 Task: Create new invoice with Date Opened :30-Apr-23, Select Customer: El Rancho Supermercado, Terms: Payment Term 2. Make invoice entry for item-1 with Date: 30-Apr-23, Description: Heinz Ketchup 14 oz. Squeeze Bottle_x000D_
, Action: Material, Income Account: Income:Sales, Quantity: 1, Unit Price: 8.25, Discount $: 1.38. Make entry for item-2 with Date: 30-Apr-23, Description: Applegate Naturals Uncured Hickory Smoked Turkey Bacon (8 oz)_x000D_
, Action: Material, Income Account: Income:Sales, Quantity: 1, Unit Price: 9.5, Discount $: 2.38. Make entry for item-3 with Date: 30-Apr-23, Description: Jabsons Roasted Peanuts Nimboo Pudina (140 g)_x000D_
, Action: Material, Income Account: Income:Sales, Quantity: 1, Unit Price: 10.5, Discount $: 2.88. Write Notes: 'Looking forward to serving you again.'. Post Invoice with Post Date: 30-Apr-23, Post to Accounts: Assets:Accounts Receivable. Pay / Process Payment with Transaction Date: 15-May-23, Amount: 21.61, Transfer Account: Checking Account. Print Invoice, display notes by going to Option, then go to Display Tab and check 'Invoice Notes'.
Action: Mouse moved to (185, 37)
Screenshot: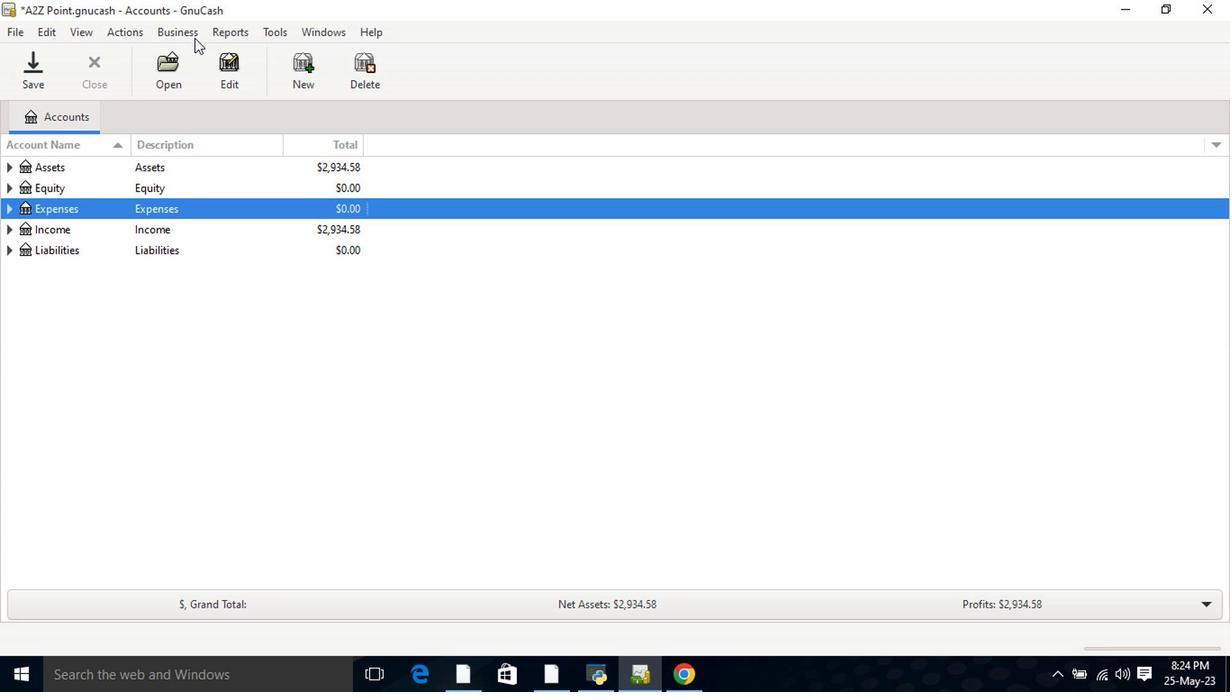 
Action: Mouse pressed left at (185, 37)
Screenshot: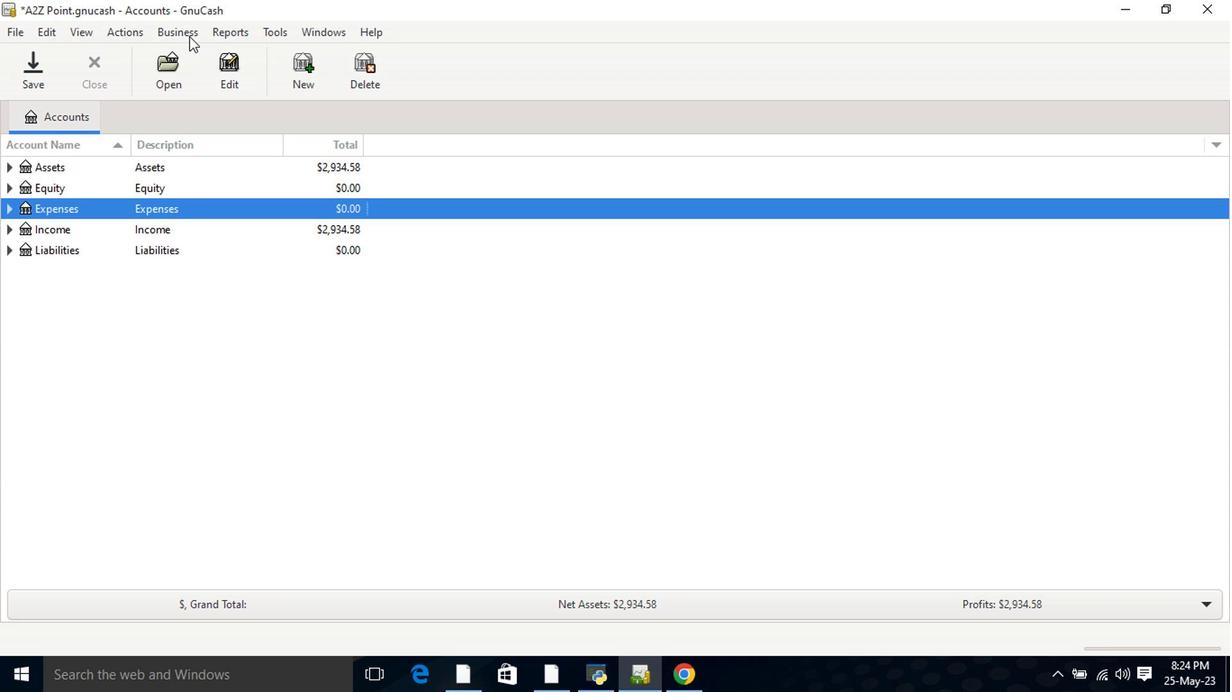 
Action: Mouse moved to (393, 126)
Screenshot: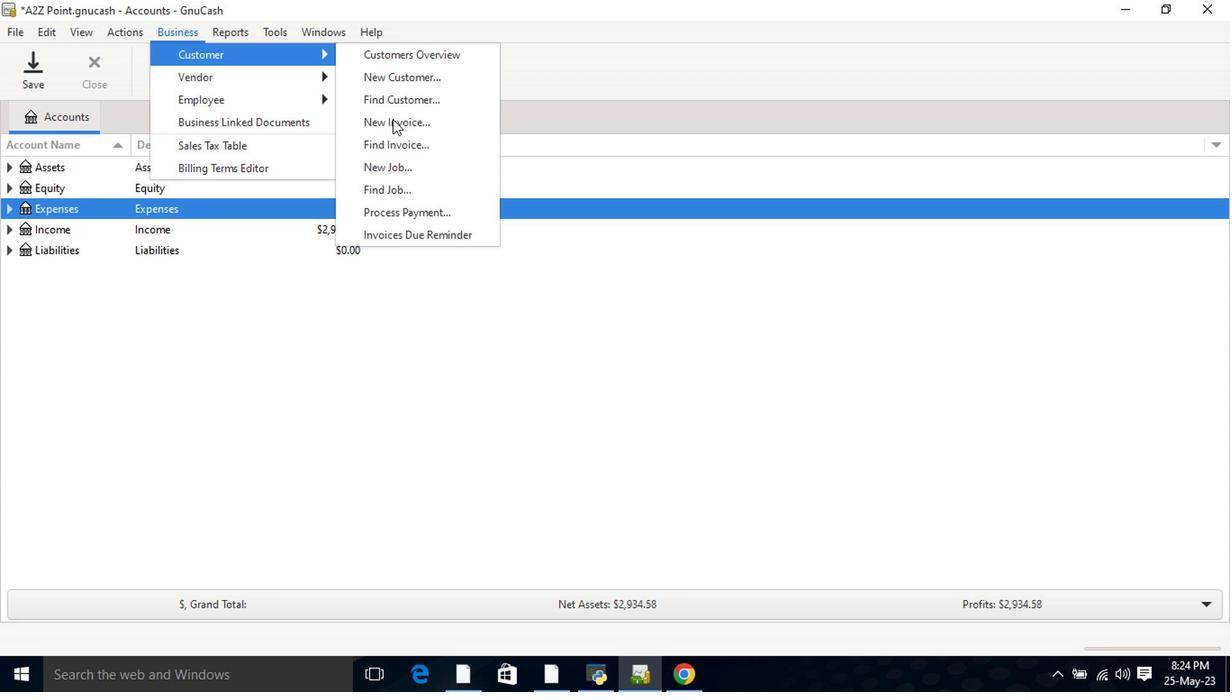 
Action: Mouse pressed left at (393, 126)
Screenshot: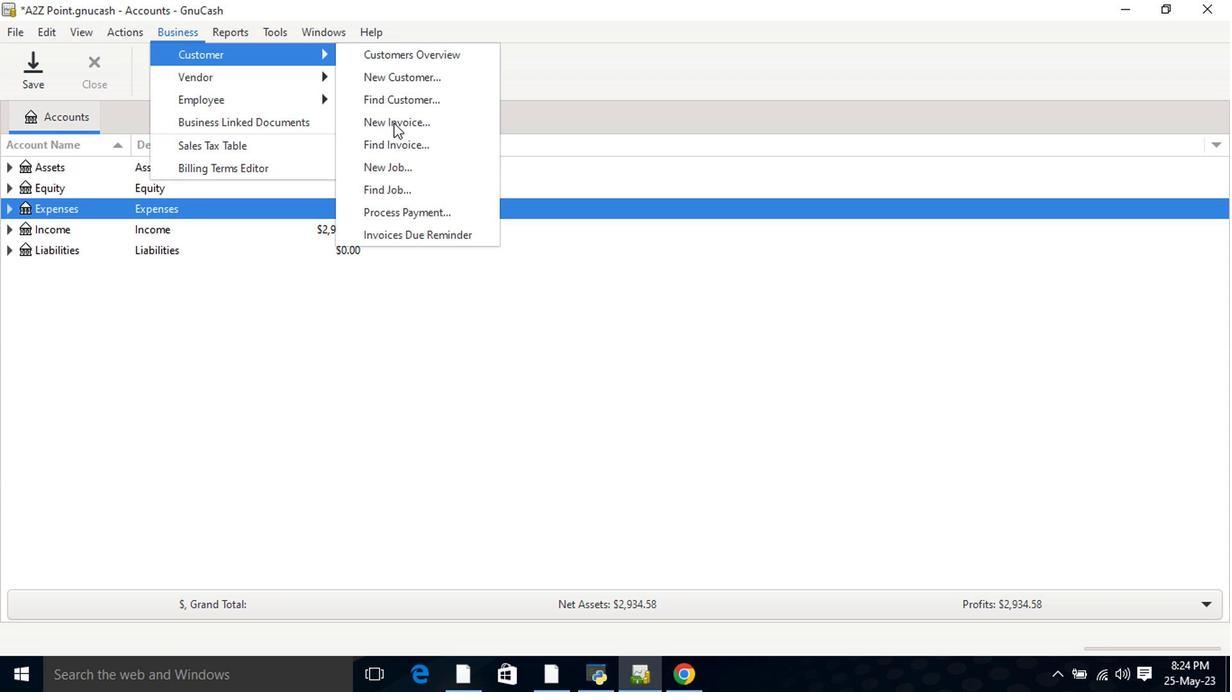 
Action: Mouse moved to (737, 283)
Screenshot: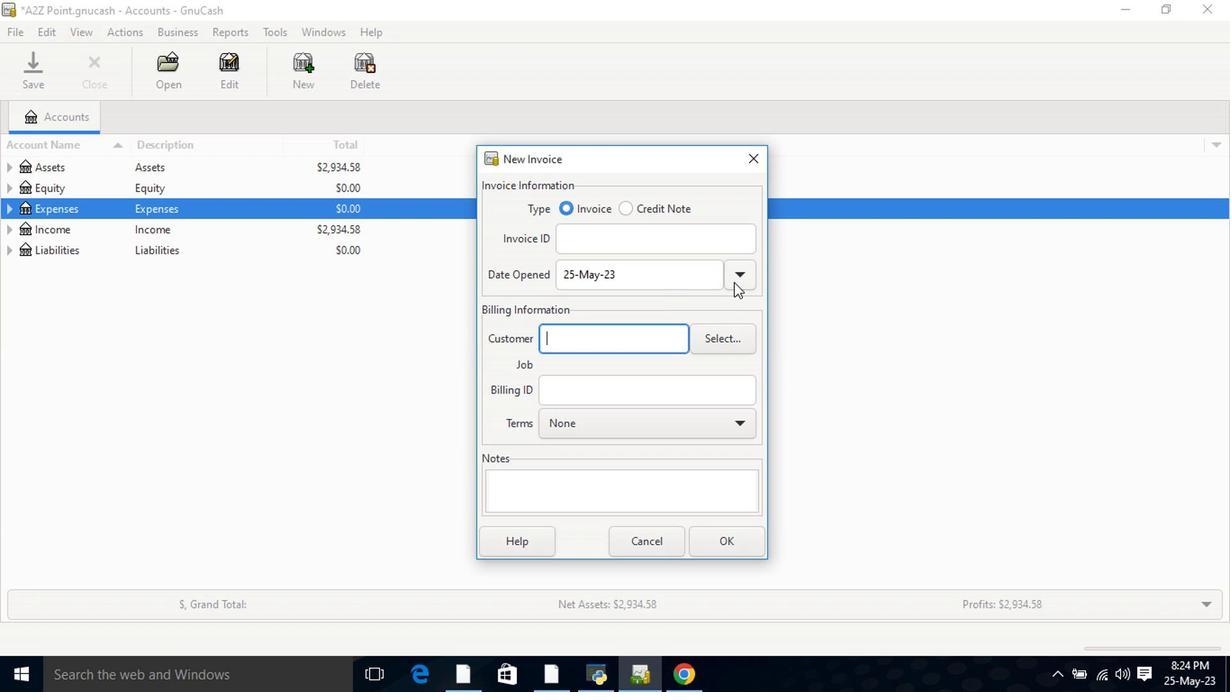 
Action: Mouse pressed left at (737, 283)
Screenshot: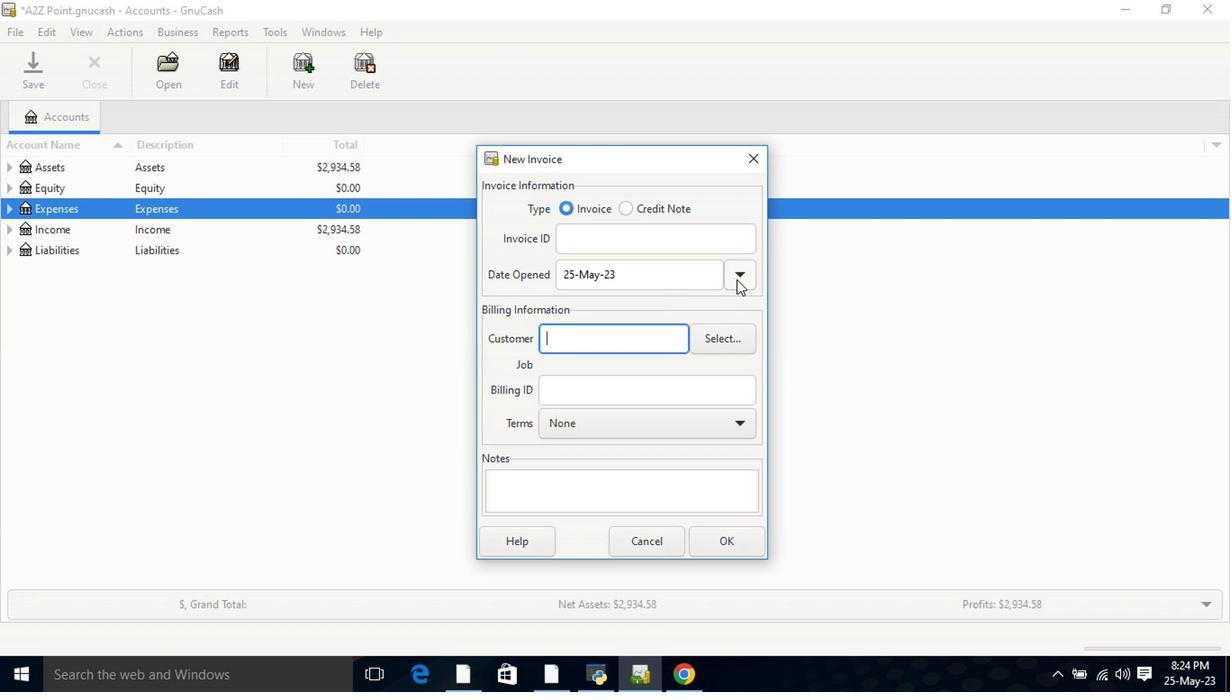 
Action: Mouse moved to (601, 308)
Screenshot: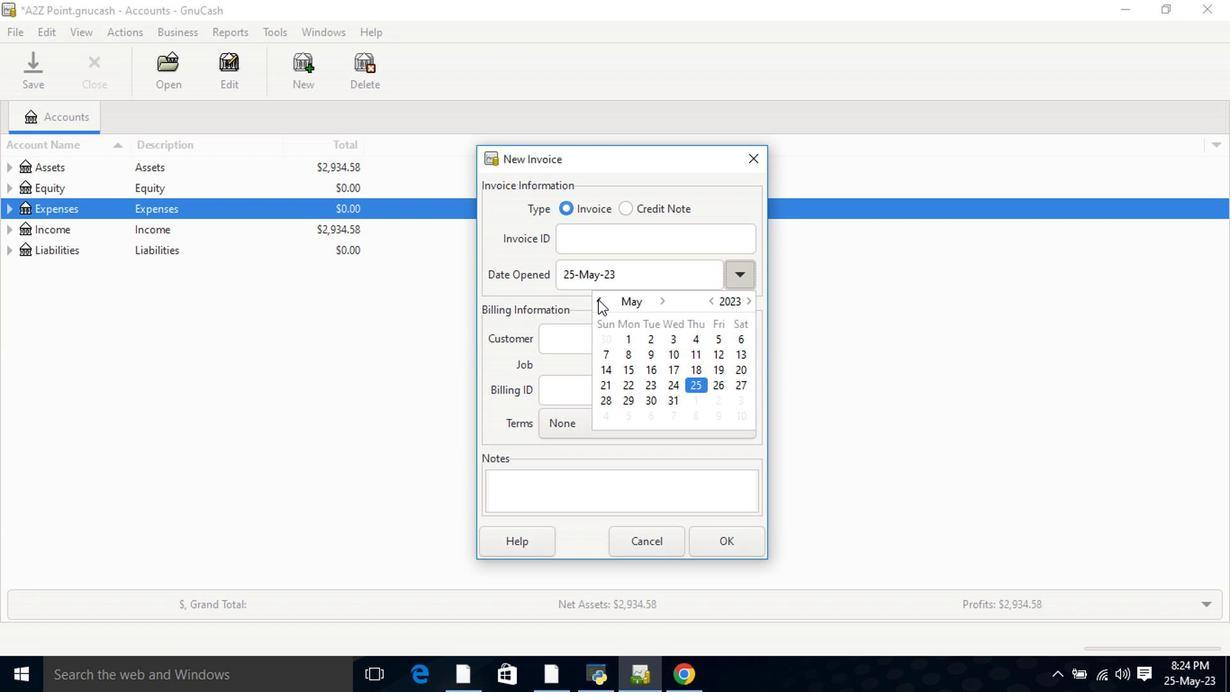 
Action: Mouse pressed left at (601, 308)
Screenshot: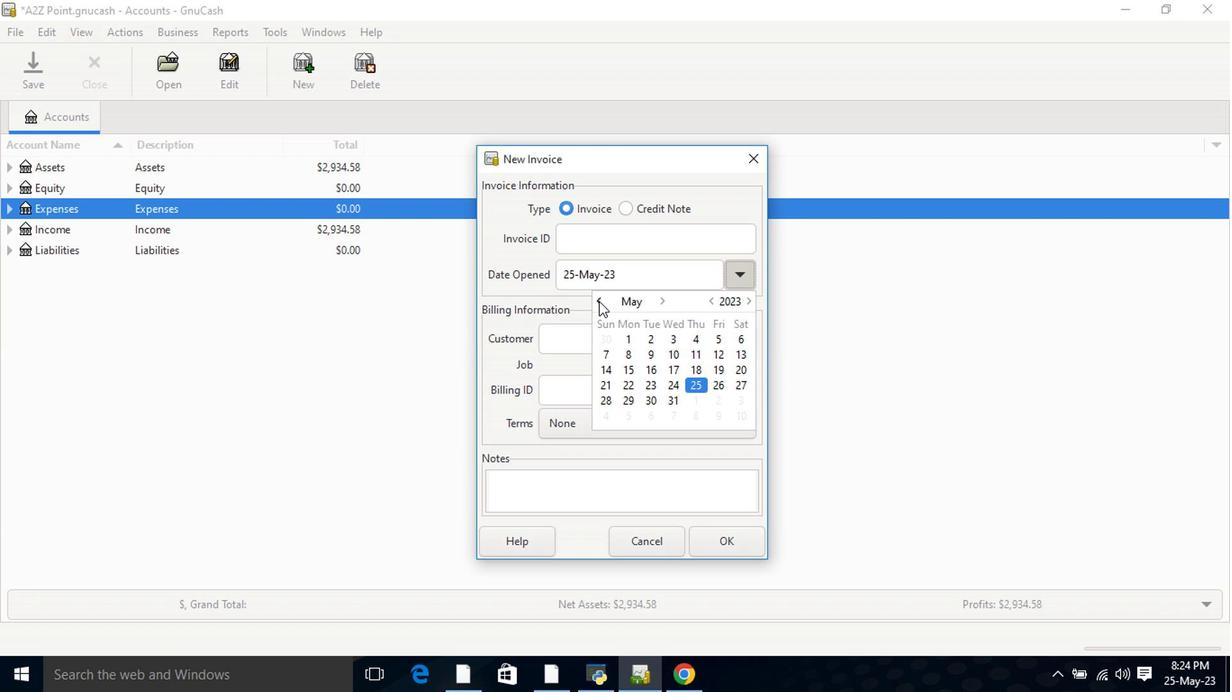 
Action: Mouse moved to (610, 420)
Screenshot: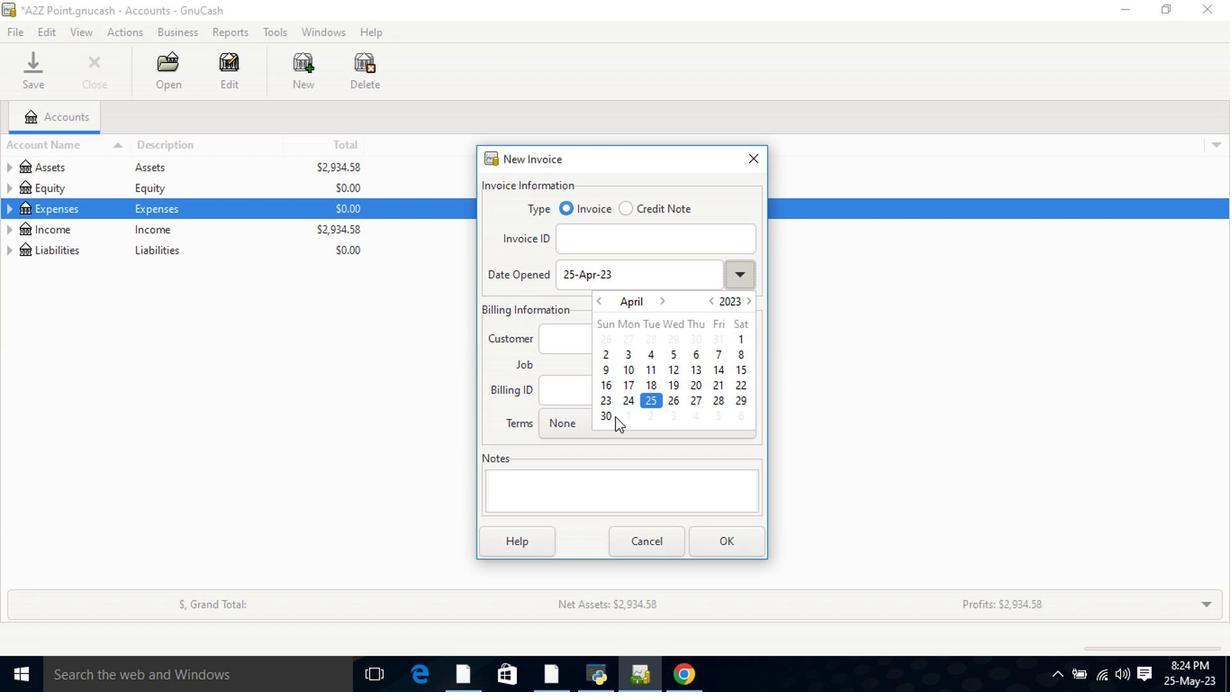 
Action: Mouse pressed left at (610, 420)
Screenshot: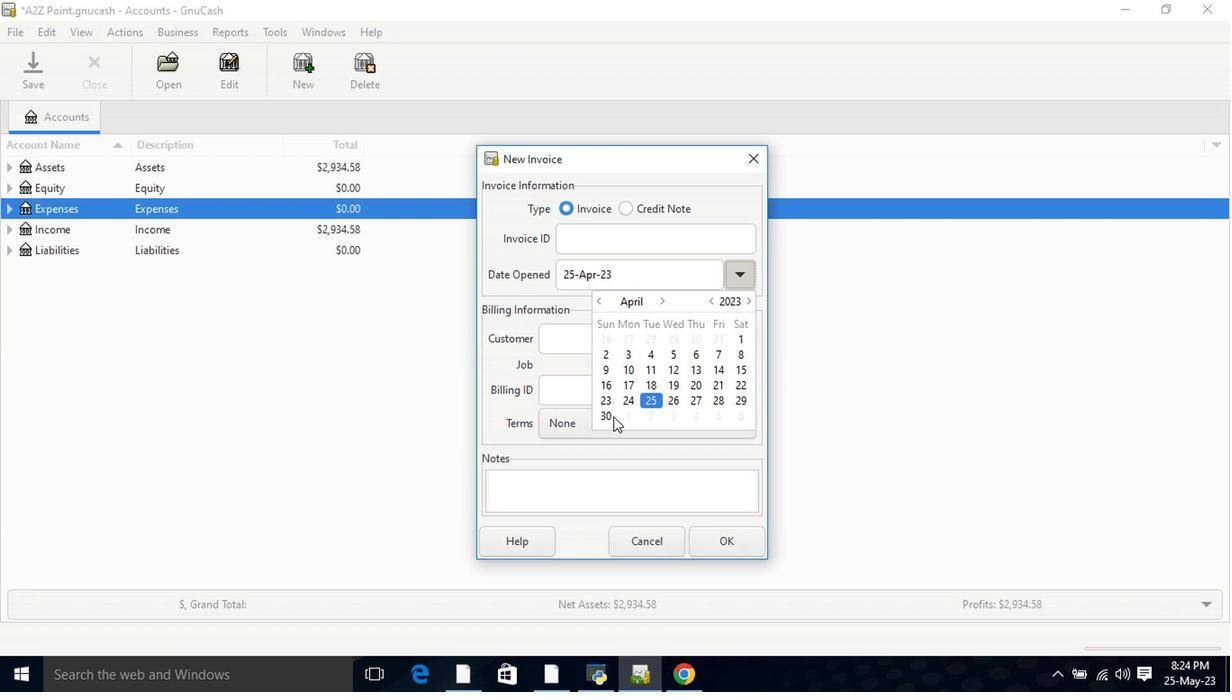 
Action: Mouse pressed left at (610, 420)
Screenshot: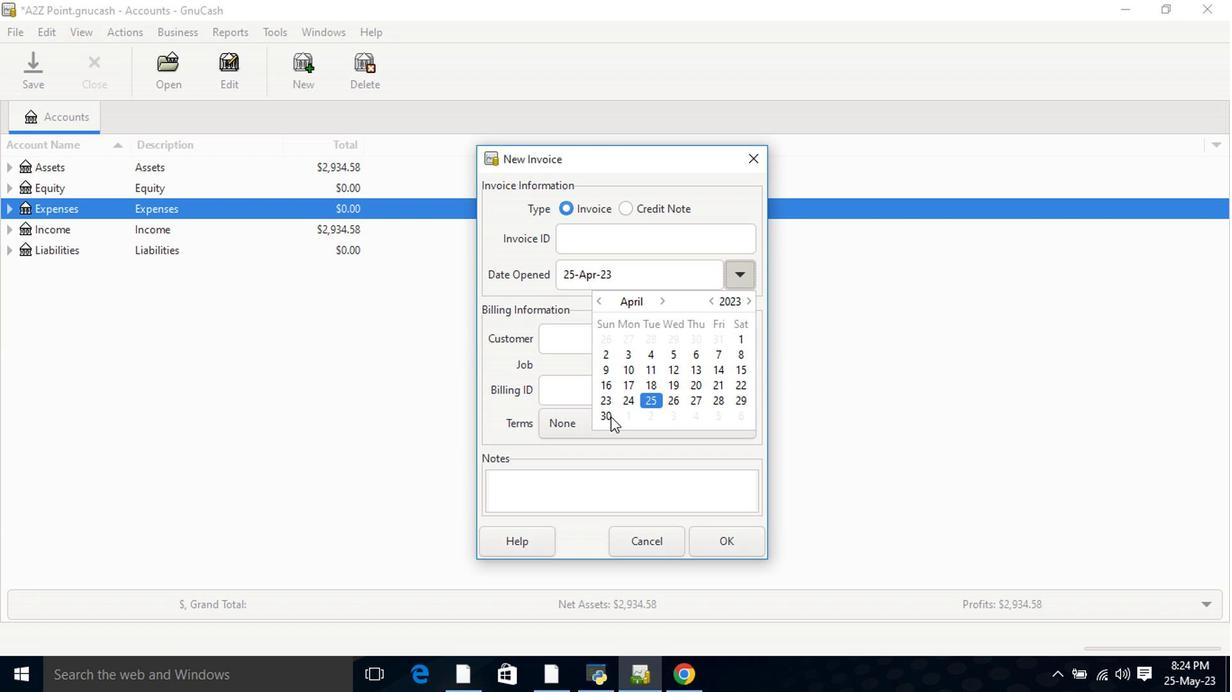 
Action: Mouse moved to (622, 326)
Screenshot: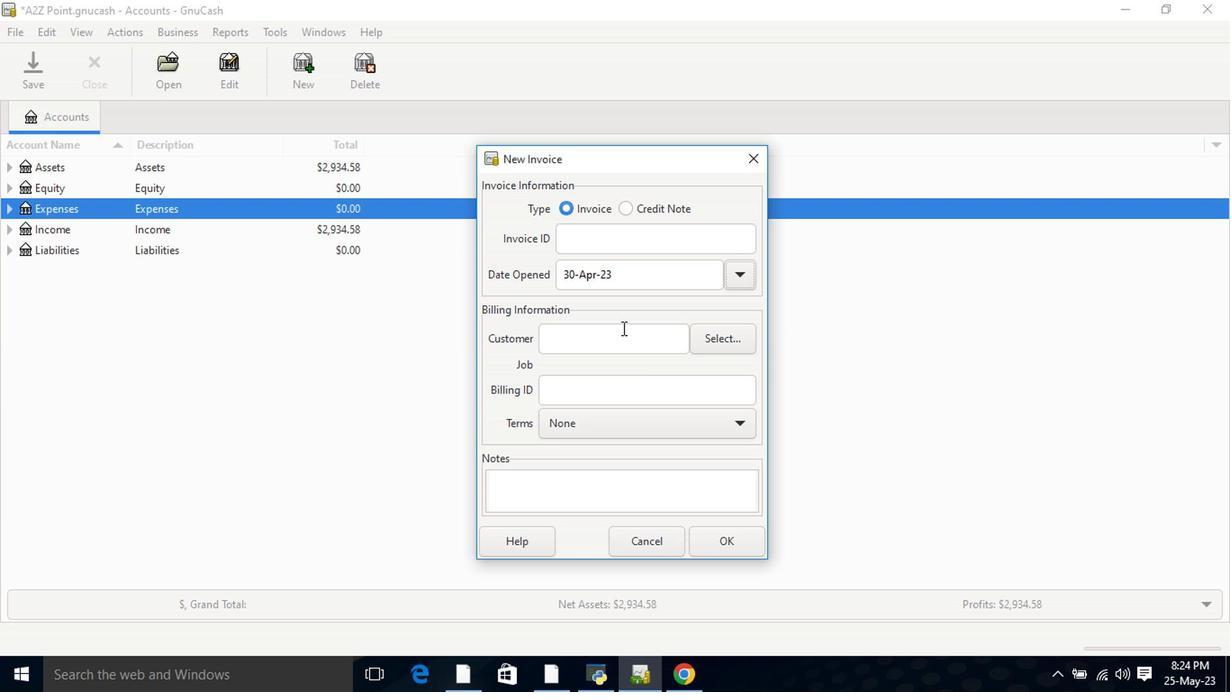 
Action: Mouse pressed left at (622, 326)
Screenshot: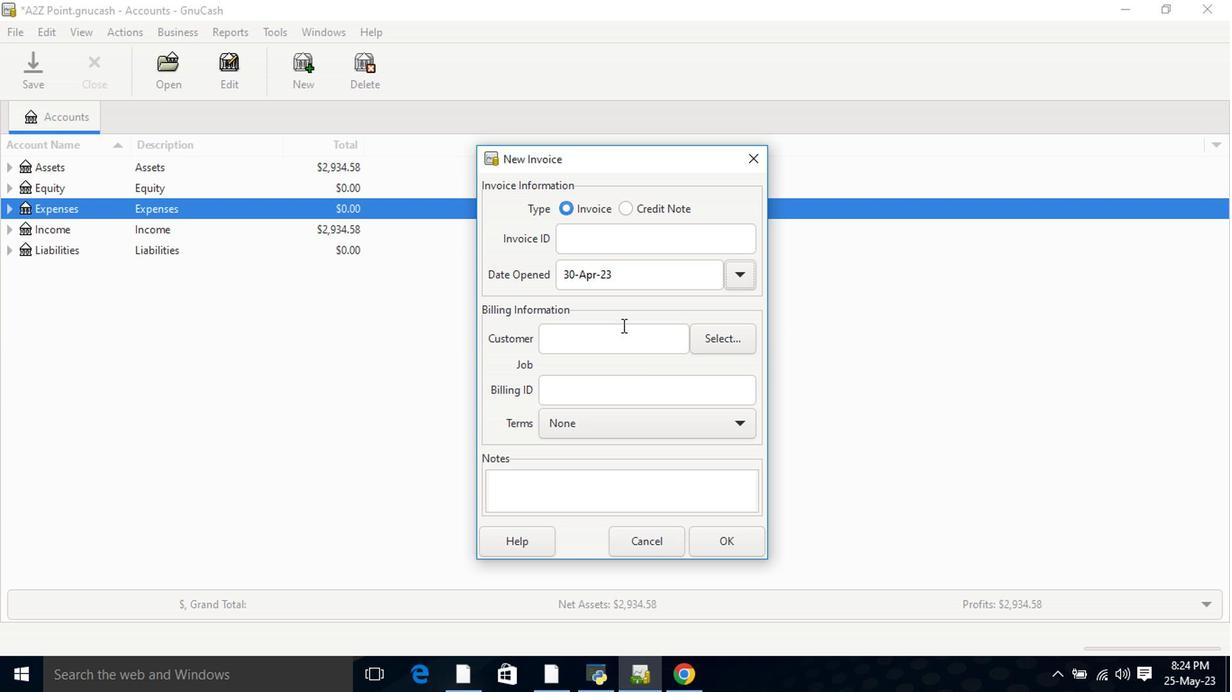 
Action: Mouse moved to (619, 341)
Screenshot: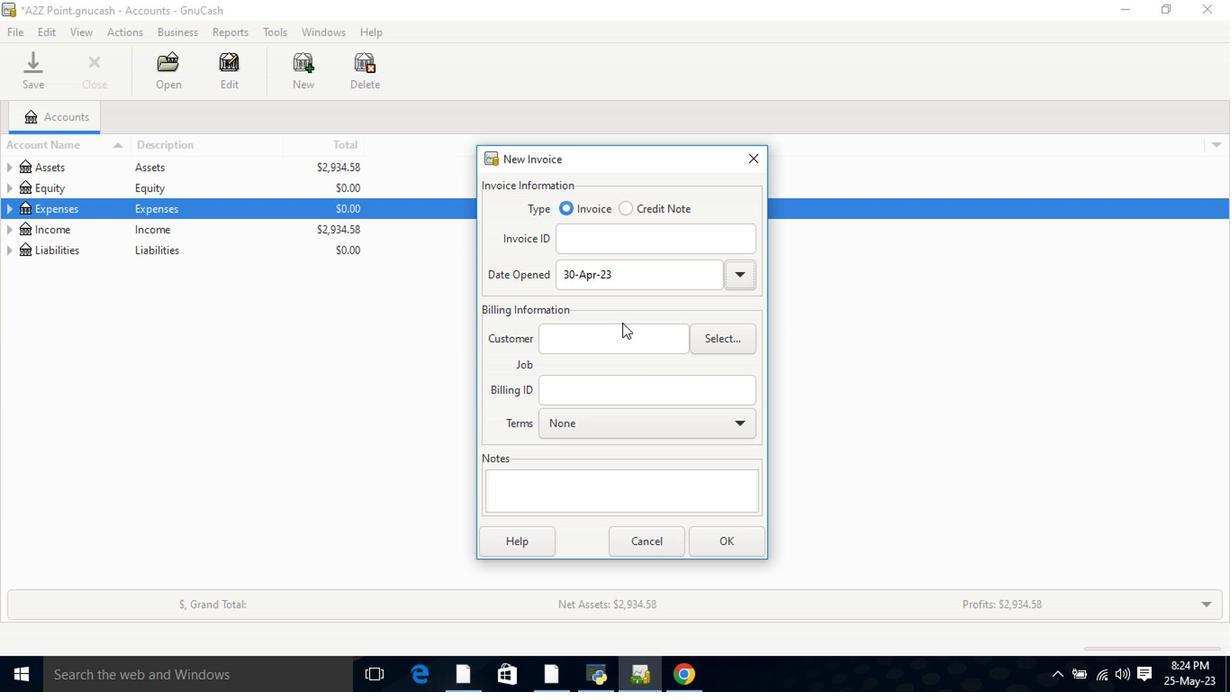 
Action: Mouse pressed left at (619, 341)
Screenshot: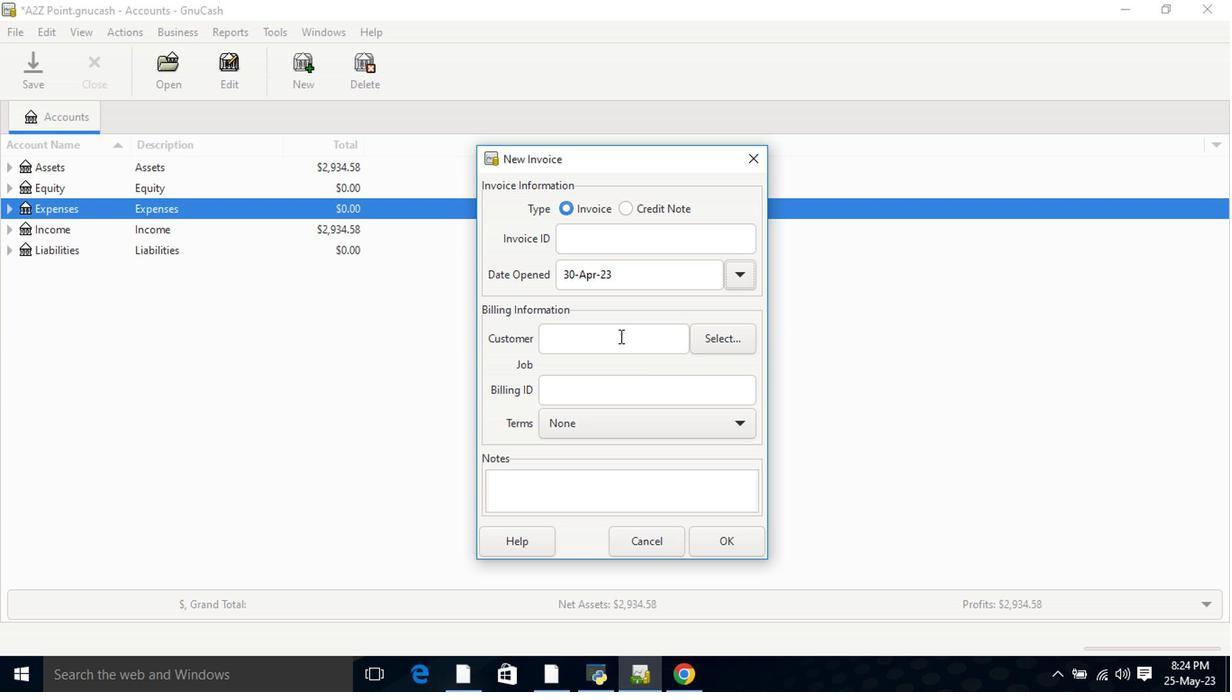 
Action: Mouse moved to (619, 341)
Screenshot: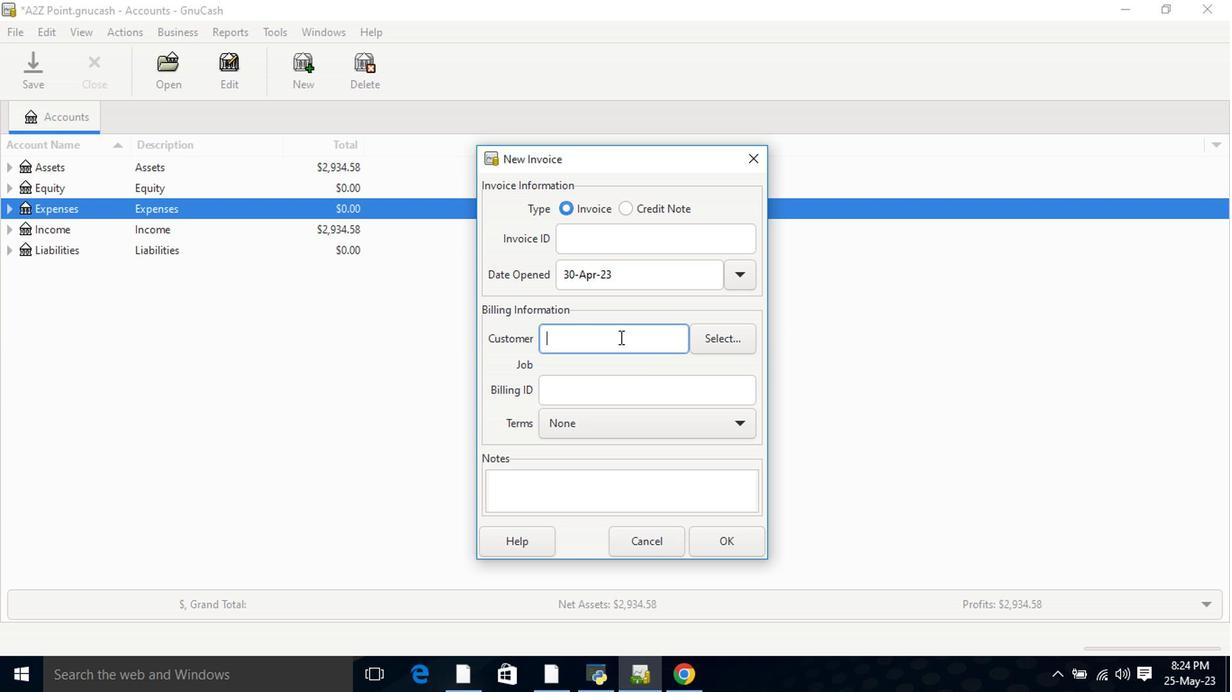 
Action: Key pressed <Key.shift>EI
Screenshot: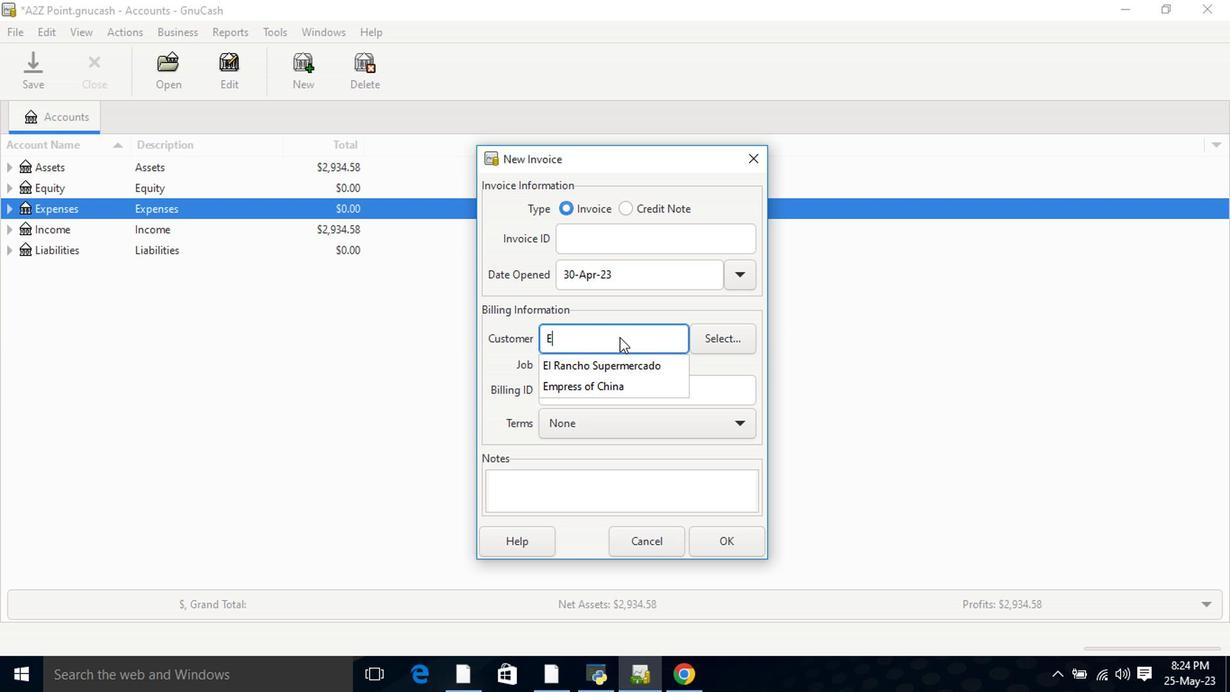 
Action: Mouse moved to (619, 361)
Screenshot: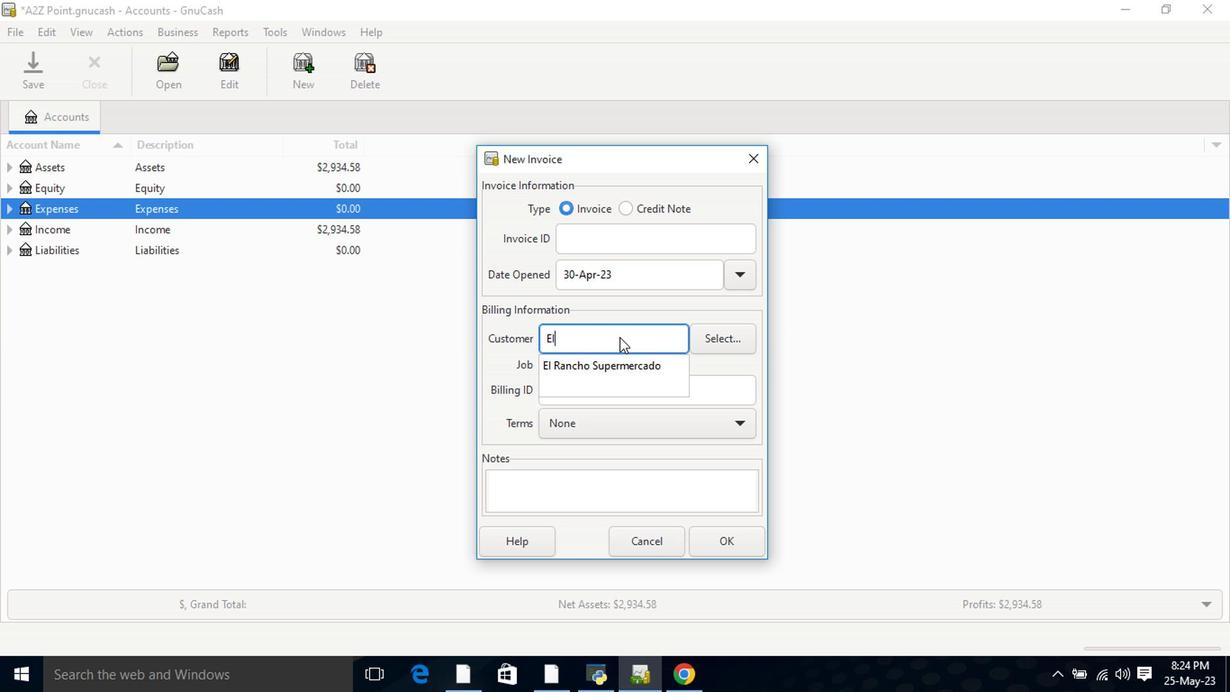
Action: Mouse pressed left at (619, 361)
Screenshot: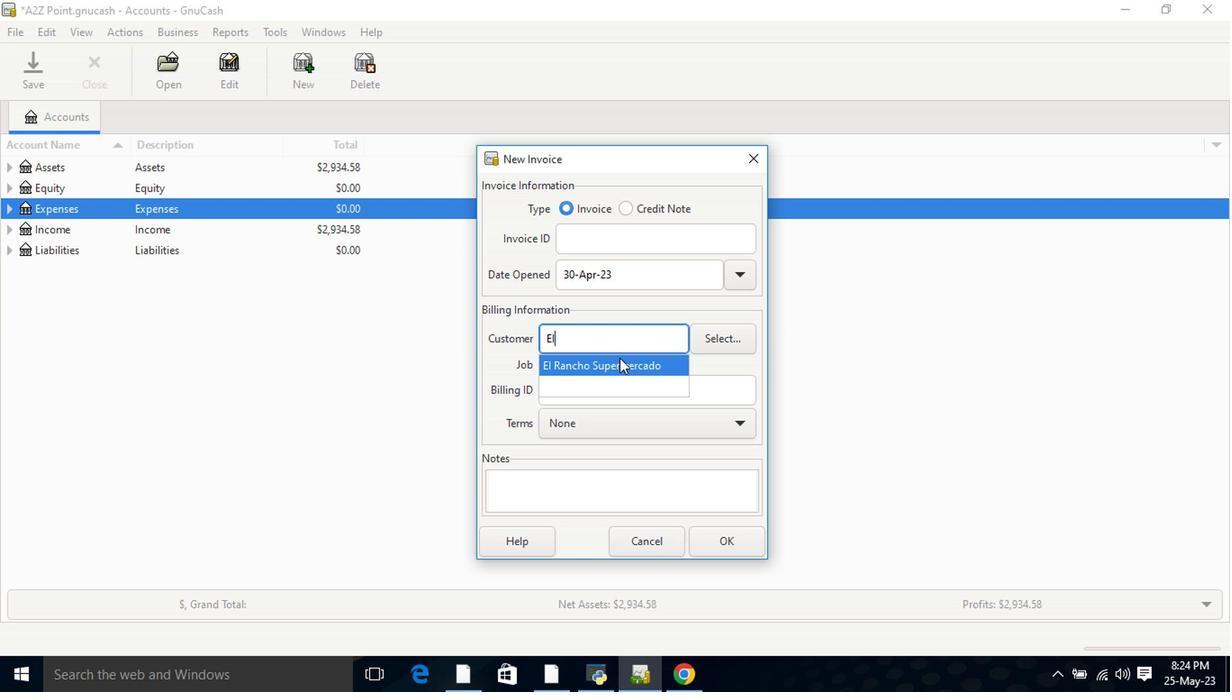
Action: Mouse moved to (609, 440)
Screenshot: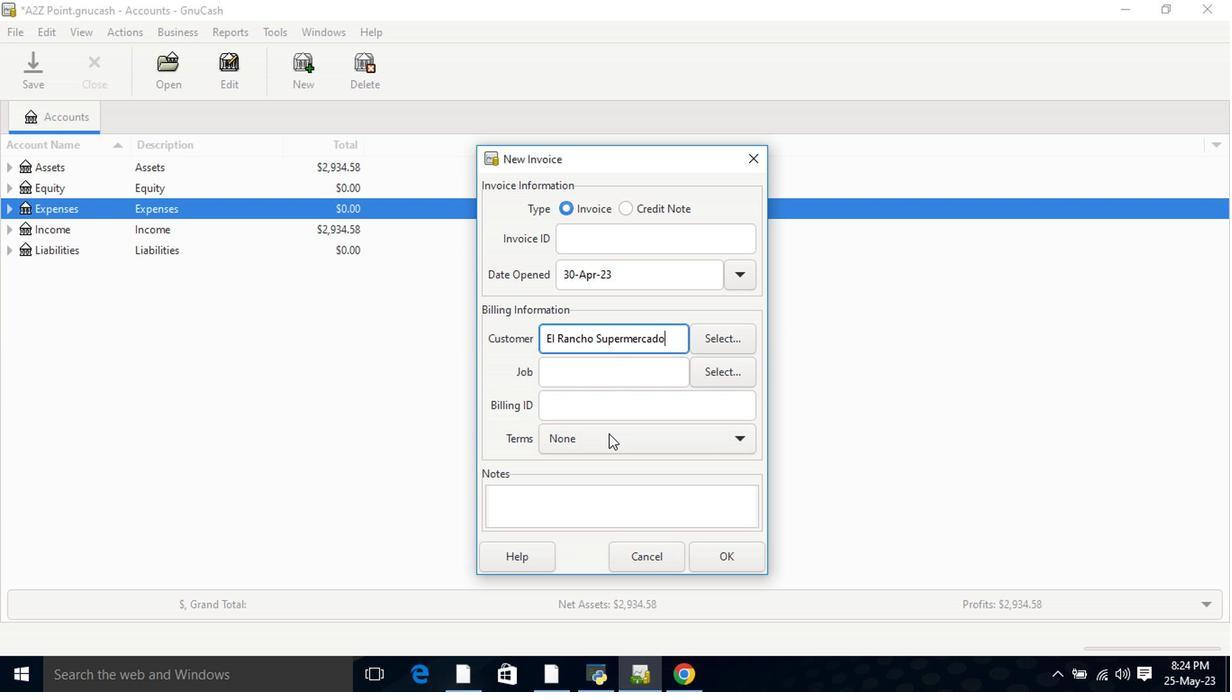 
Action: Mouse pressed left at (609, 440)
Screenshot: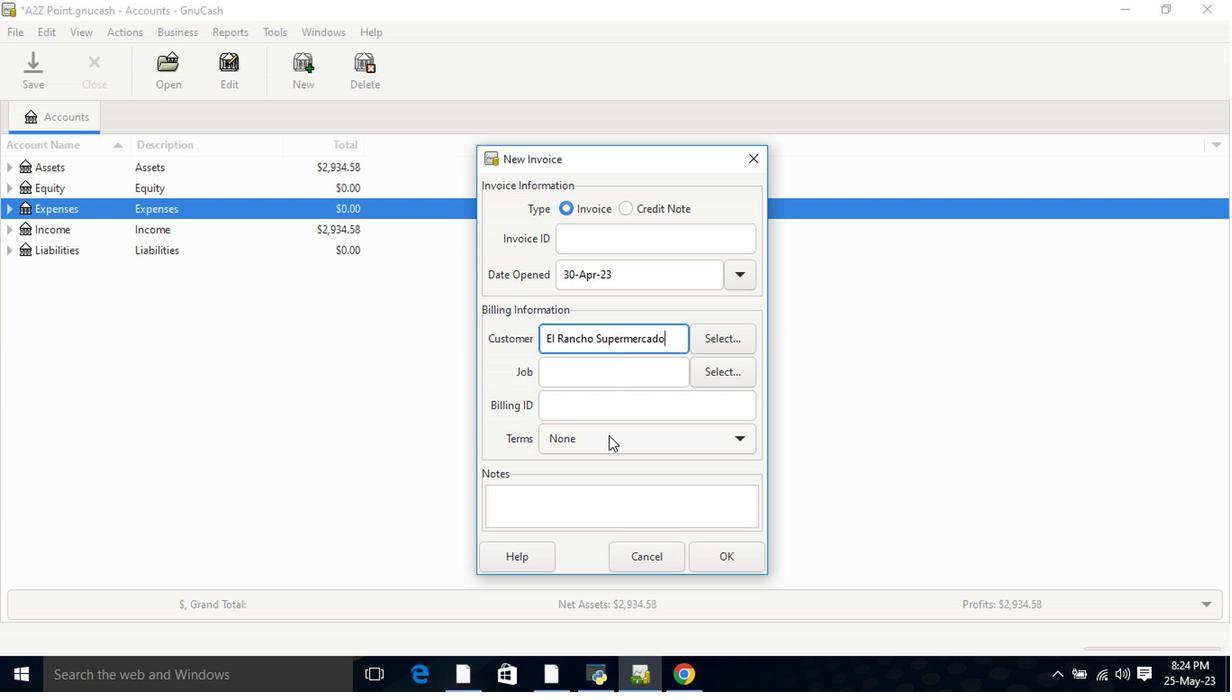 
Action: Mouse moved to (618, 496)
Screenshot: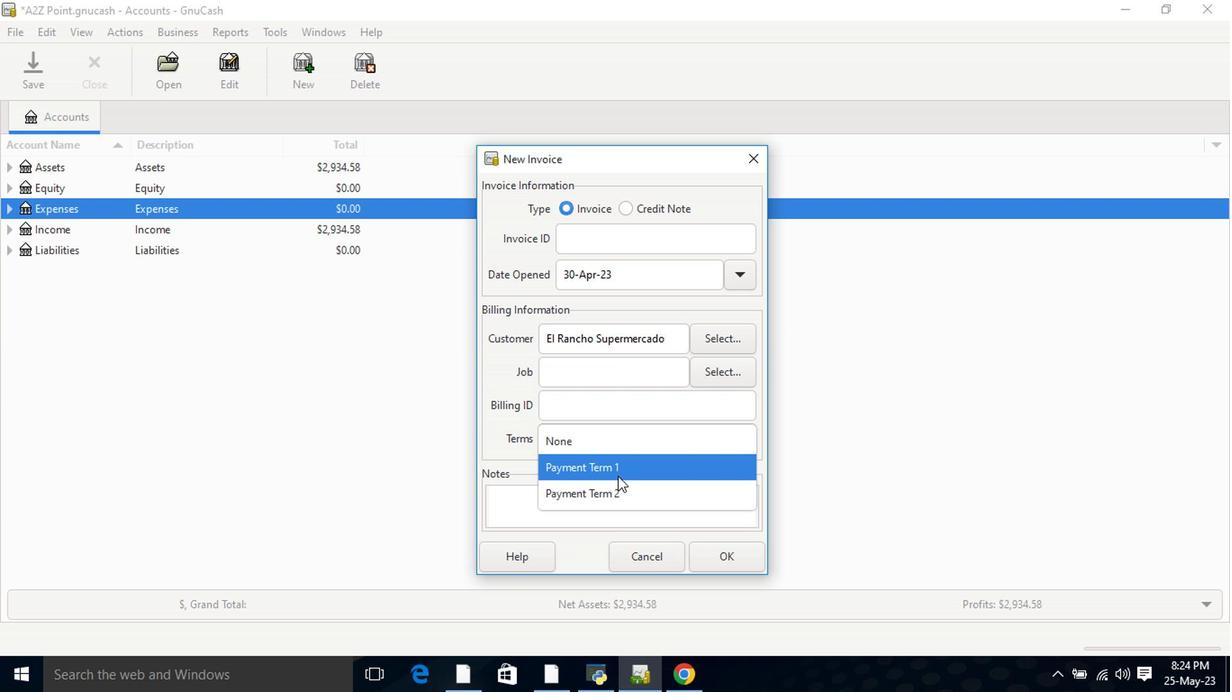 
Action: Mouse pressed left at (618, 496)
Screenshot: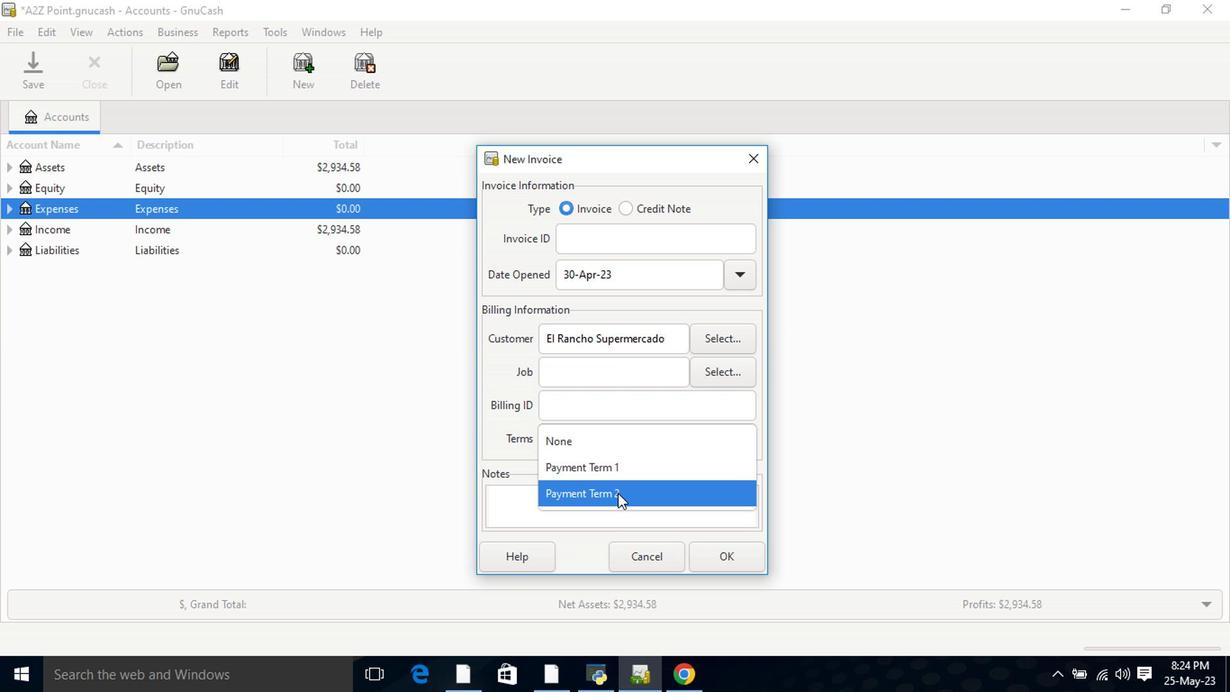 
Action: Mouse moved to (721, 568)
Screenshot: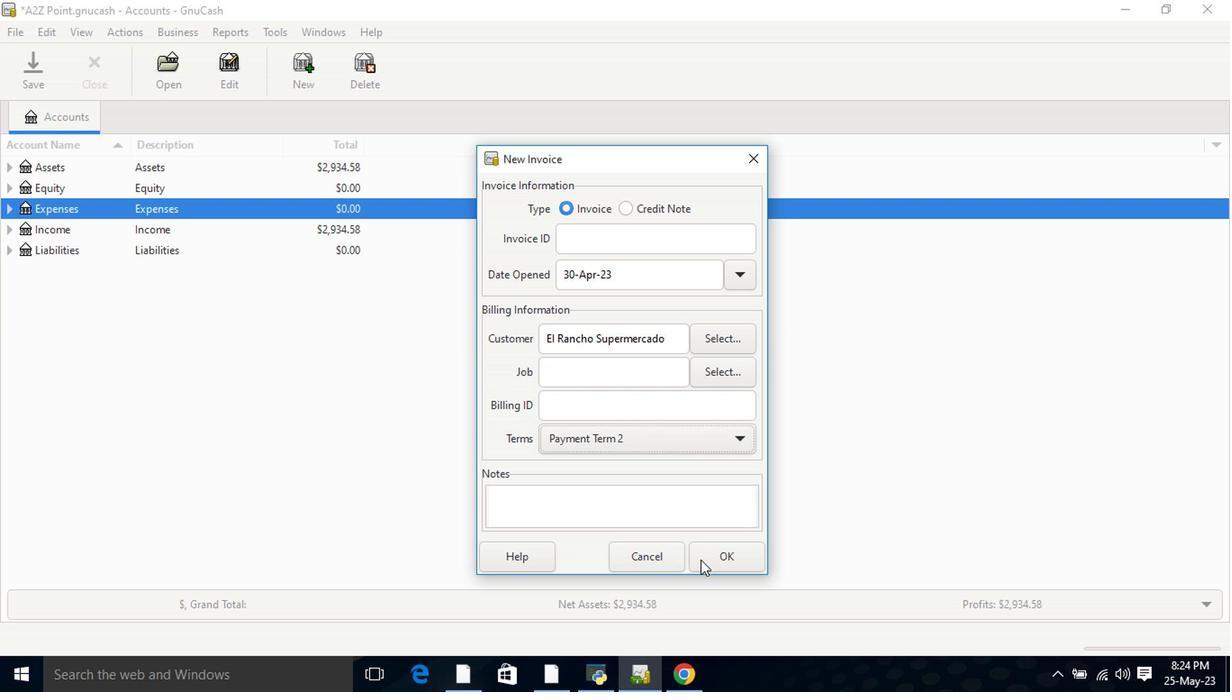 
Action: Mouse pressed left at (721, 568)
Screenshot: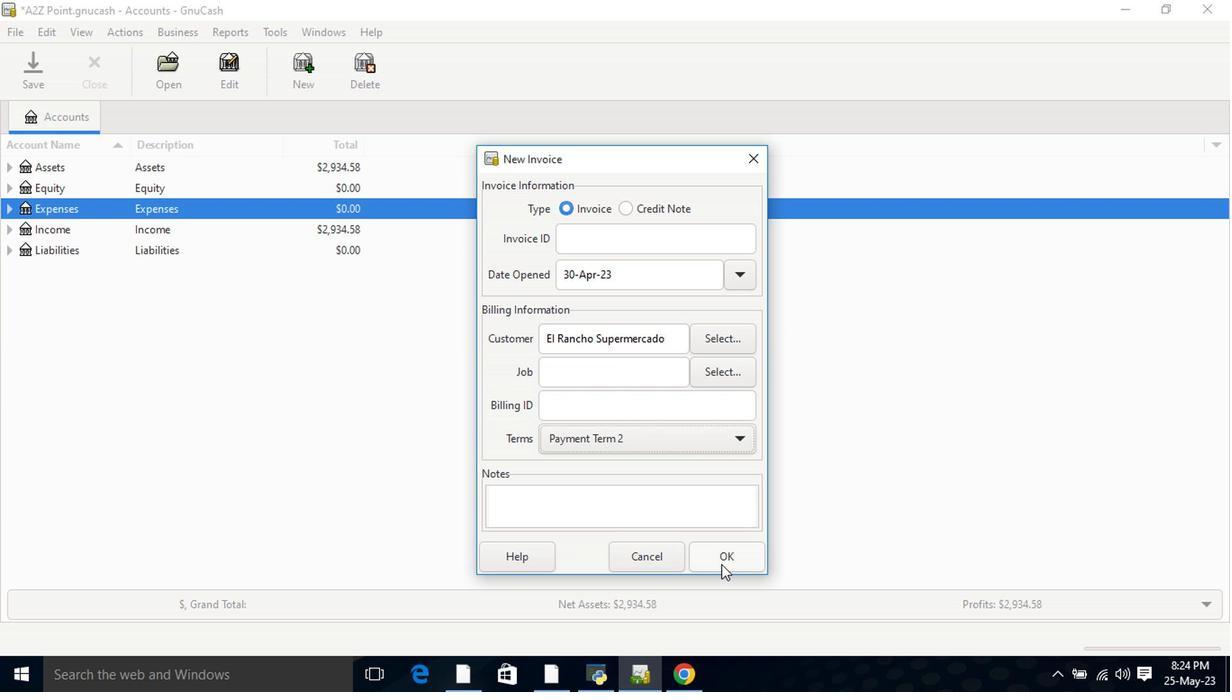 
Action: Mouse moved to (83, 350)
Screenshot: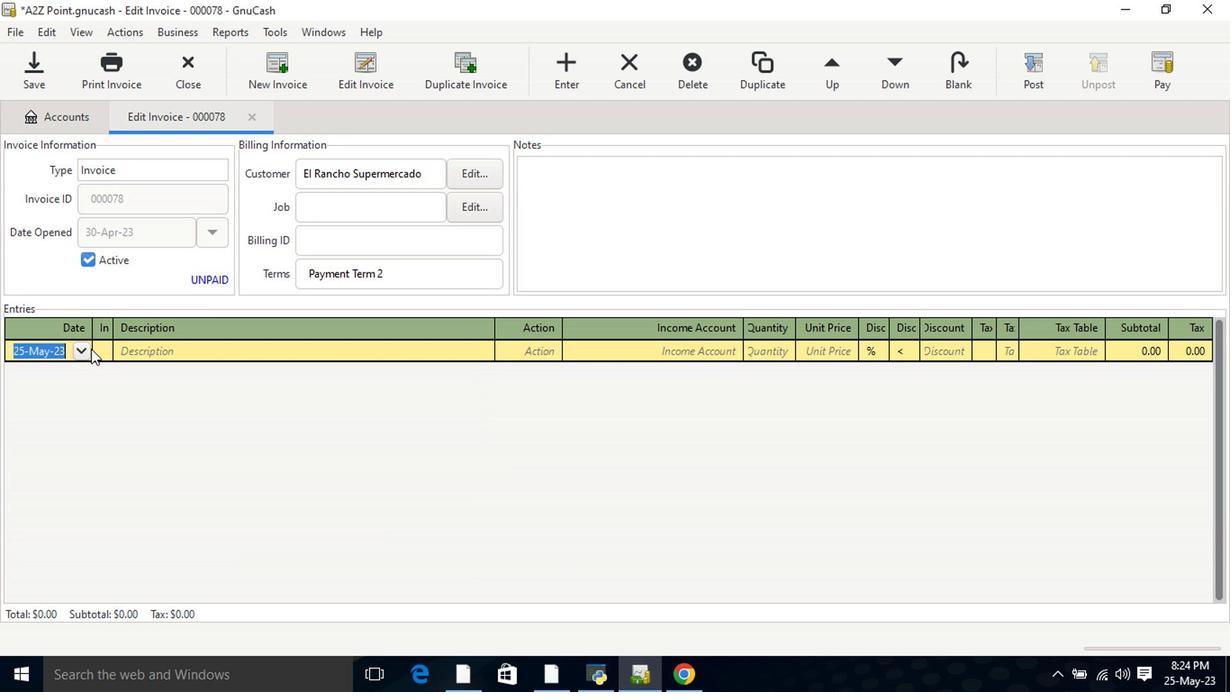 
Action: Mouse pressed left at (83, 350)
Screenshot: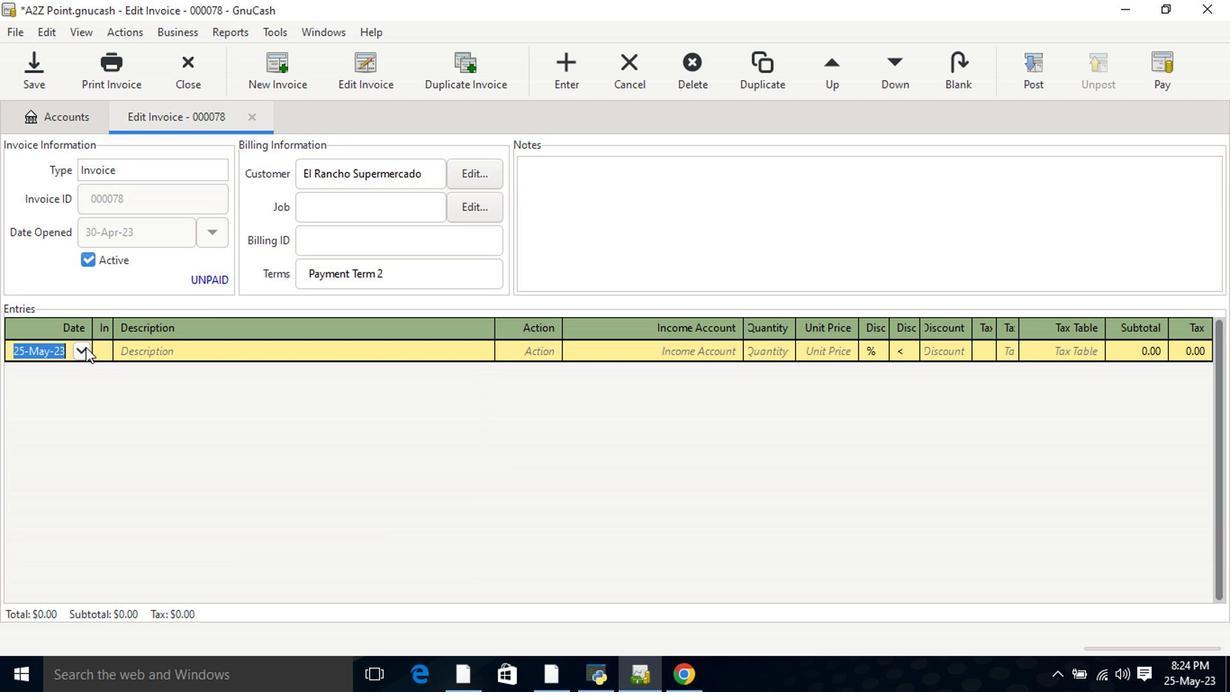 
Action: Mouse moved to (4, 378)
Screenshot: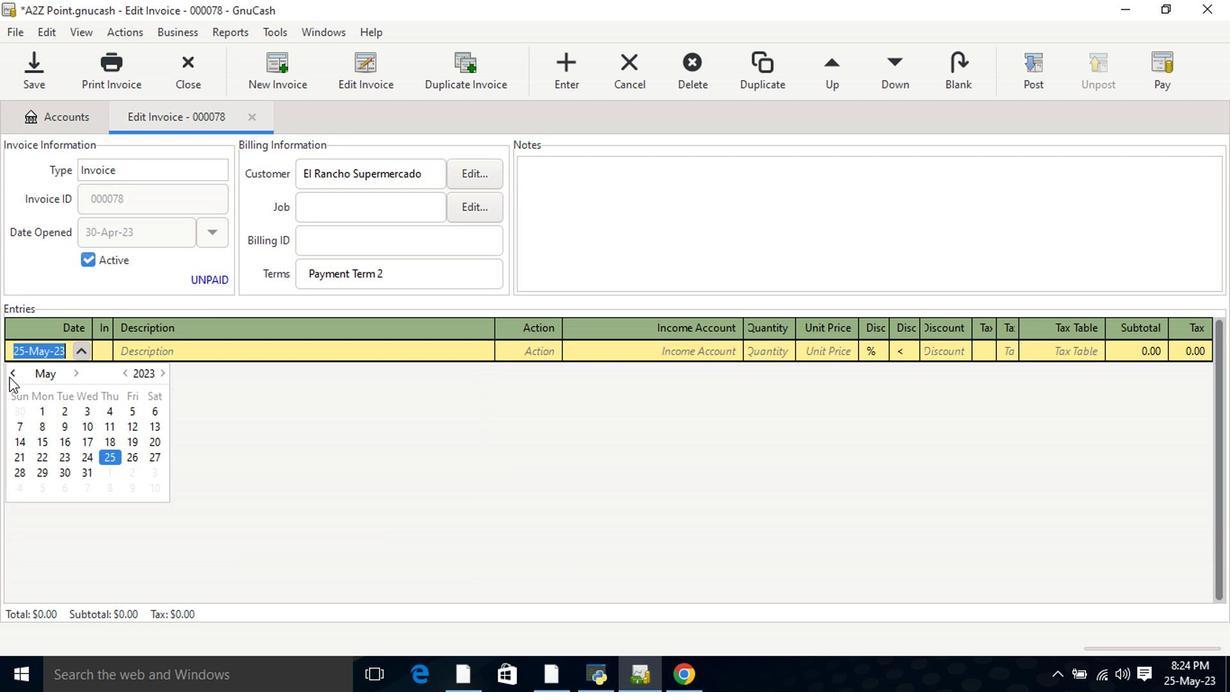 
Action: Mouse pressed left at (4, 378)
Screenshot: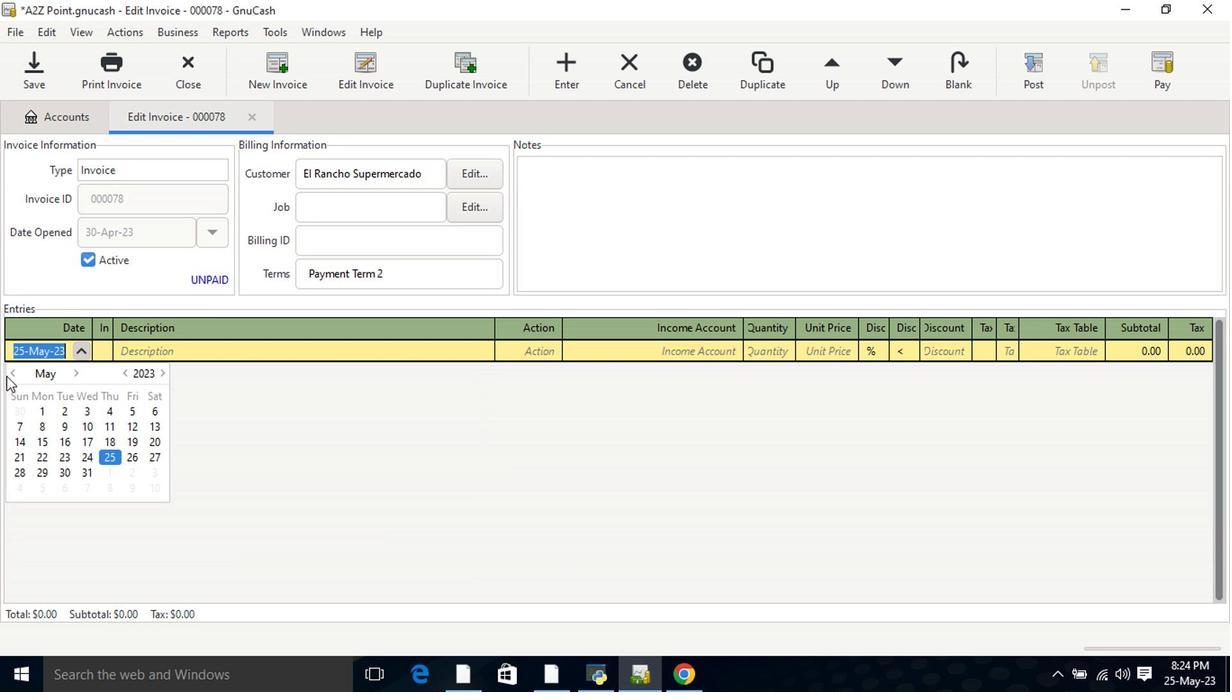 
Action: Mouse moved to (10, 381)
Screenshot: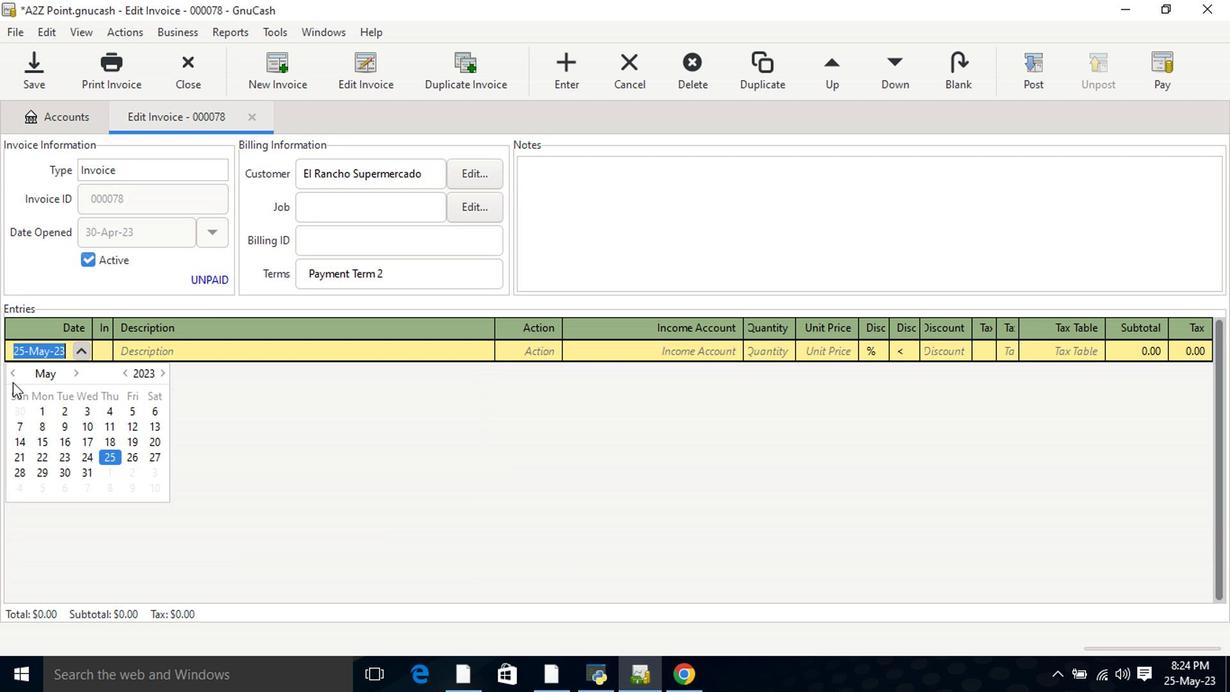 
Action: Mouse pressed left at (10, 381)
Screenshot: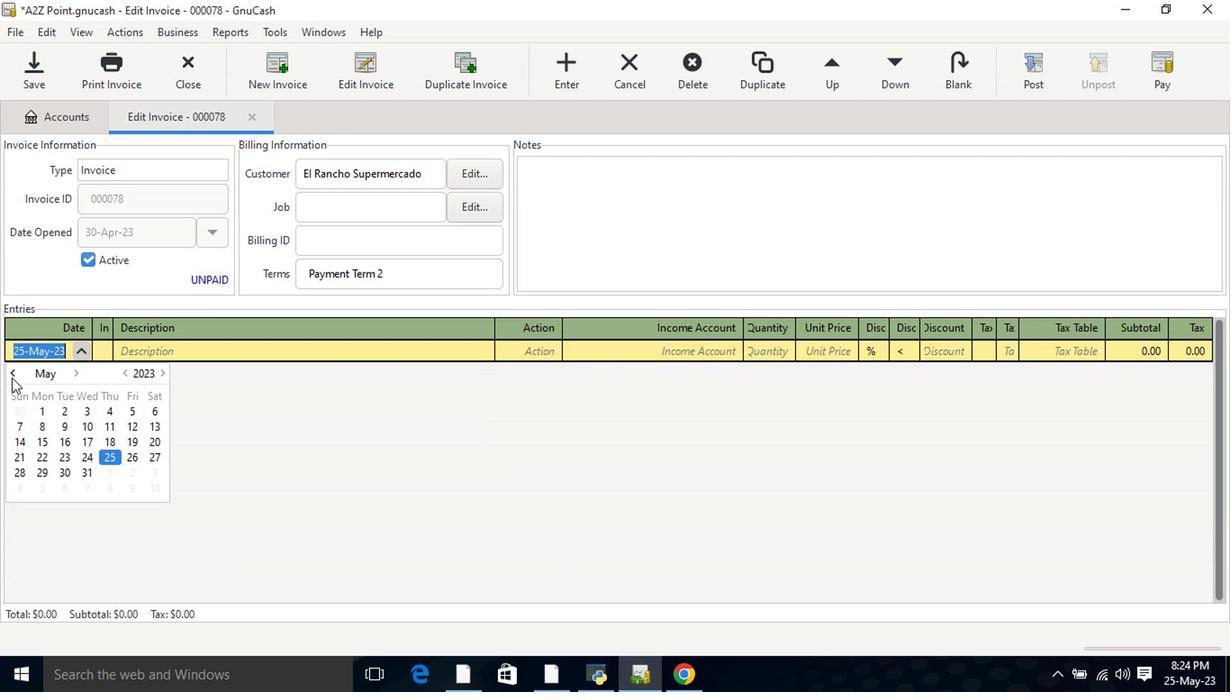 
Action: Mouse moved to (15, 496)
Screenshot: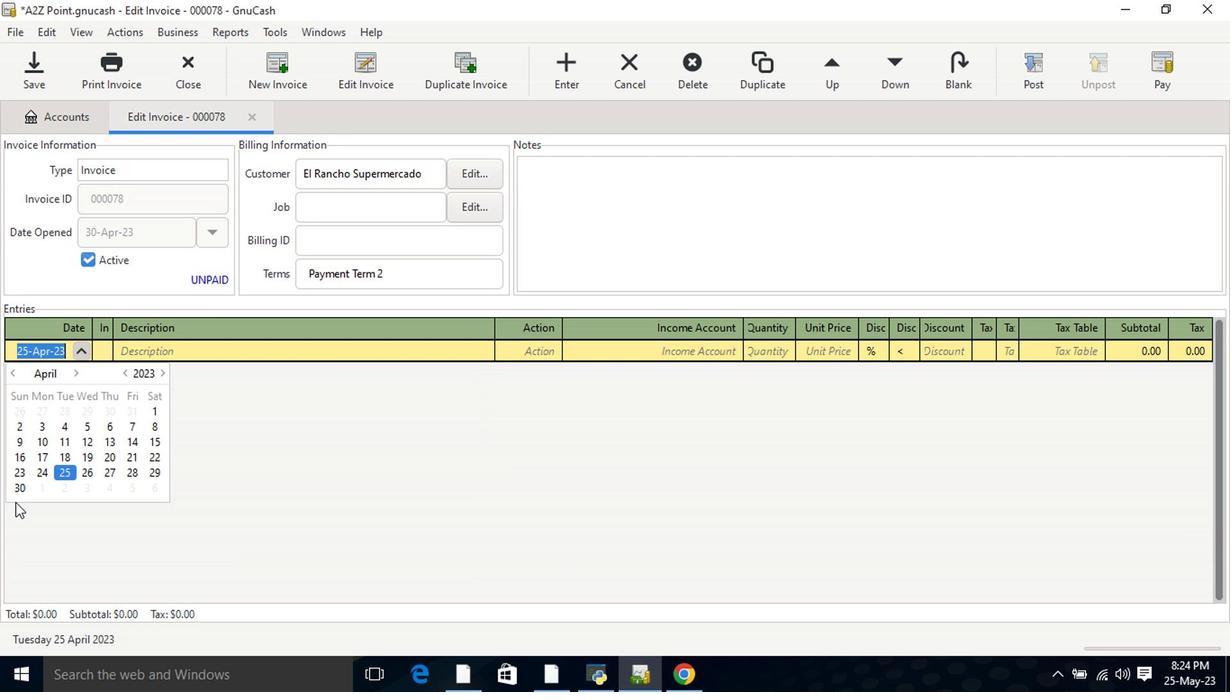 
Action: Mouse pressed left at (15, 496)
Screenshot: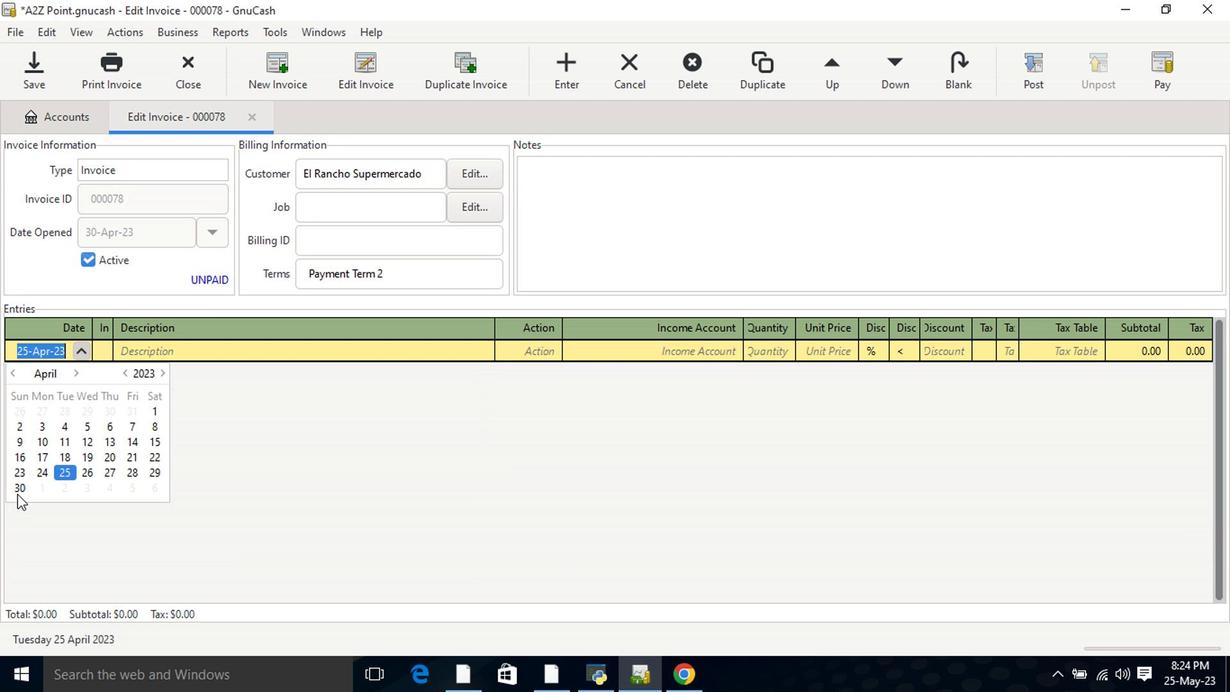 
Action: Mouse pressed left at (15, 496)
Screenshot: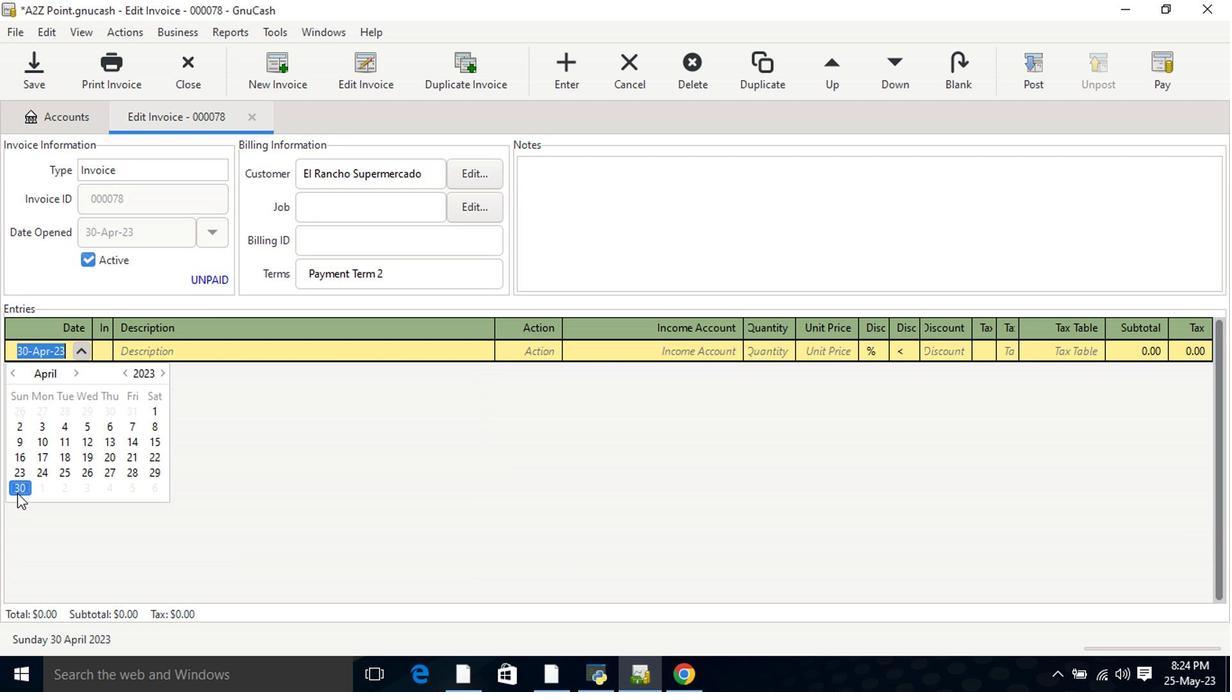 
Action: Mouse moved to (169, 362)
Screenshot: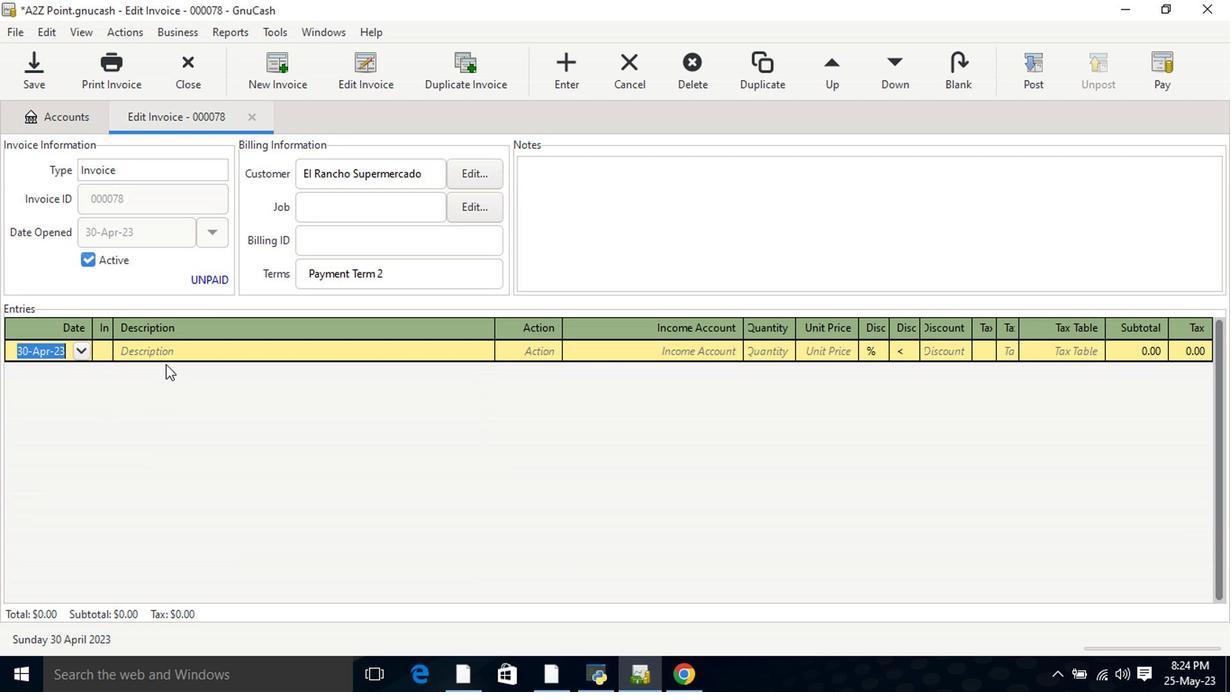 
Action: Mouse pressed left at (169, 362)
Screenshot: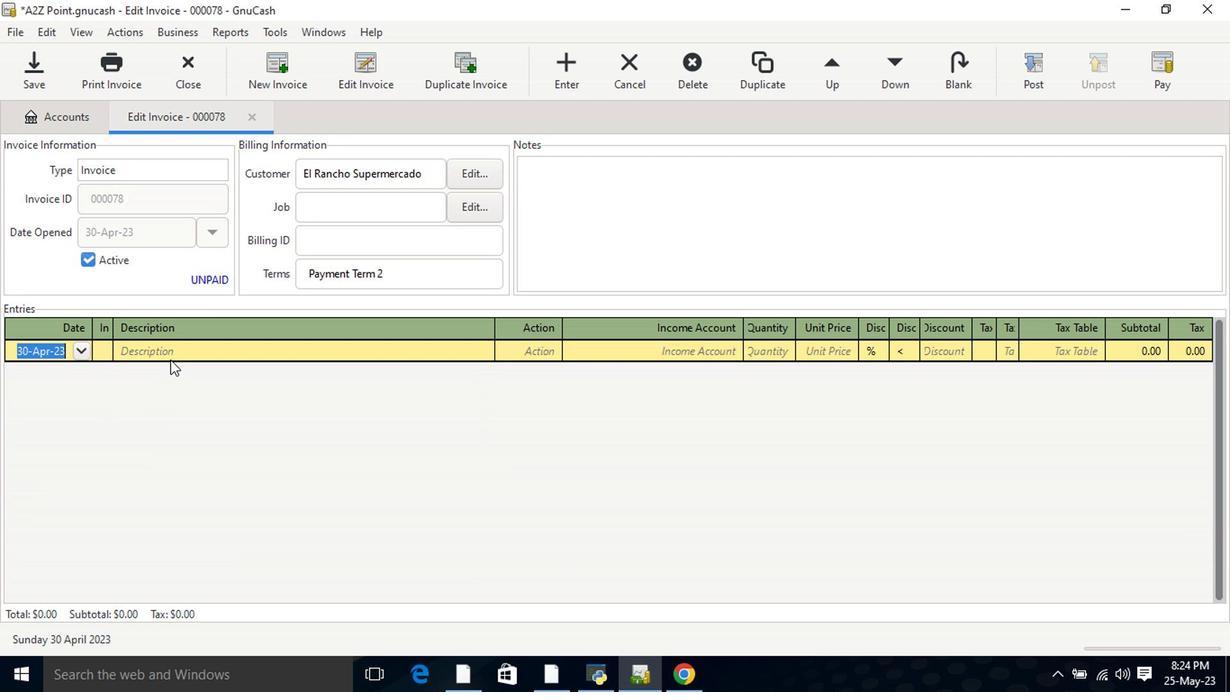 
Action: Key pressed <Key.shift>Heinz<Key.space><Key.shift>Ketchup<Key.space>14<Key.space>oz.<Key.space><Key.shift>Squeeze<Key.space><Key.shift>Bottle<Key.tab>mate<Key.tab>incom<Key.down><Key.down><Key.down><Key.tab>1<Key.tab>8.25<Key.tab>
Screenshot: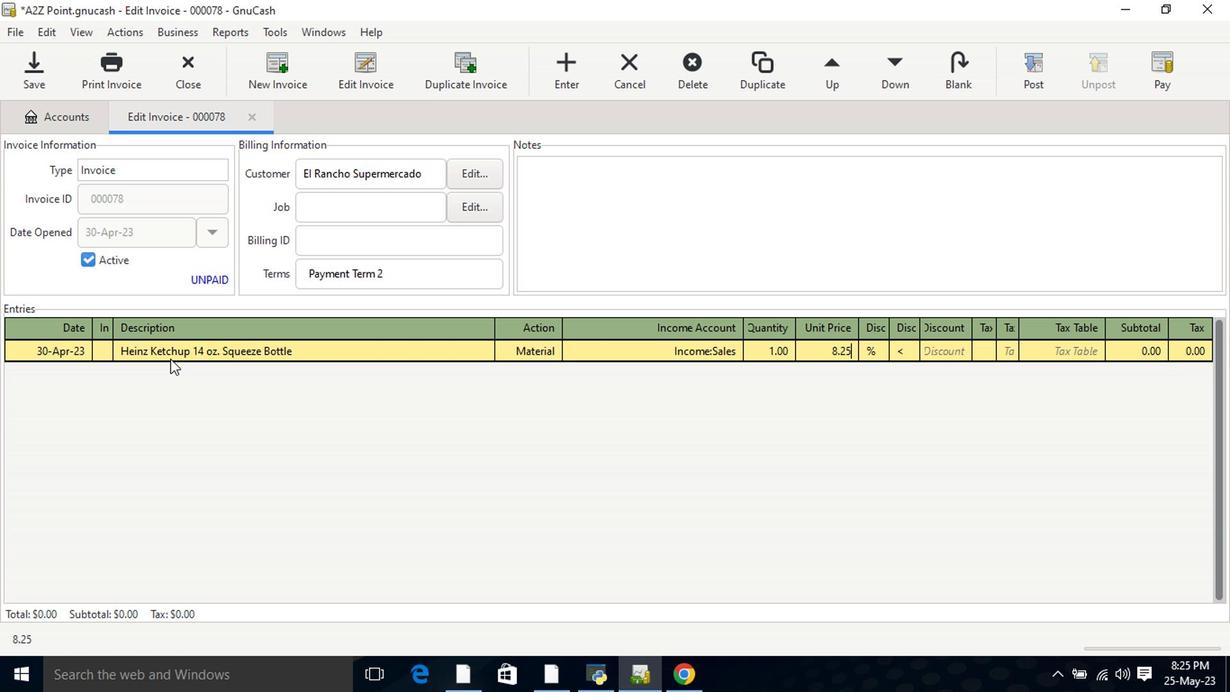 
Action: Mouse moved to (868, 355)
Screenshot: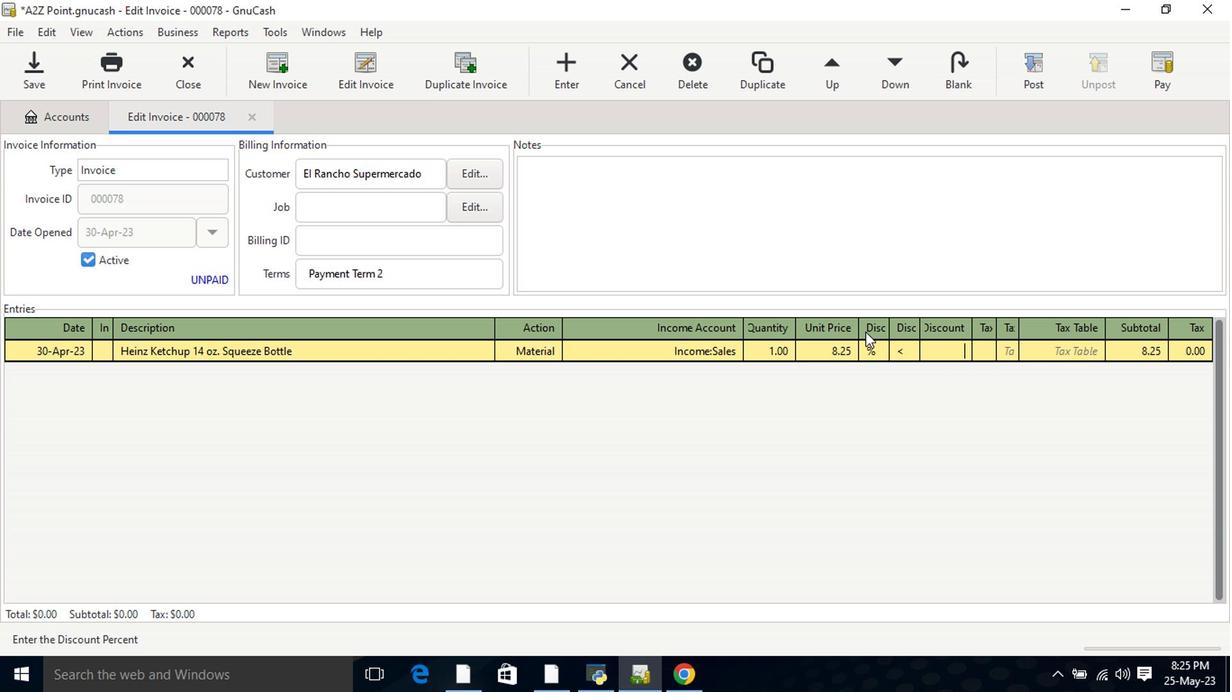 
Action: Mouse pressed left at (868, 355)
Screenshot: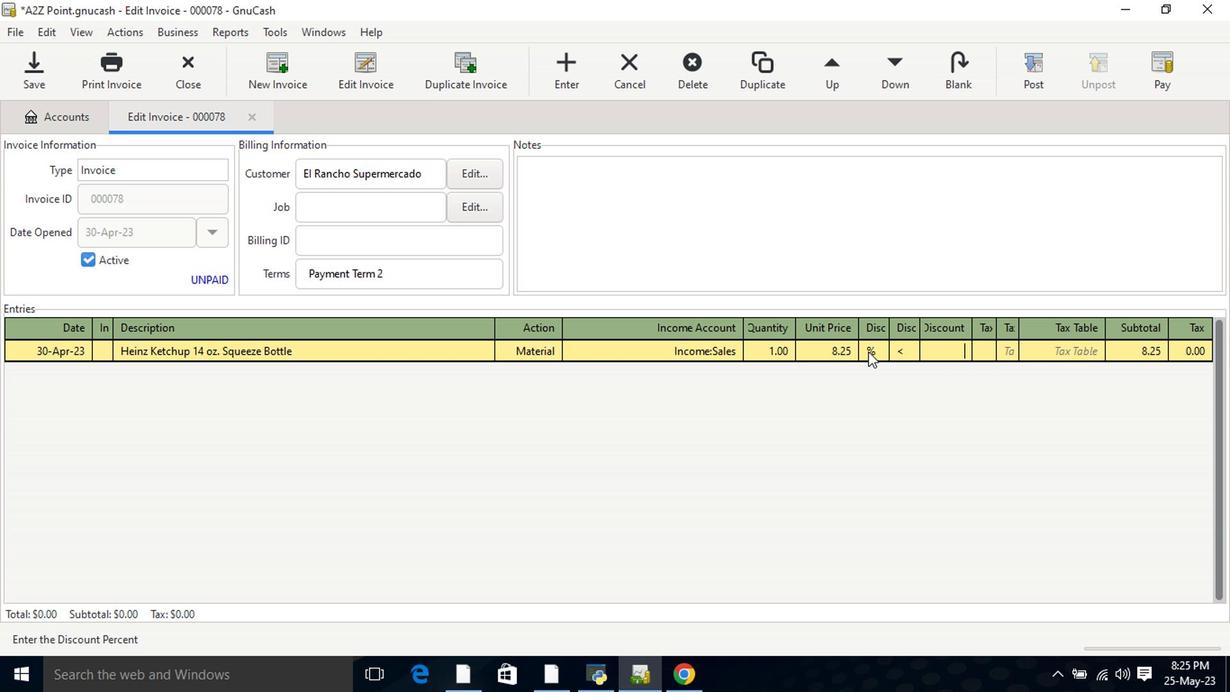 
Action: Mouse moved to (896, 351)
Screenshot: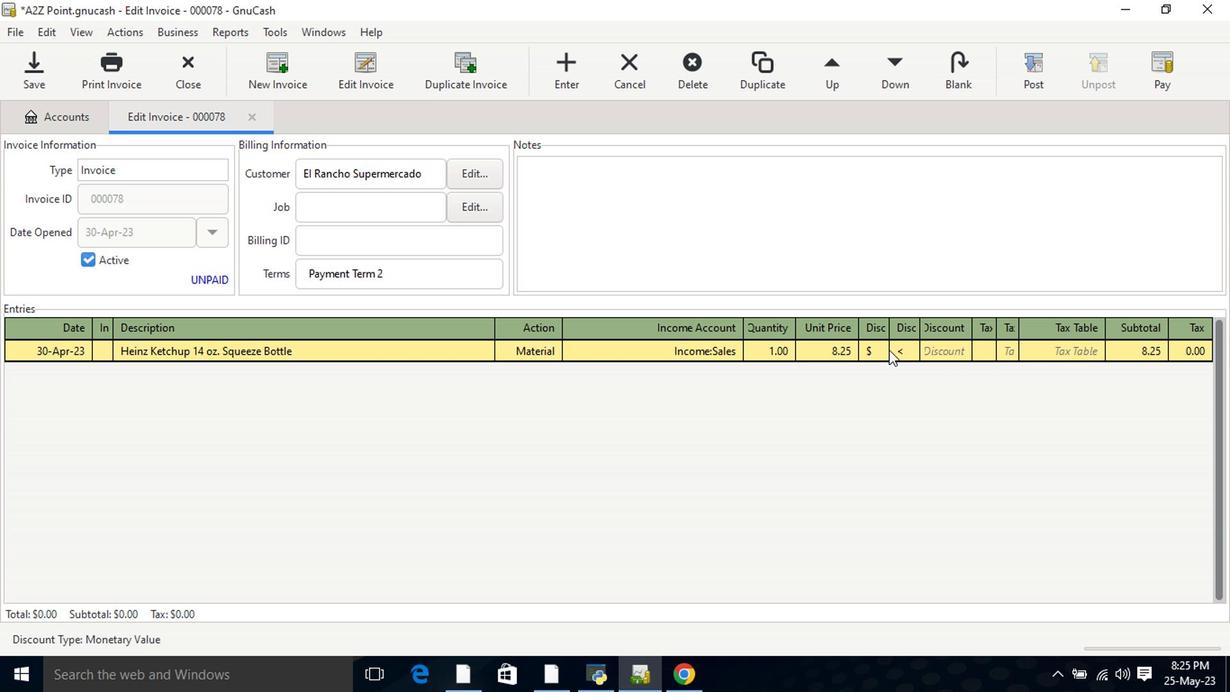 
Action: Mouse pressed left at (896, 351)
Screenshot: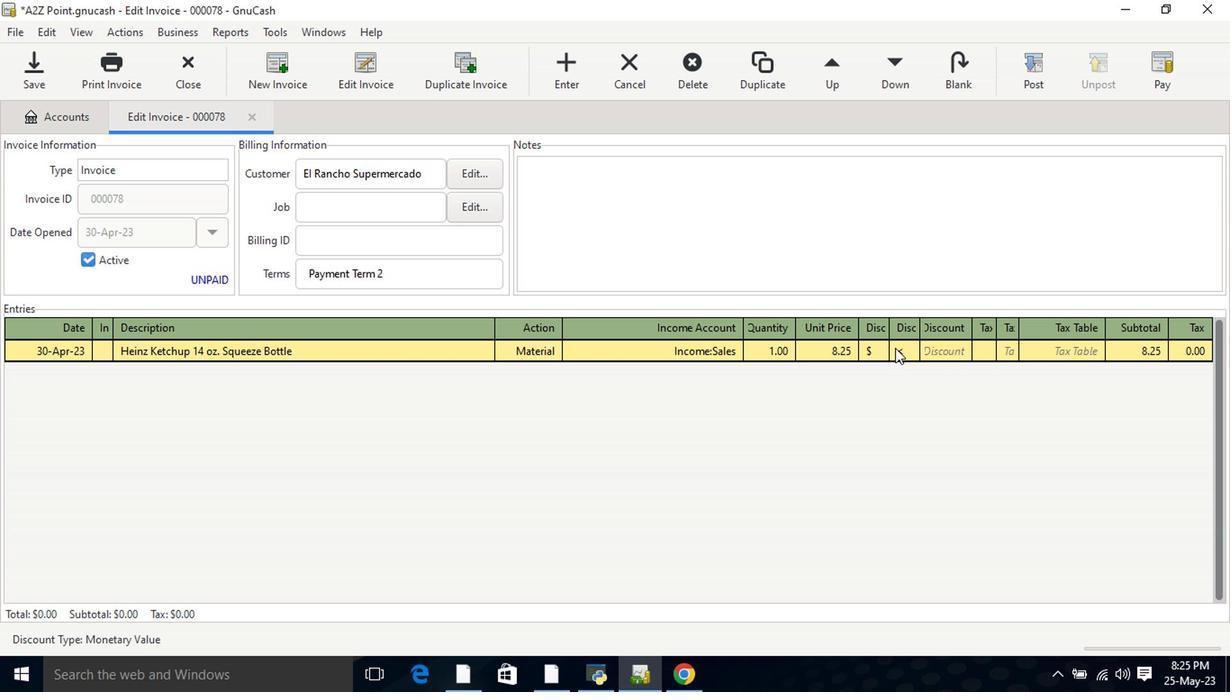 
Action: Mouse moved to (940, 351)
Screenshot: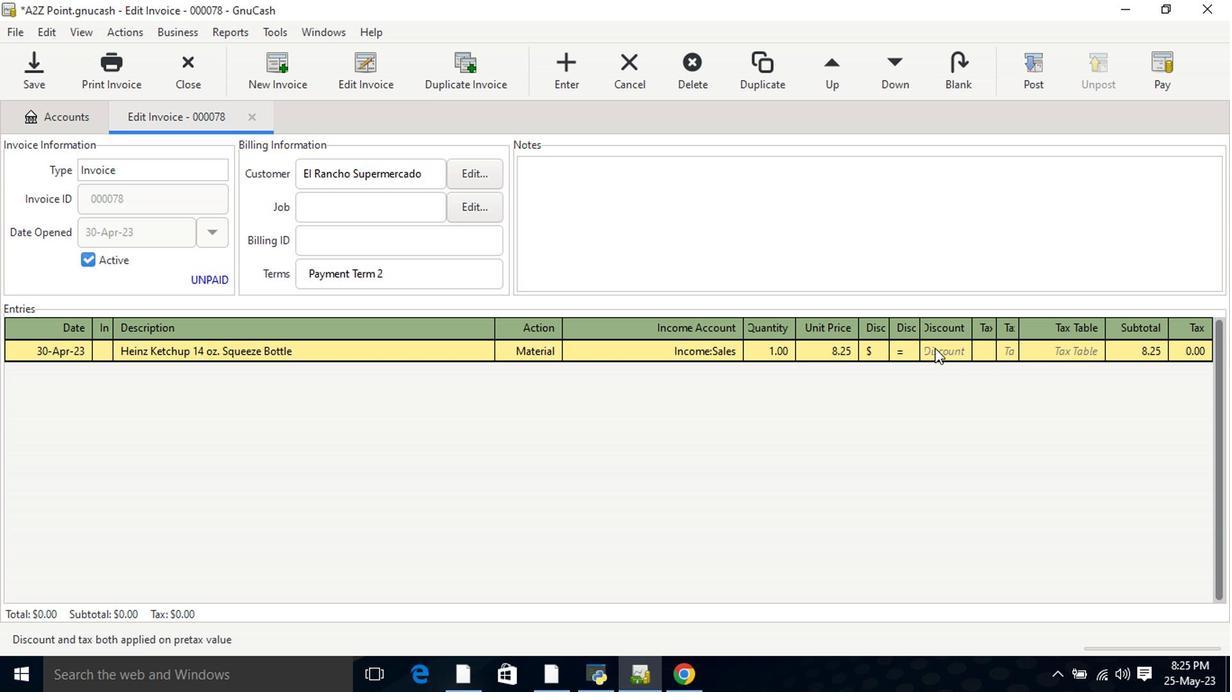 
Action: Mouse pressed left at (940, 351)
Screenshot: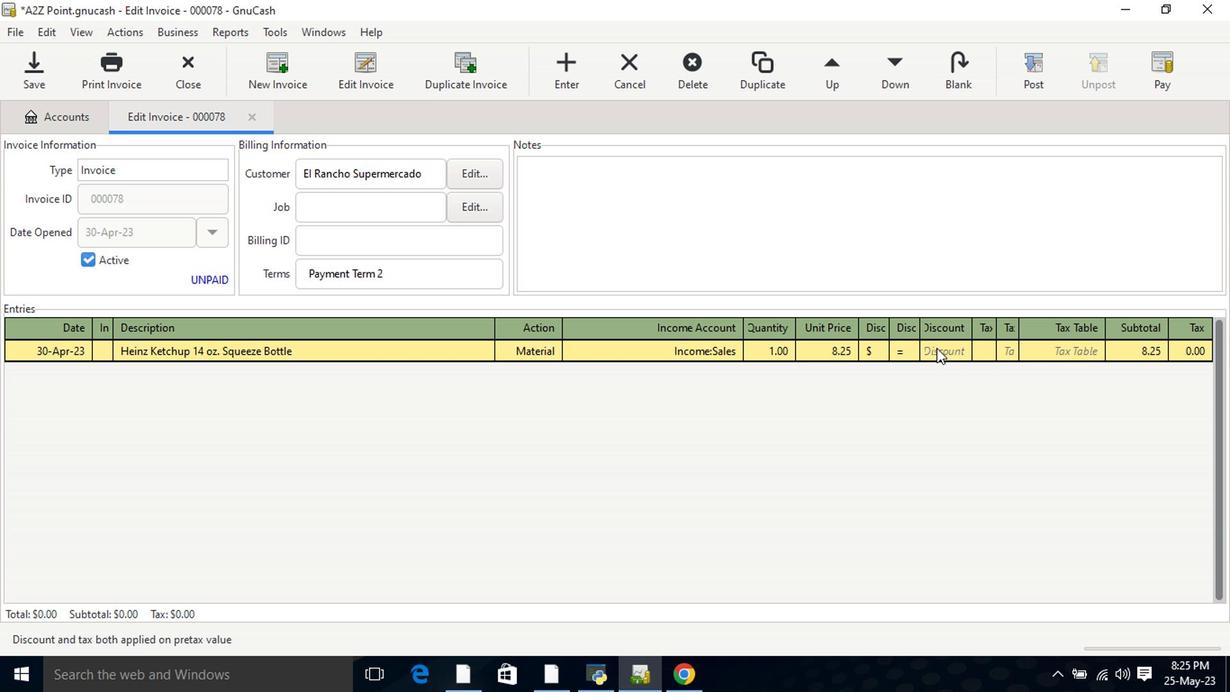 
Action: Mouse moved to (940, 351)
Screenshot: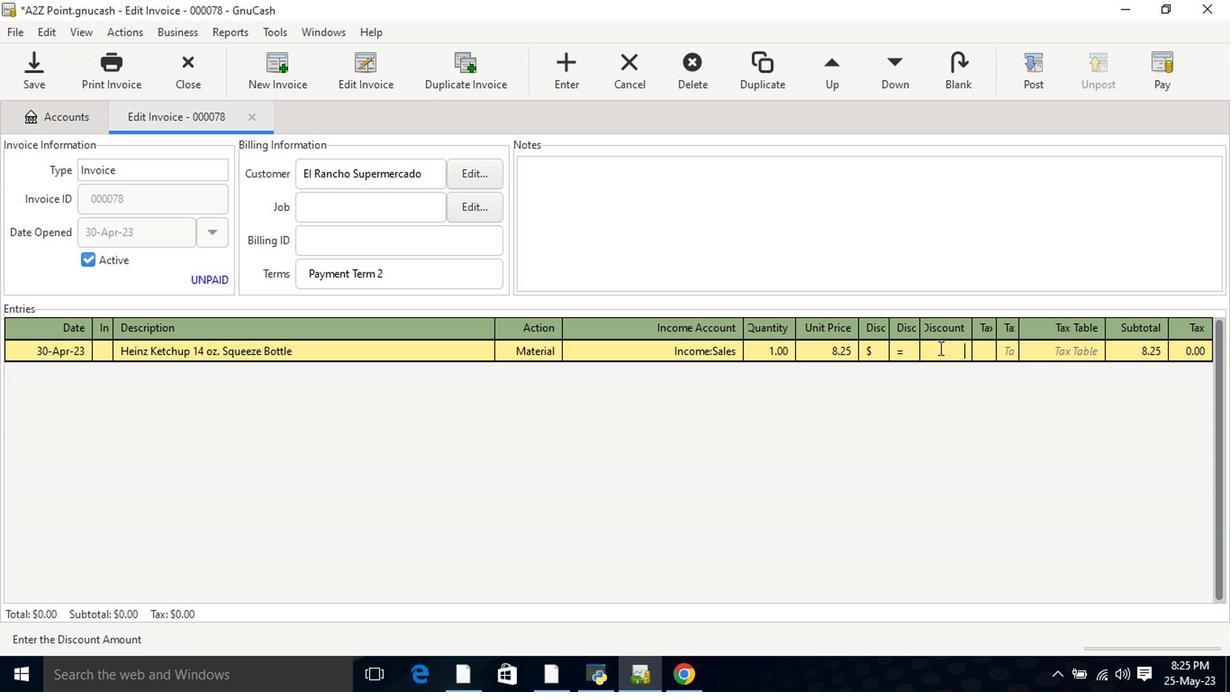 
Action: Key pressed 1.38<Key.tab><Key.tab><Key.shift>Applegate<Key.space><Key.shift>Naturals<Key.space><Key.shift>Uncured<Key.space><Key.shift>Hickory<Key.space><Key.shift>Smoed<Key.space><Key.shift>Turkey<Key.space><Key.shift>Bacon<Key.tab>mate<Key.tab>inom<Key.down><Key.down><Key.down><Key.tab>1<Key.tab>.5<Key.tab>
Screenshot: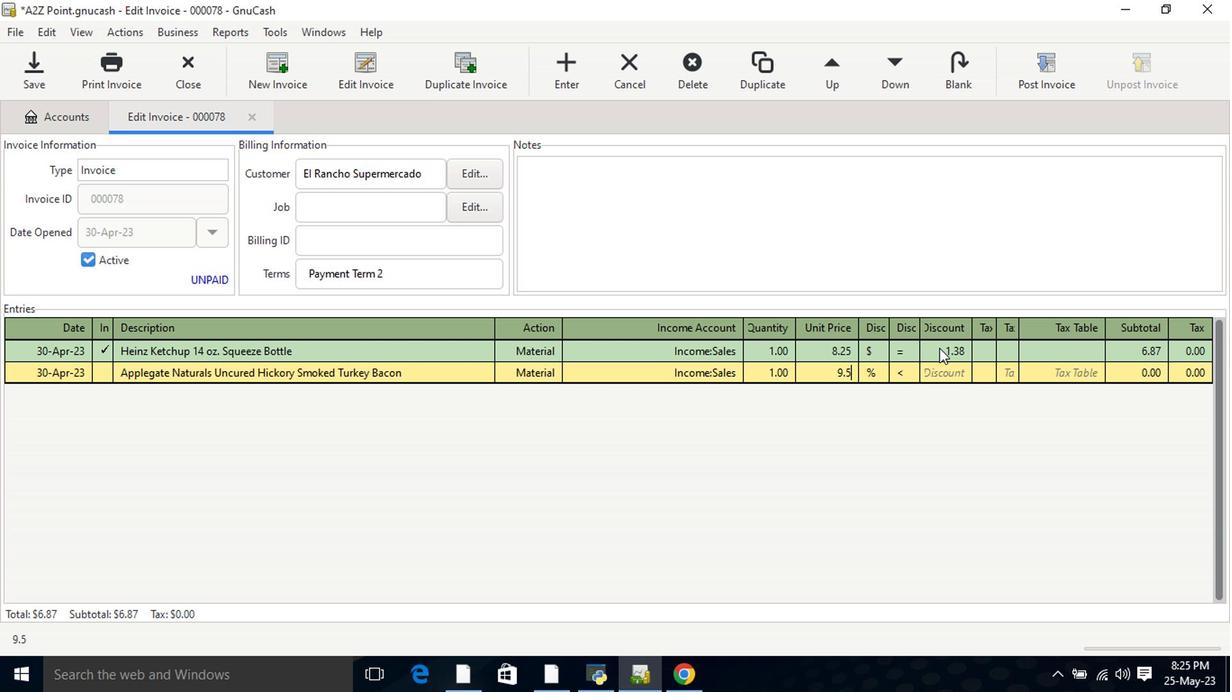 
Action: Mouse moved to (870, 381)
Screenshot: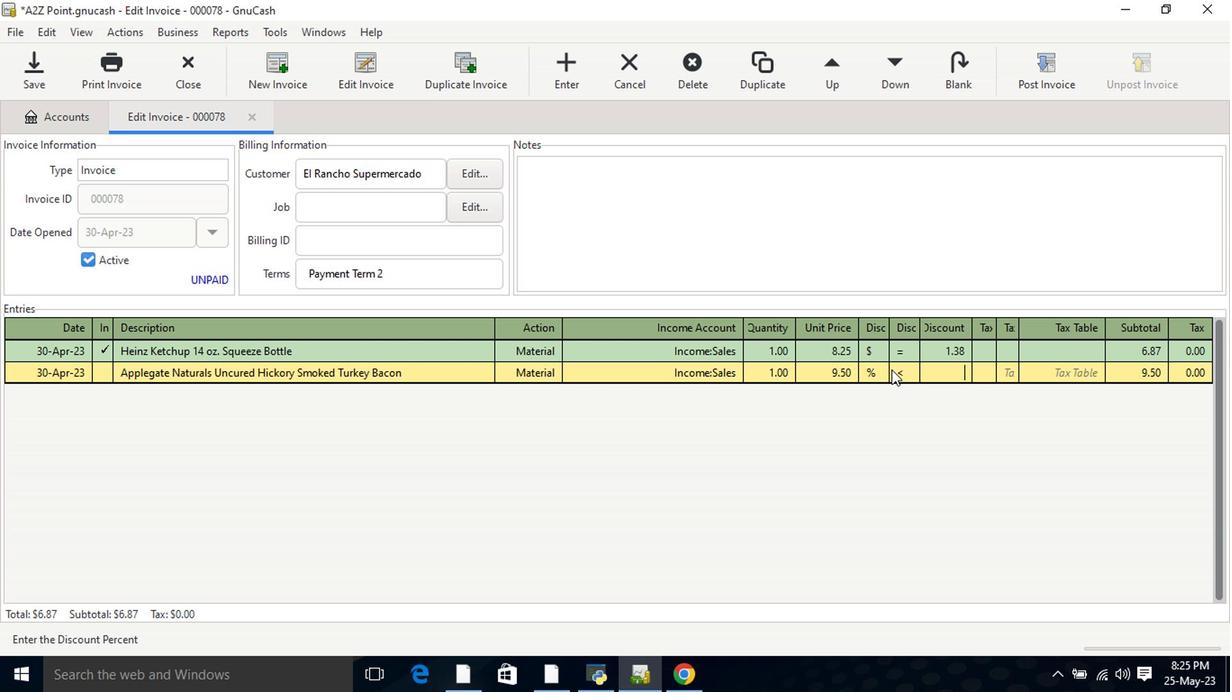 
Action: Mouse pressed left at (870, 381)
Screenshot: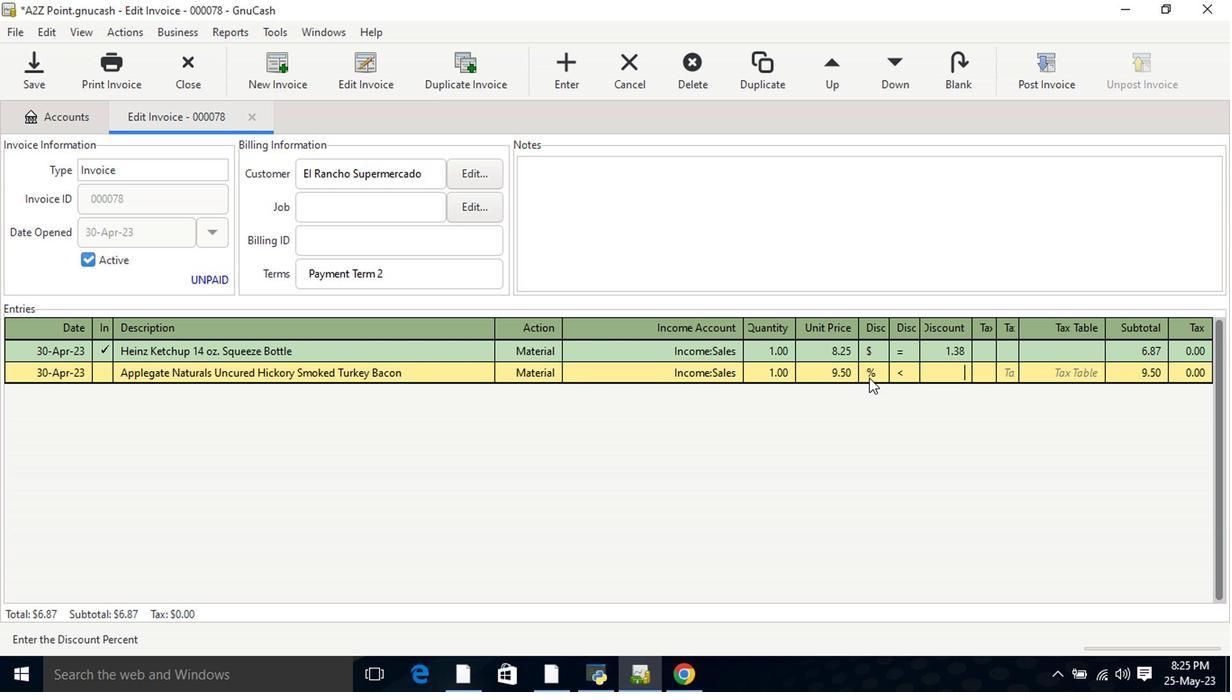 
Action: Mouse moved to (901, 374)
Screenshot: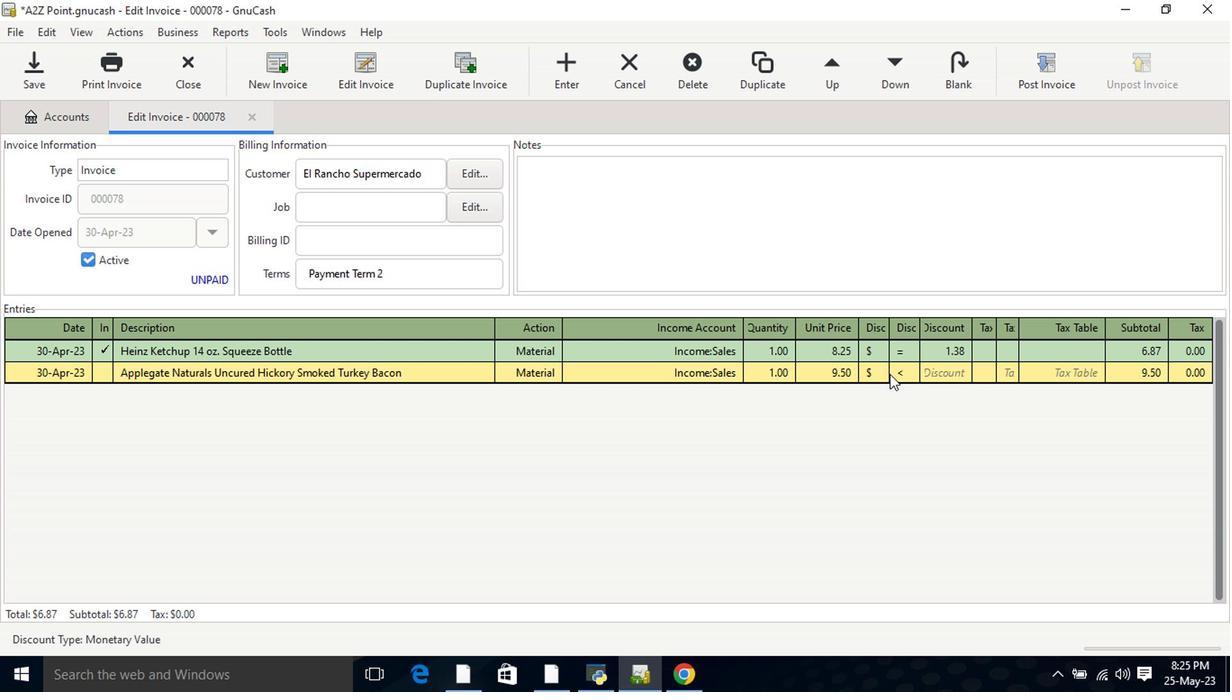 
Action: Mouse pressed left at (901, 374)
Screenshot: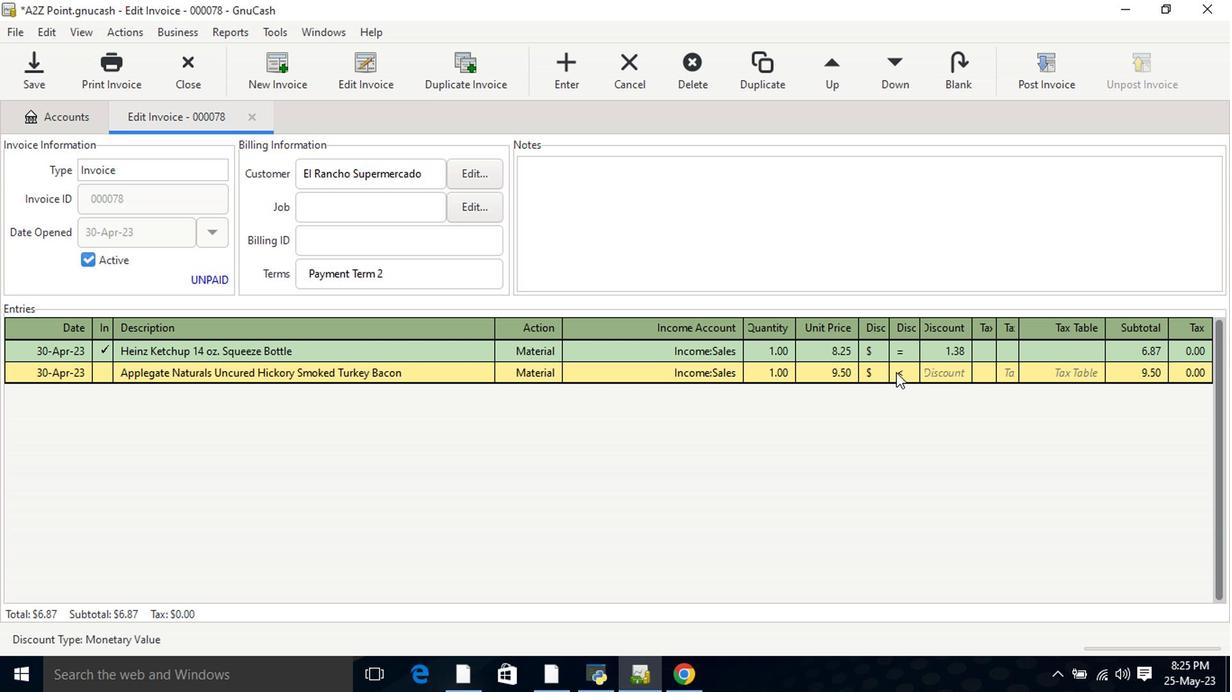 
Action: Mouse moved to (937, 375)
Screenshot: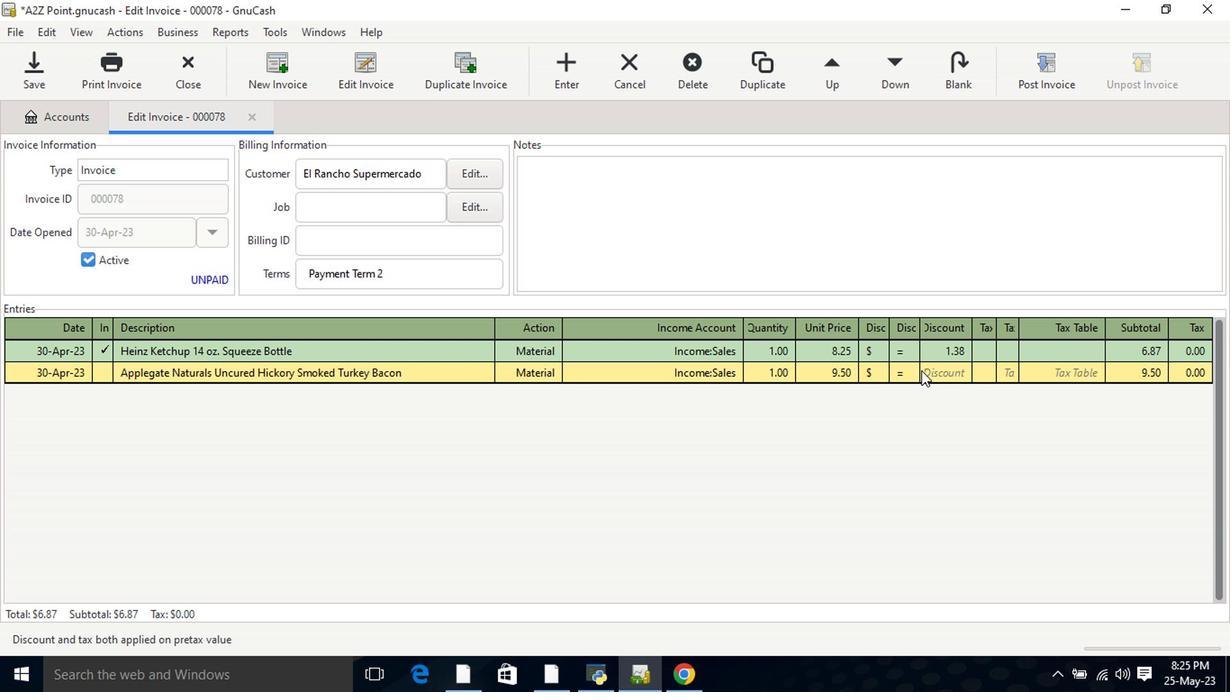 
Action: Mouse pressed left at (937, 375)
Screenshot: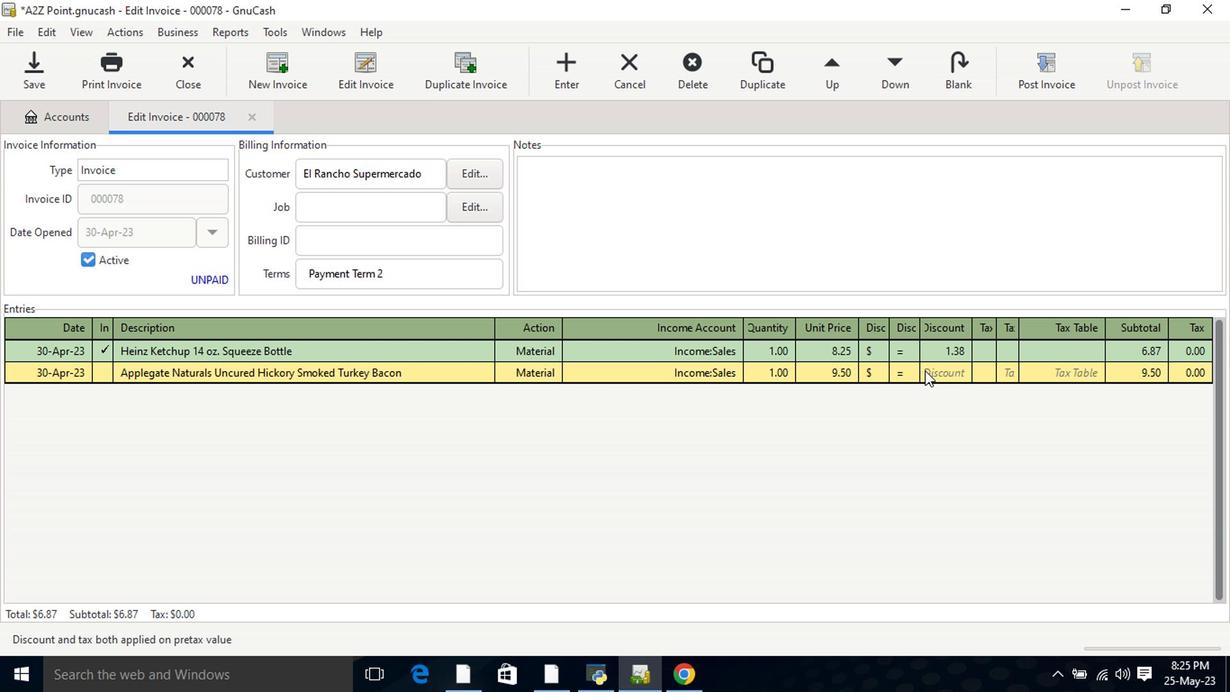 
Action: Key pressed 2.38<Key.tab>
Screenshot: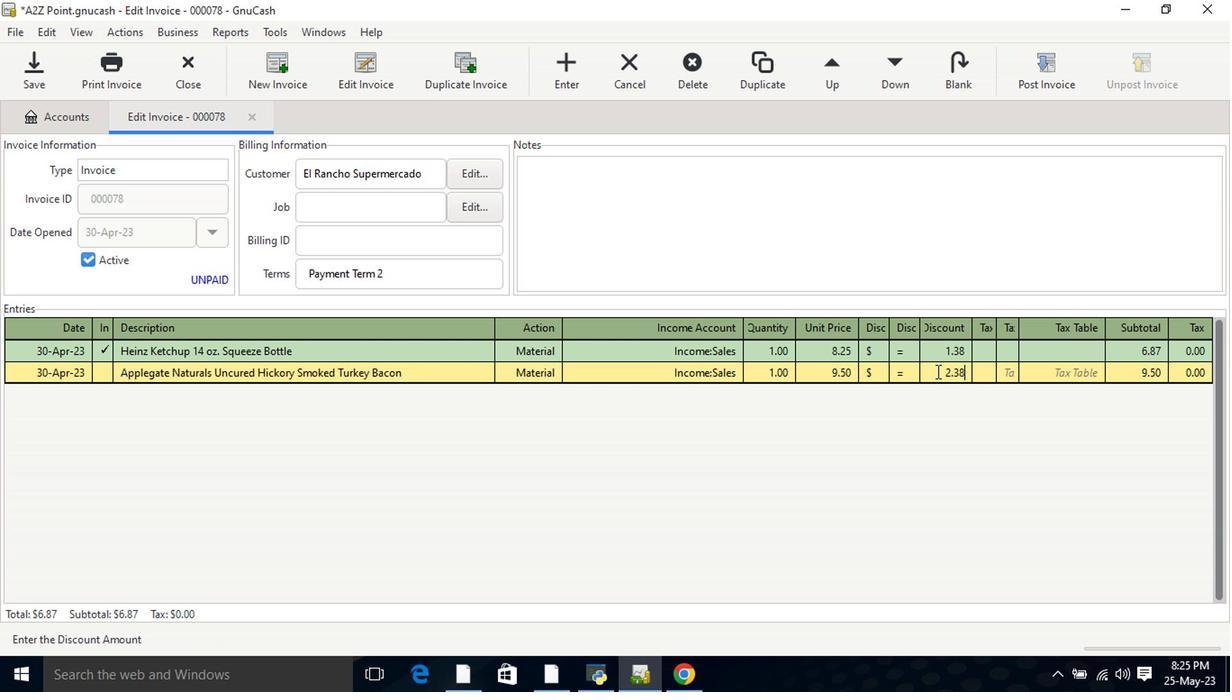 
Action: Mouse moved to (414, 459)
Screenshot: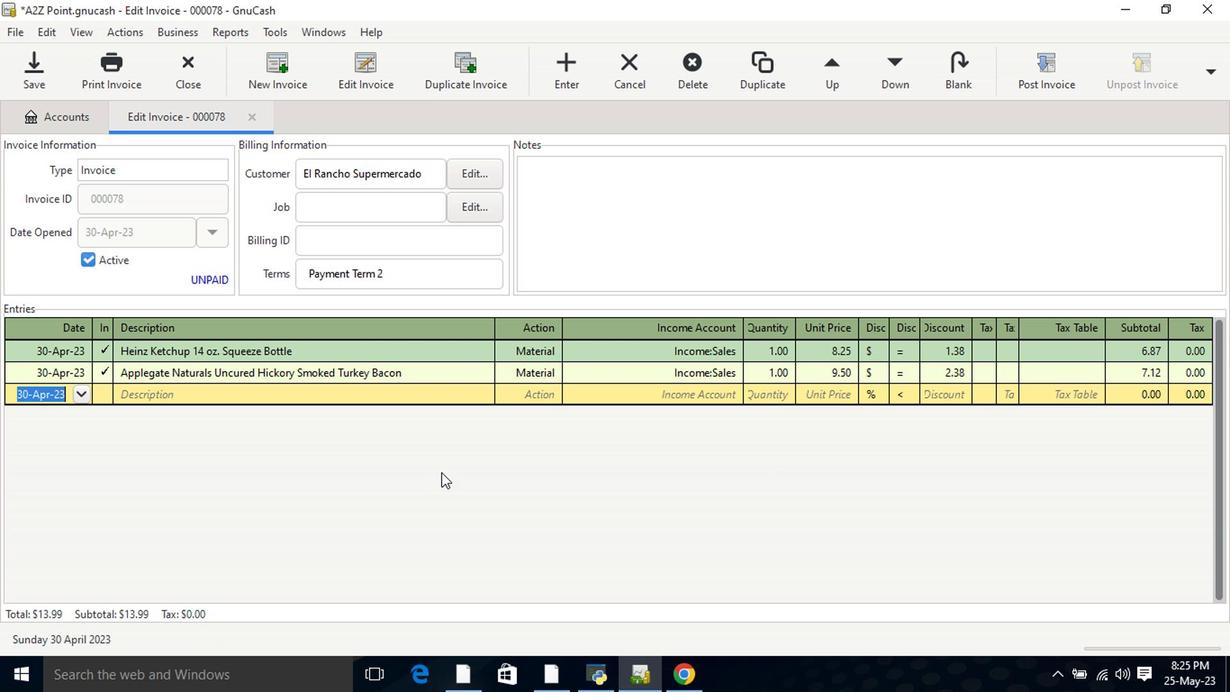 
Action: Key pressed <Key.tab>
Screenshot: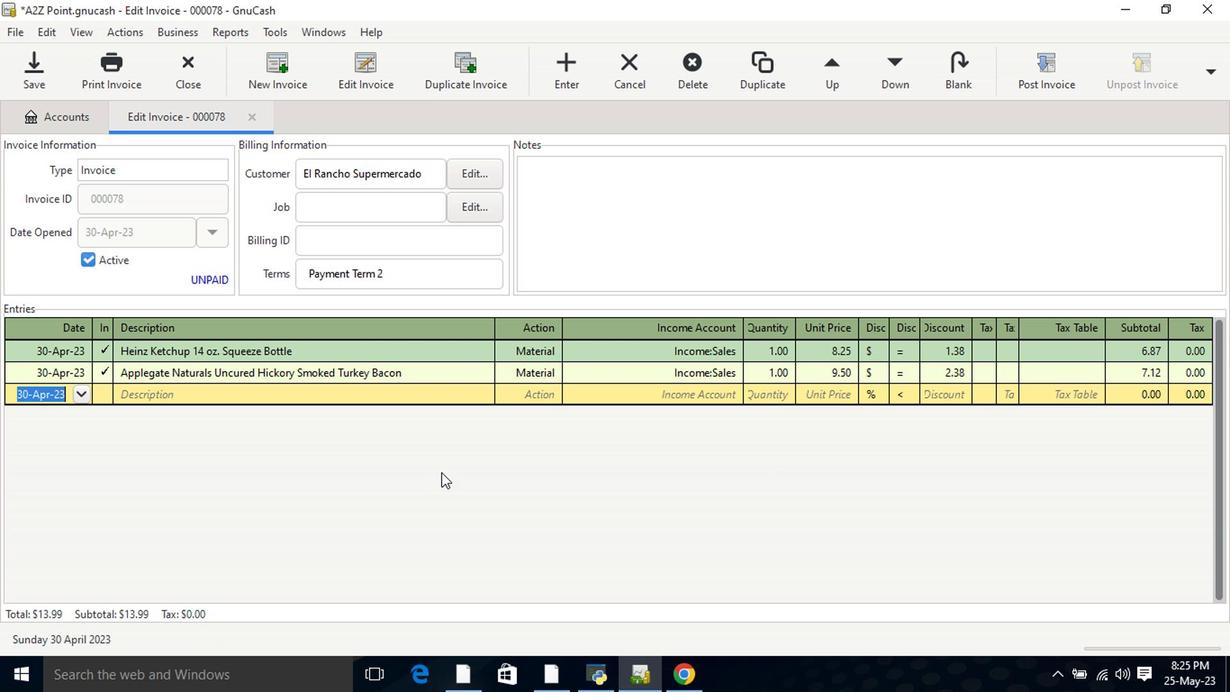 
Action: Mouse moved to (410, 456)
Screenshot: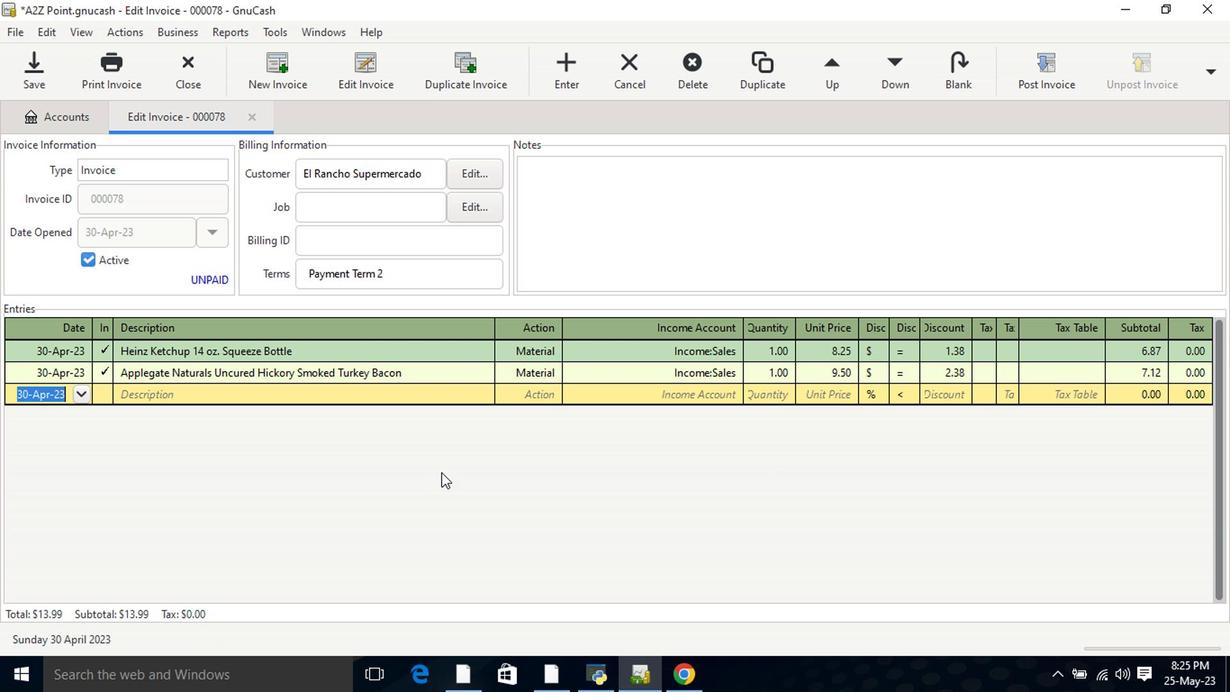 
Action: Key pressed <Key.shift>Jabson<Key.space><Key.shift>Roasted<Key.space><Key.shift>Peanuts<Key.space><Key.shift>Nimbook<Key.space><Key.shift>Pudina<Key.space><Key.shift_r>(140<Key.space>g<Key.shift_r>)<Key.tab>mate<Key.tab>incom<Key.down><Key.down><Key.down><Key.tab>1<Key.tab>10.5<Key.tab>
Screenshot: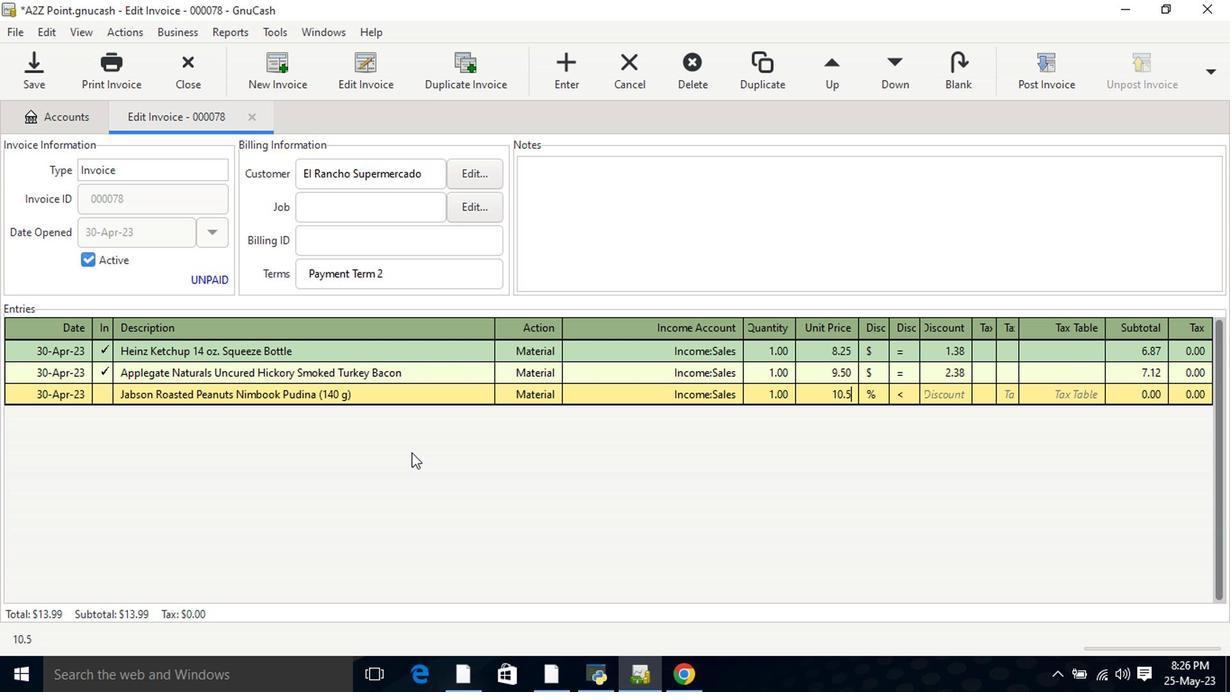 
Action: Mouse moved to (876, 398)
Screenshot: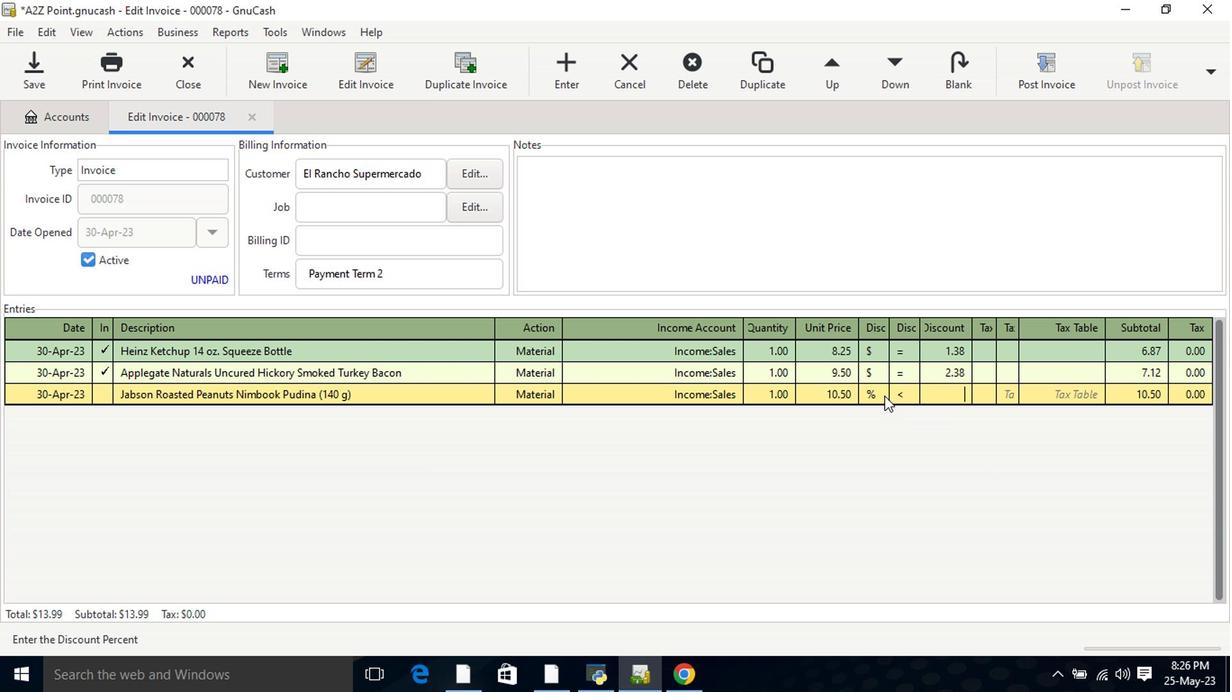 
Action: Mouse pressed left at (876, 398)
Screenshot: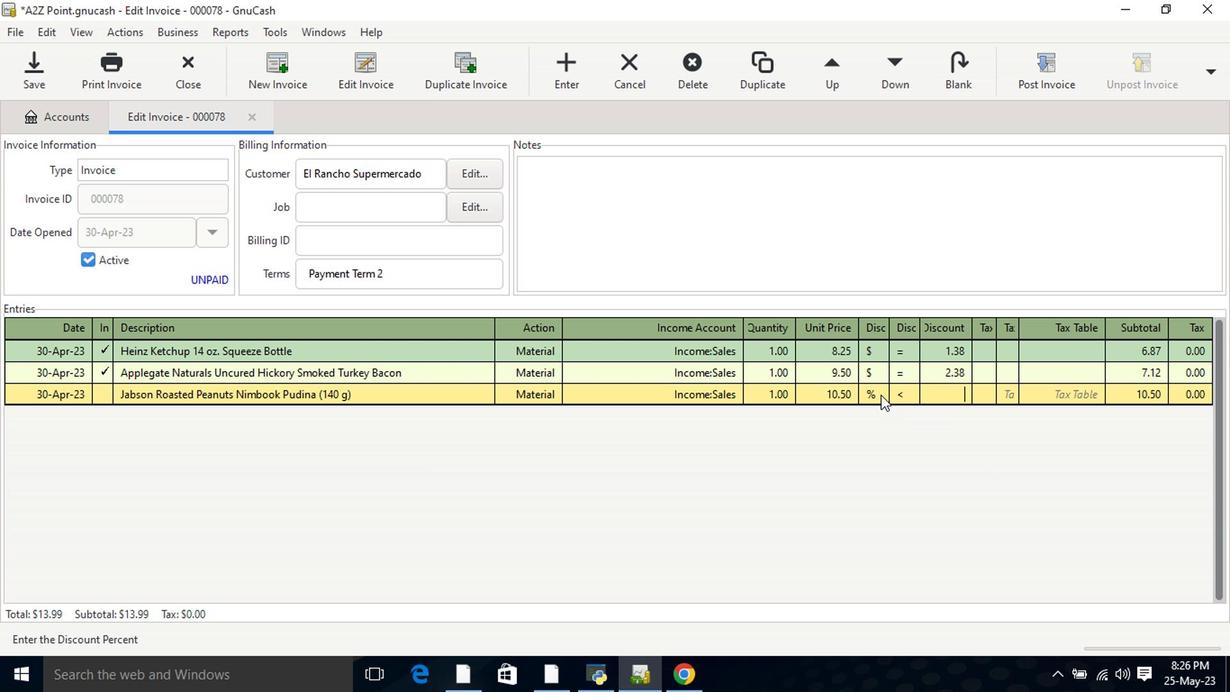 
Action: Mouse moved to (901, 396)
Screenshot: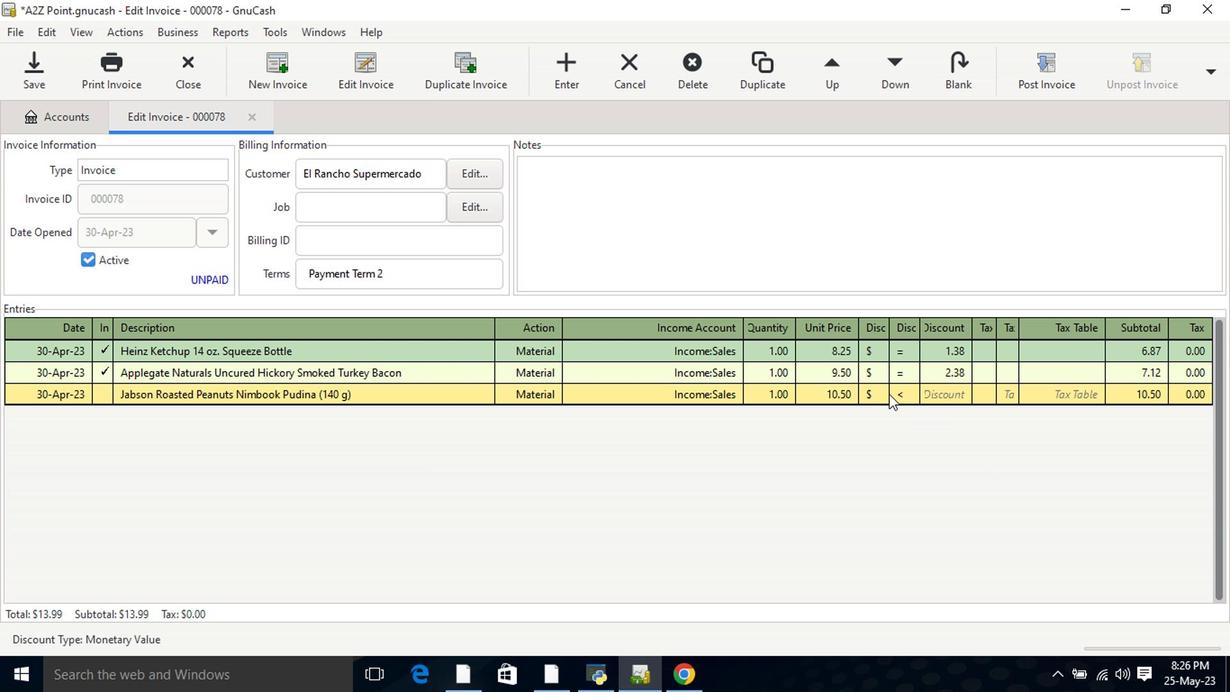 
Action: Mouse pressed left at (901, 396)
Screenshot: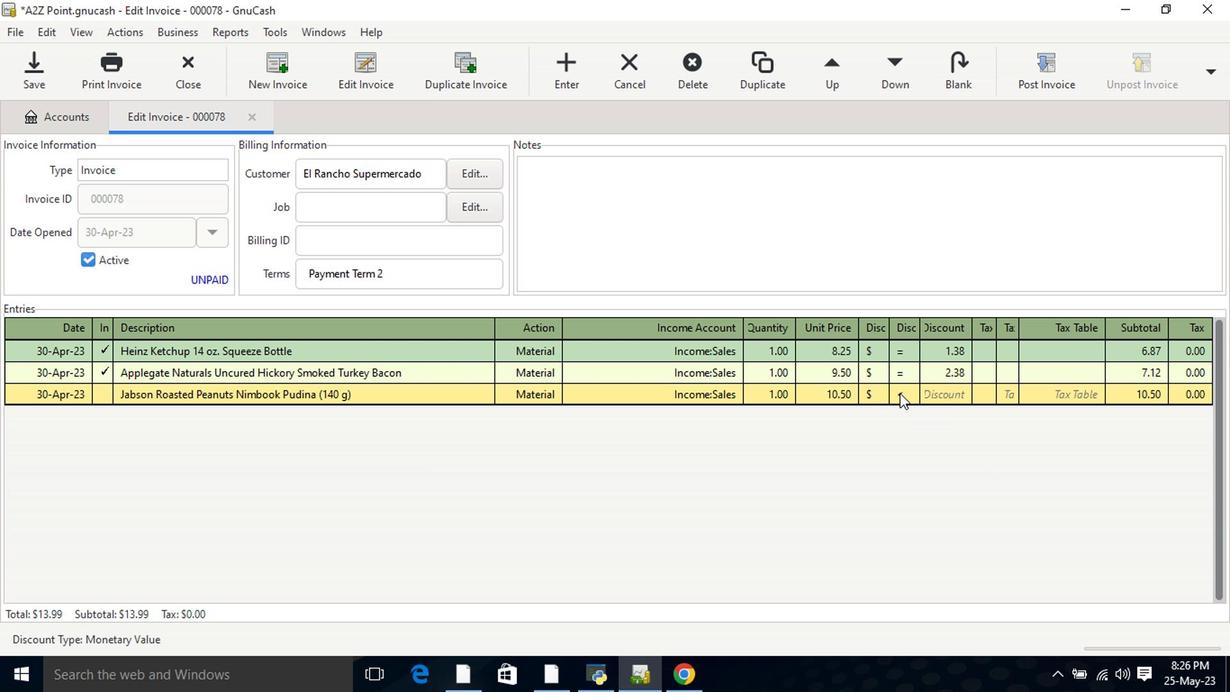 
Action: Mouse moved to (934, 396)
Screenshot: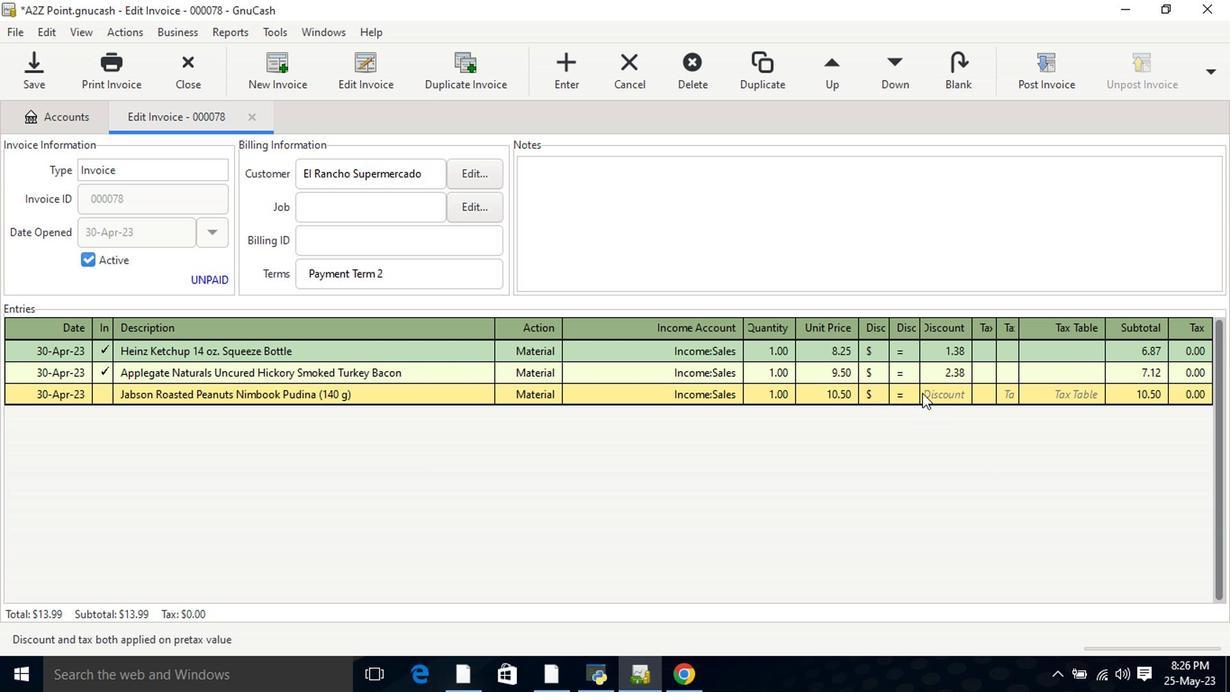
Action: Mouse pressed left at (934, 396)
Screenshot: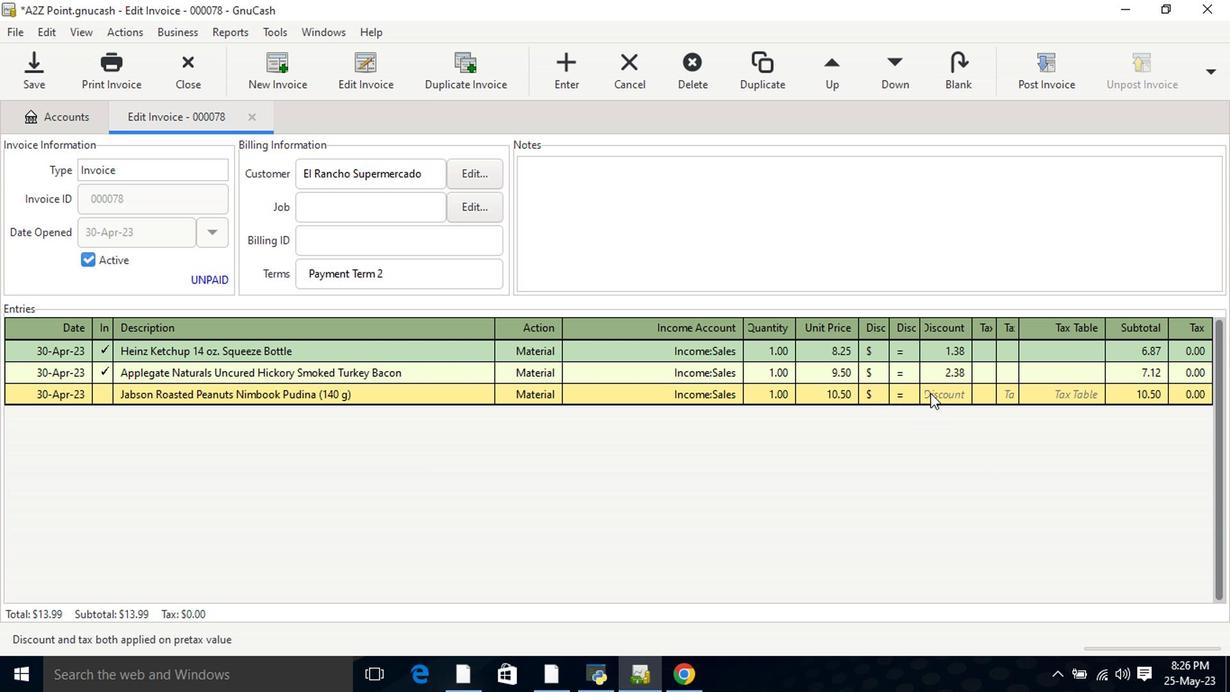 
Action: Key pressed 2.88<Key.tab>
Screenshot: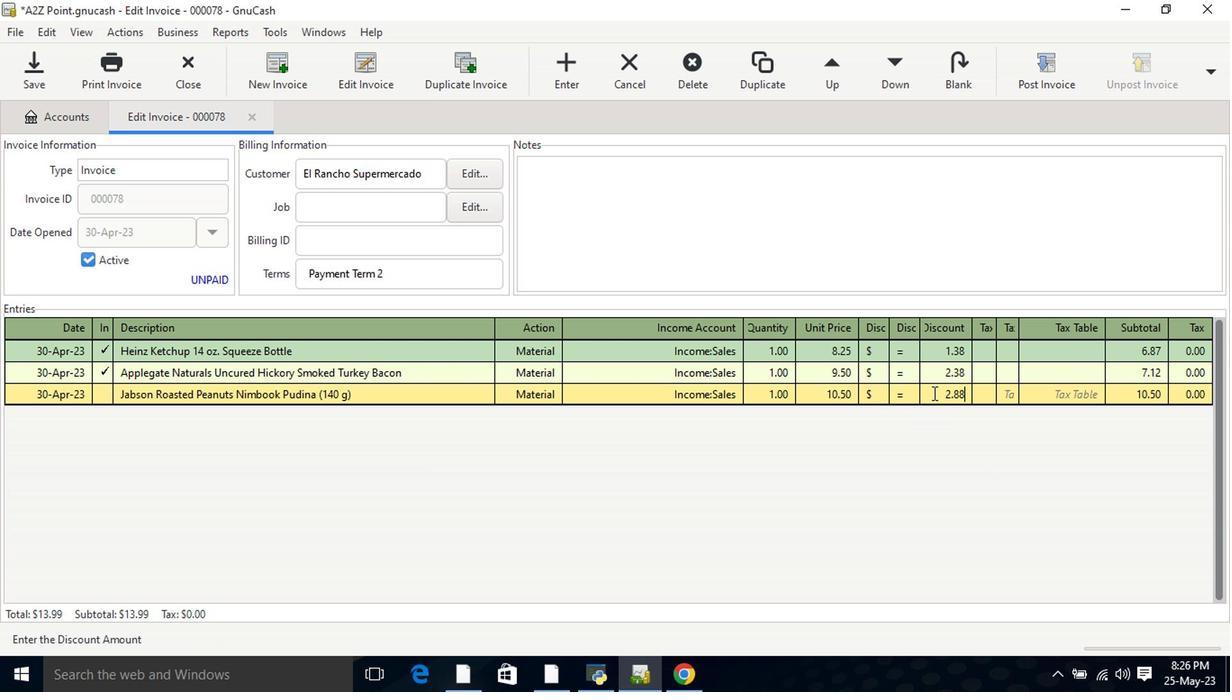 
Action: Mouse moved to (707, 507)
Screenshot: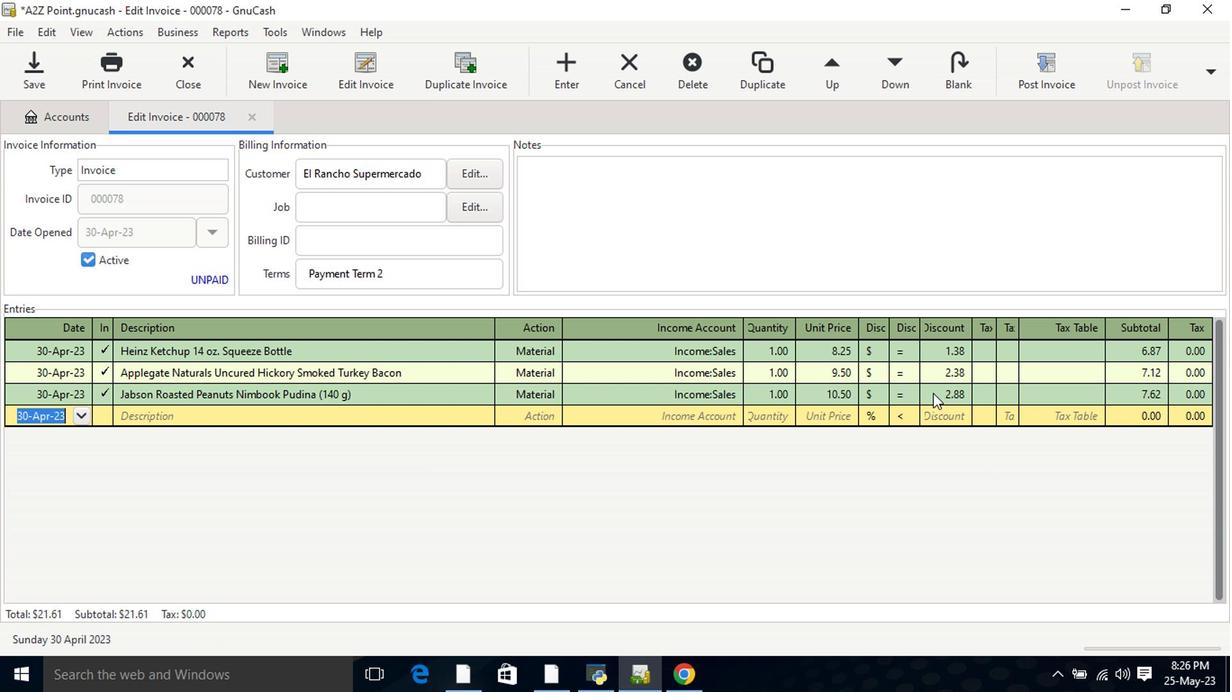 
Action: Mouse pressed left at (707, 507)
Screenshot: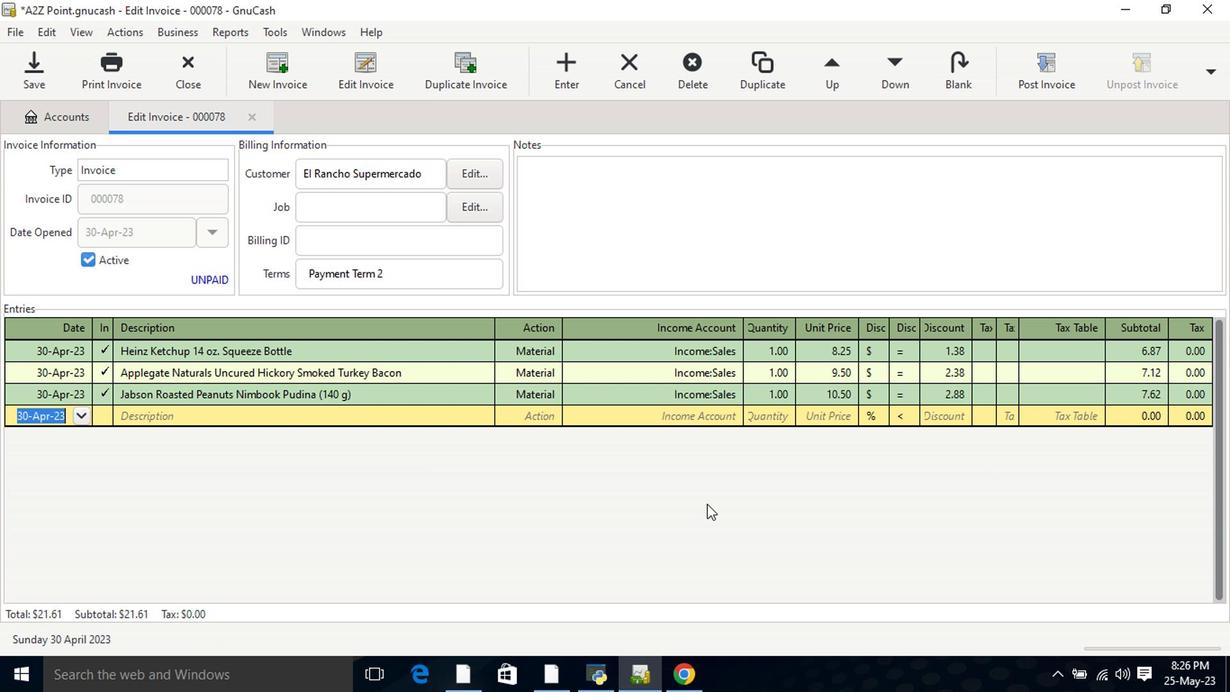 
Action: Mouse moved to (627, 232)
Screenshot: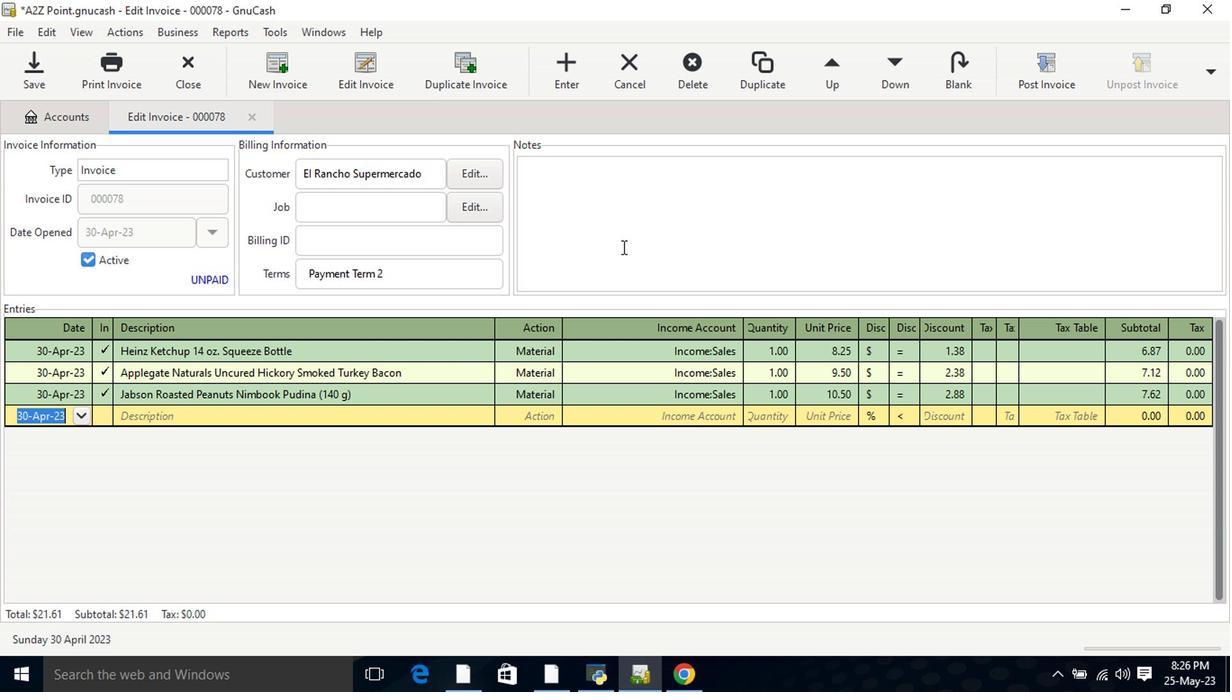 
Action: Mouse pressed left at (627, 232)
Screenshot: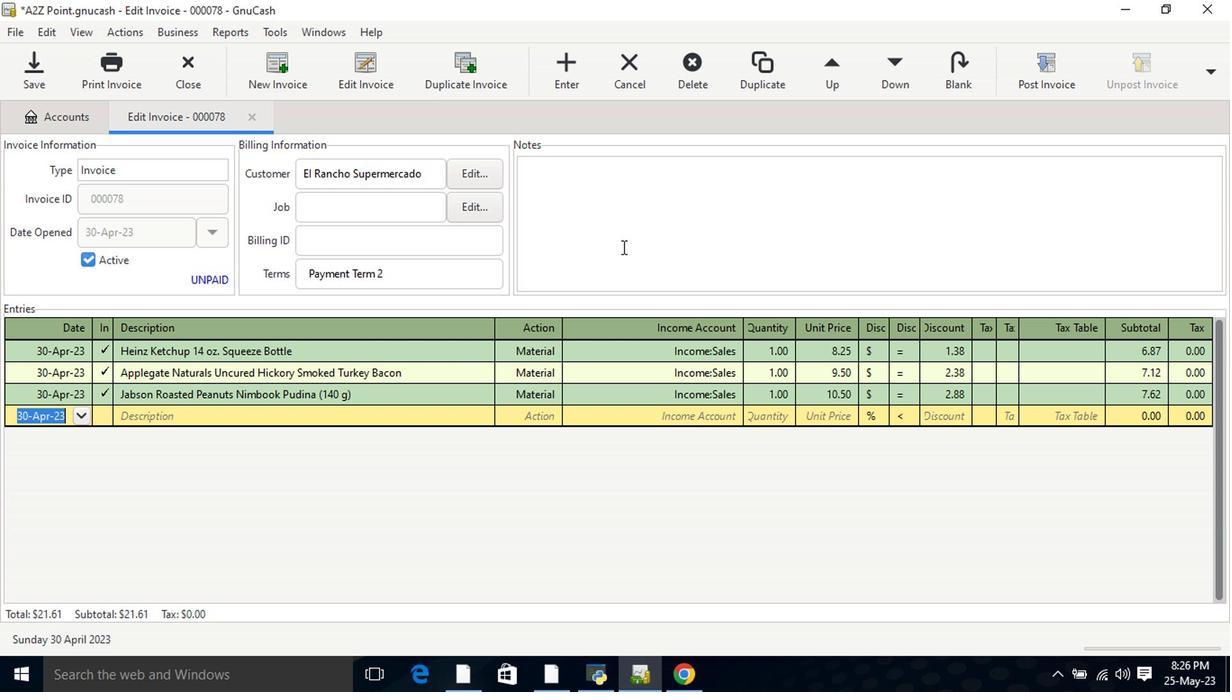 
Action: Key pressed <Key.shift>Lookinf<Key.space><Key.backspace><Key.backspace>g<Key.space>forward<Key.space>to<Key.space>serving<Key.space>you<Key.space>again.
Screenshot: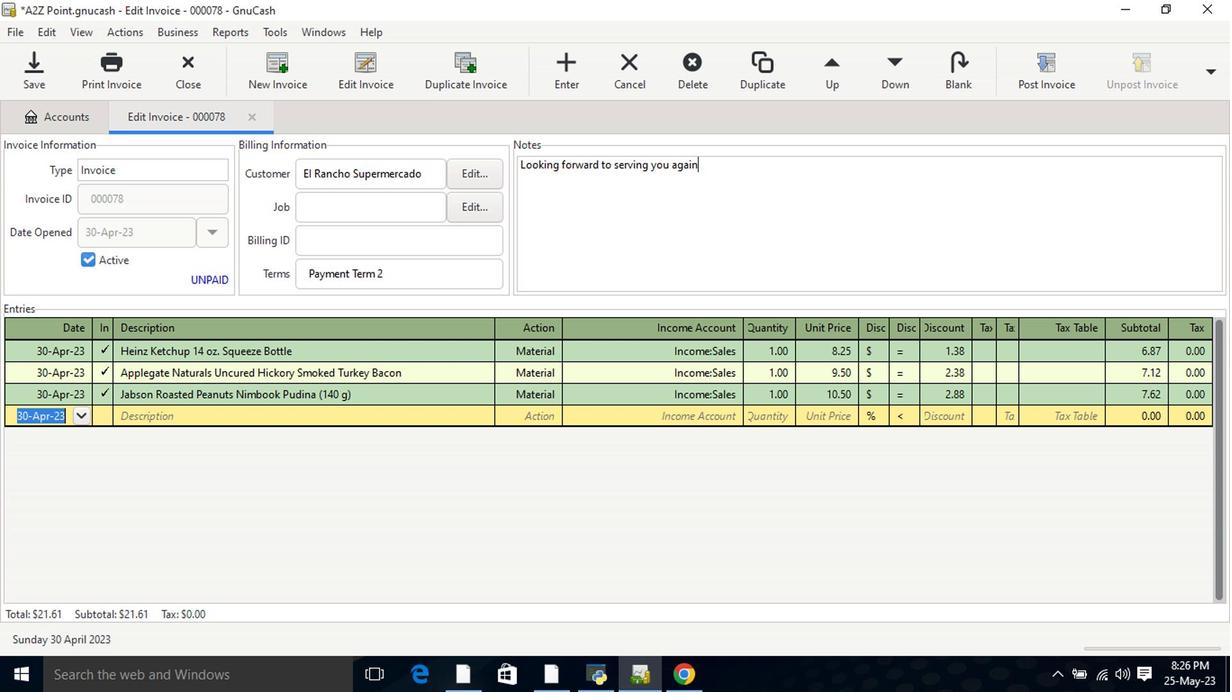 
Action: Mouse moved to (1046, 70)
Screenshot: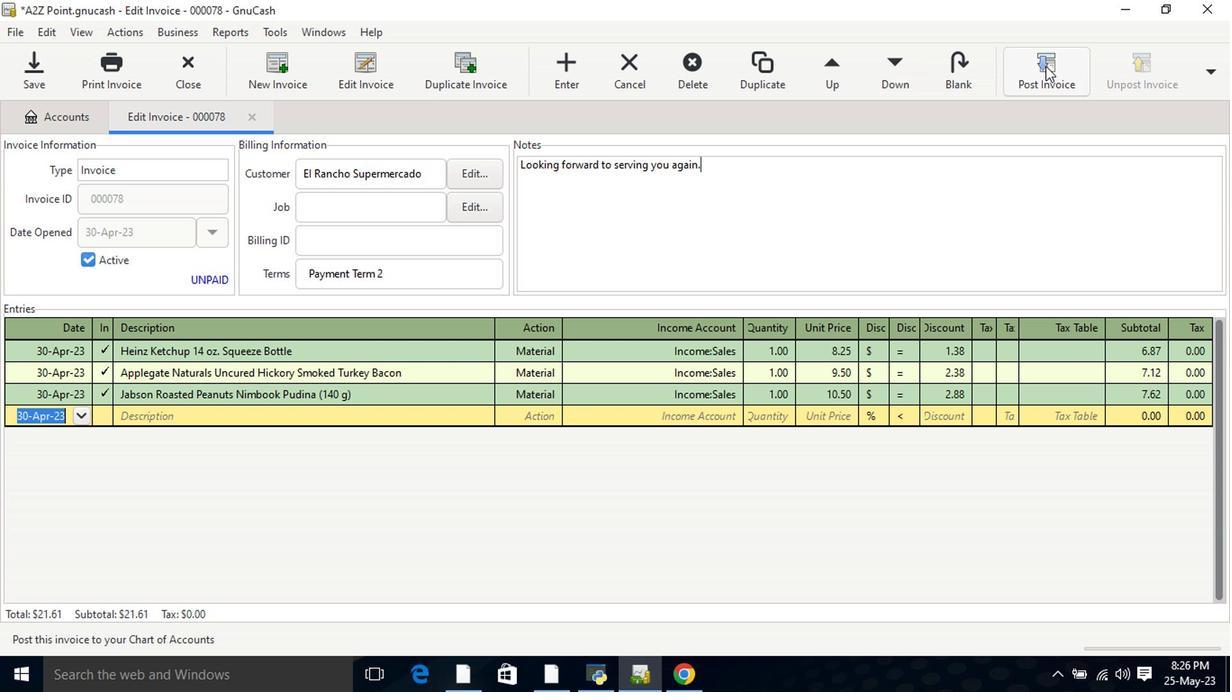 
Action: Mouse pressed left at (1046, 70)
Screenshot: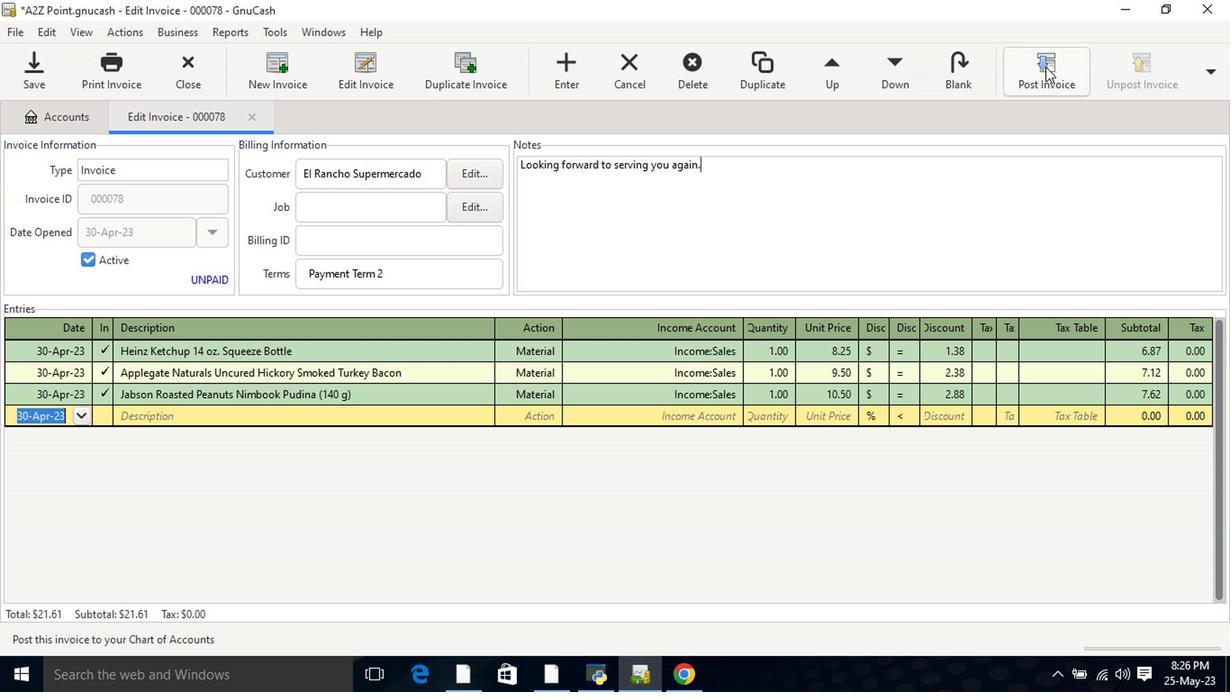
Action: Mouse moved to (777, 301)
Screenshot: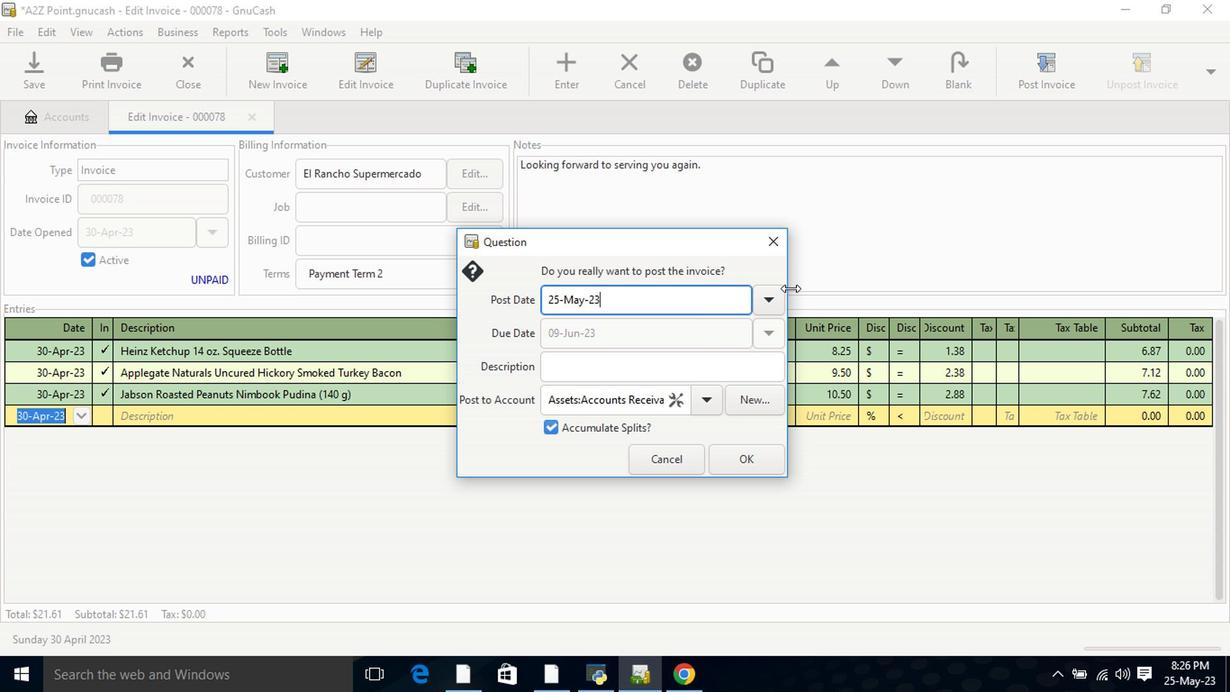 
Action: Mouse pressed left at (777, 301)
Screenshot: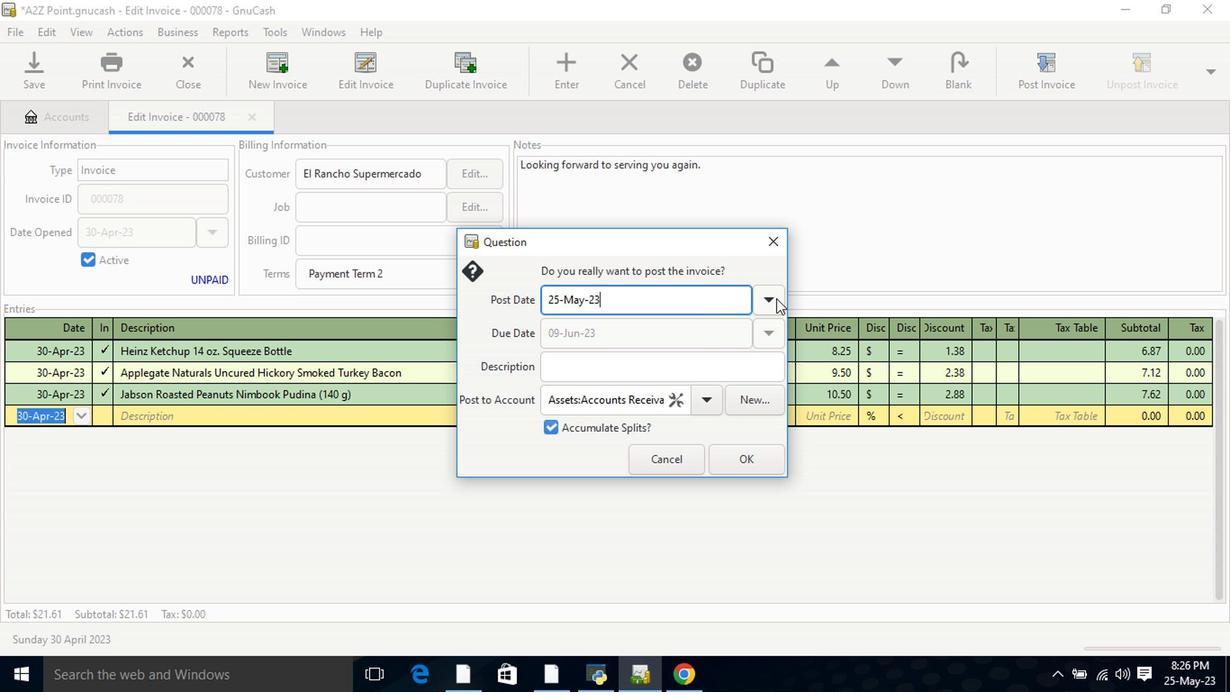 
Action: Mouse moved to (628, 328)
Screenshot: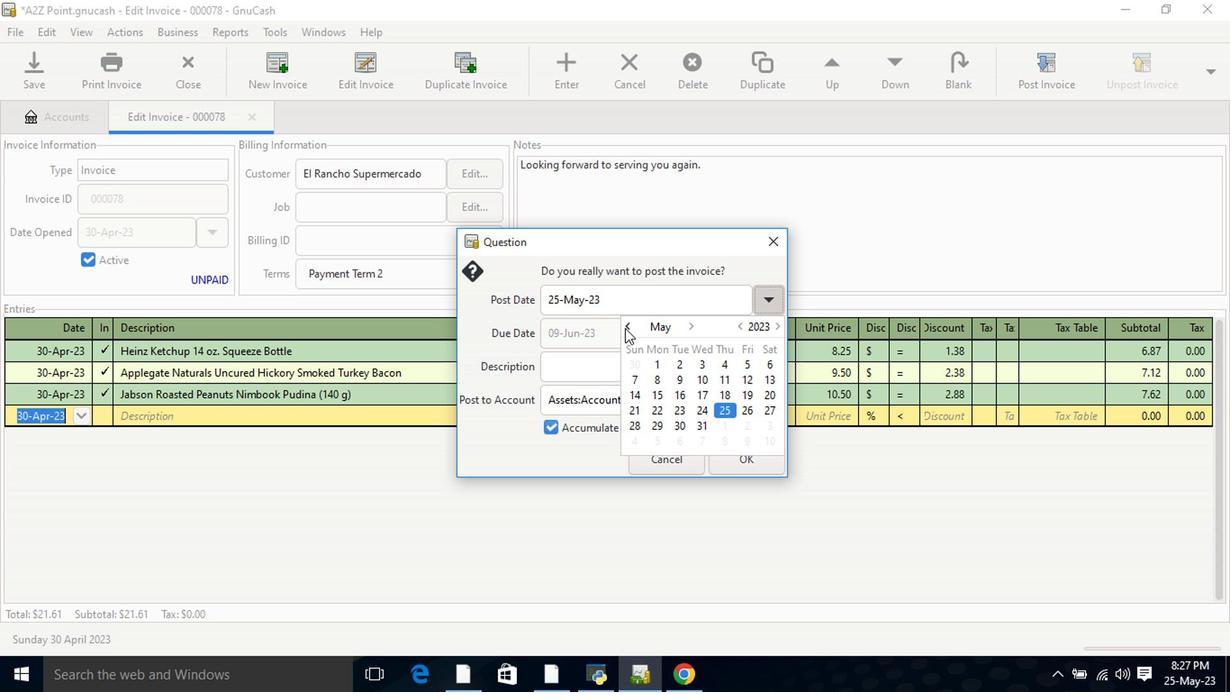 
Action: Mouse pressed left at (628, 328)
Screenshot: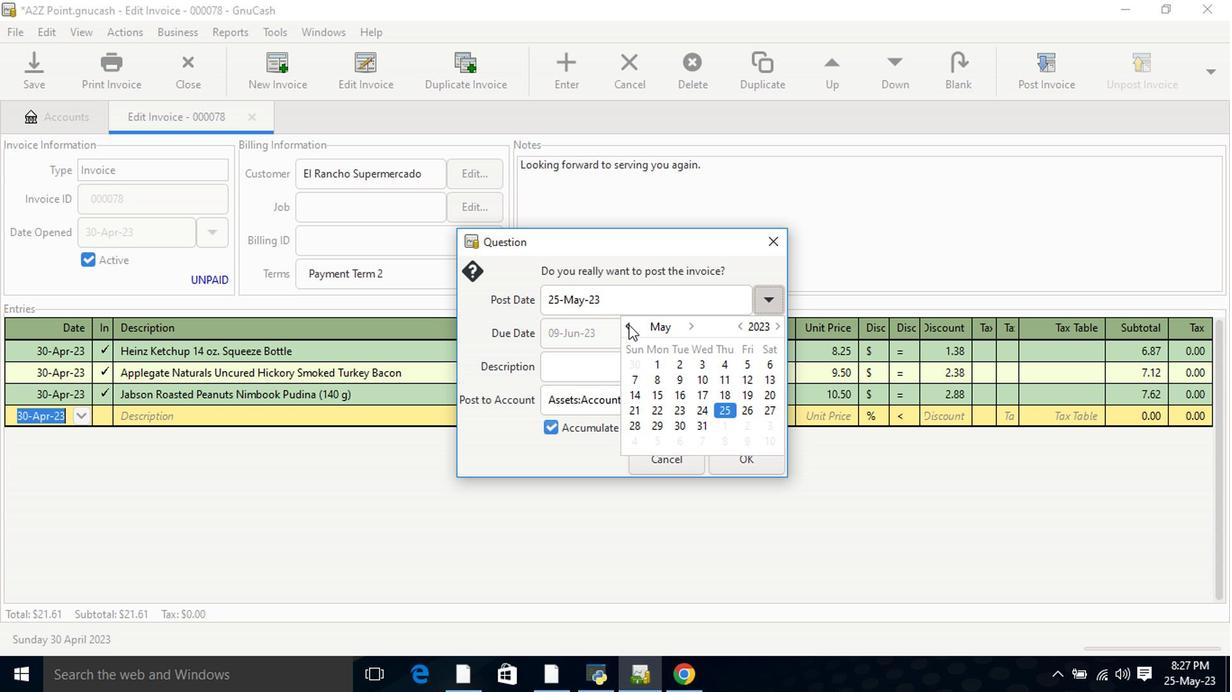 
Action: Mouse moved to (634, 441)
Screenshot: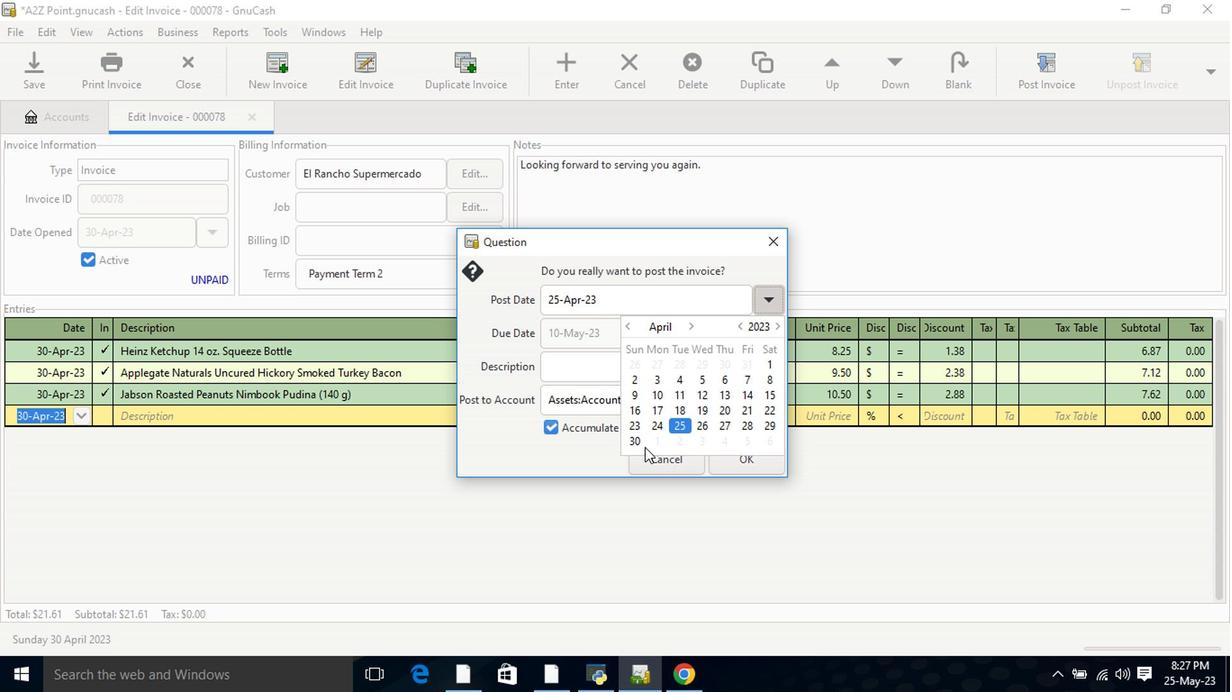
Action: Mouse pressed left at (634, 441)
Screenshot: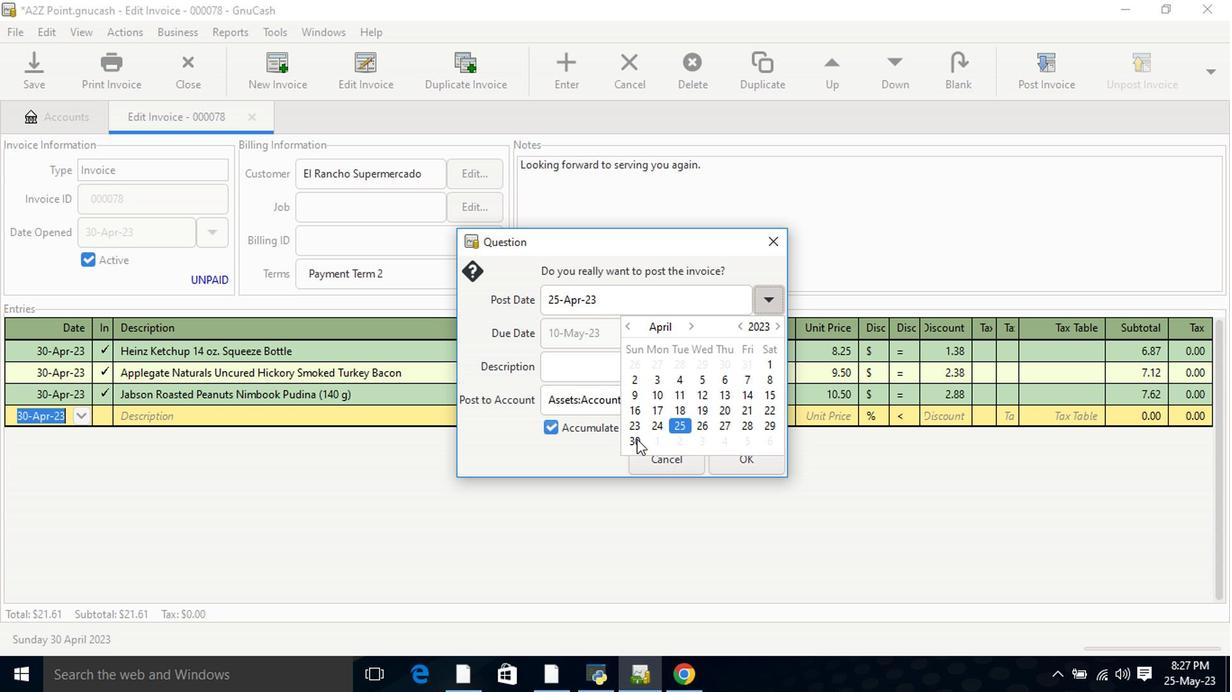 
Action: Mouse pressed left at (634, 441)
Screenshot: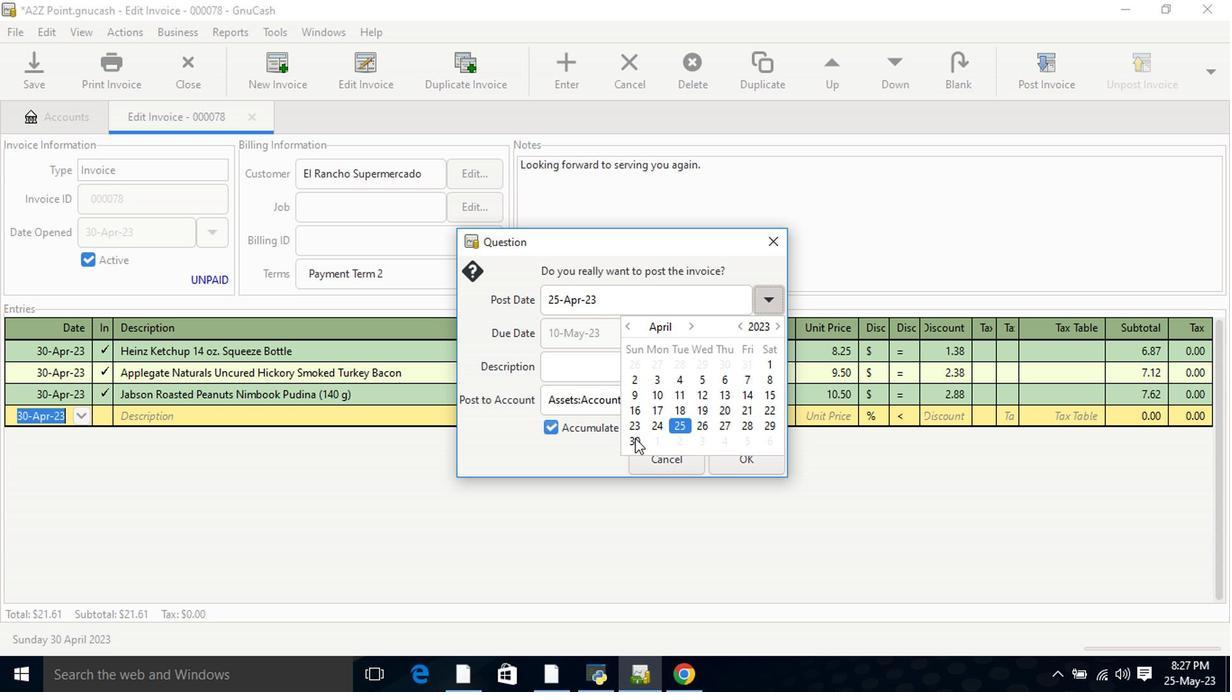 
Action: Mouse moved to (720, 463)
Screenshot: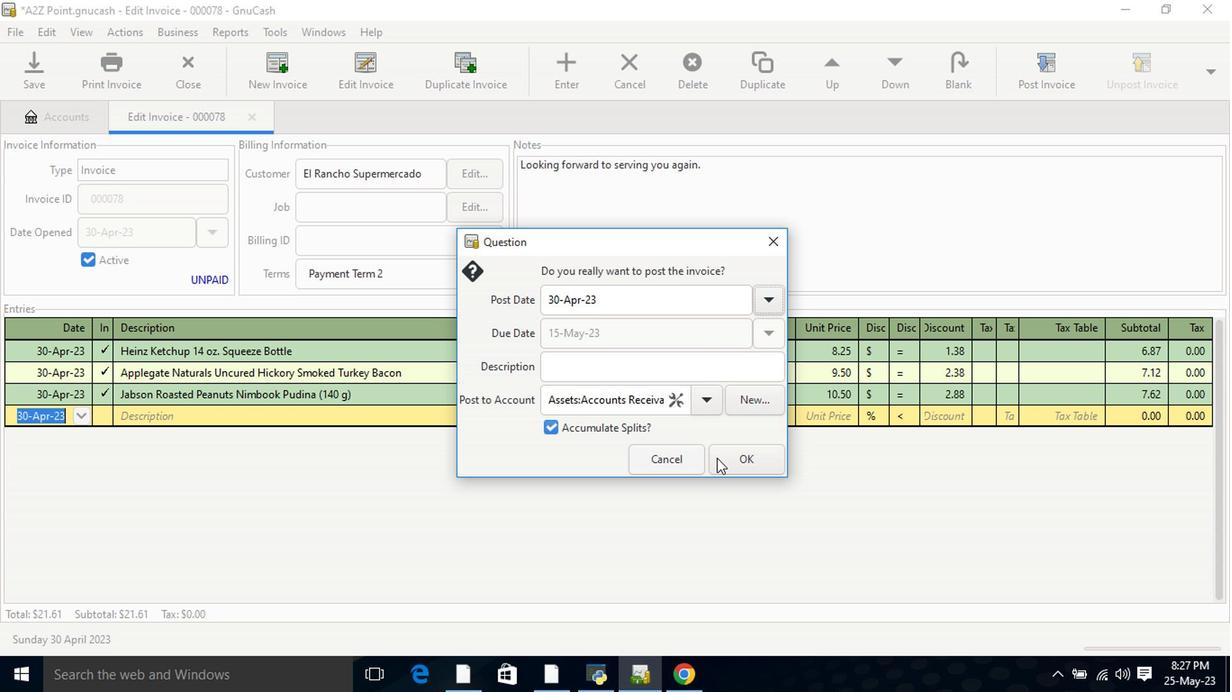 
Action: Mouse pressed left at (720, 463)
Screenshot: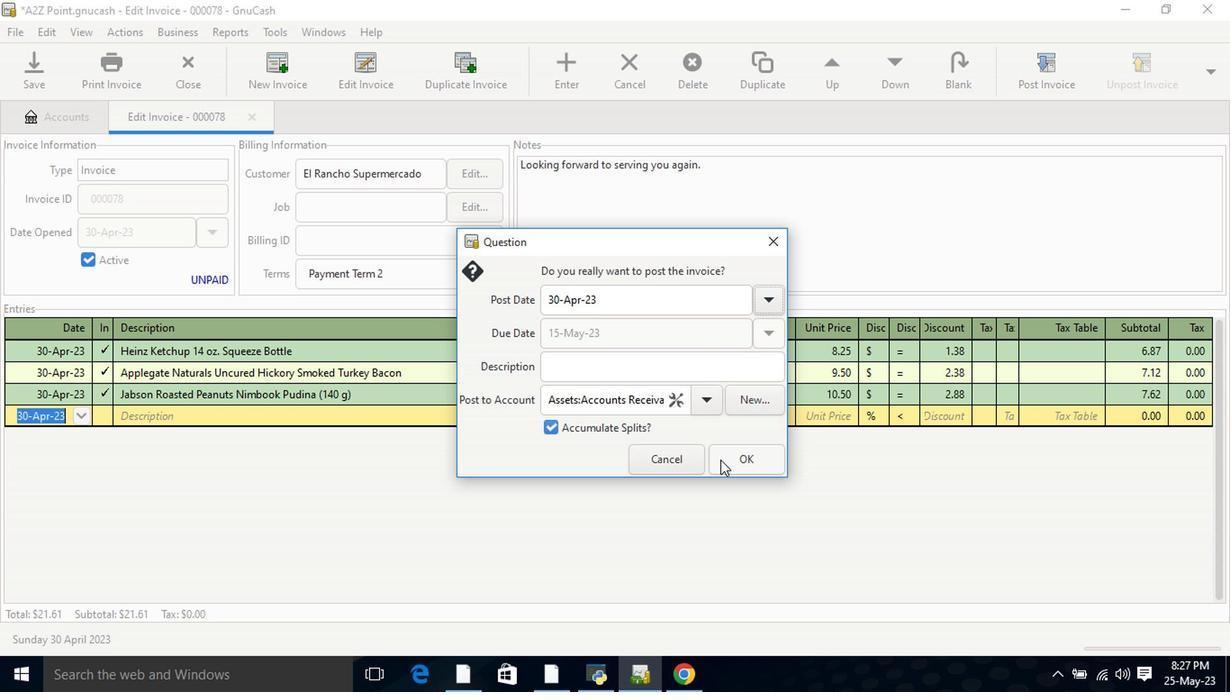 
Action: Mouse moved to (1157, 80)
Screenshot: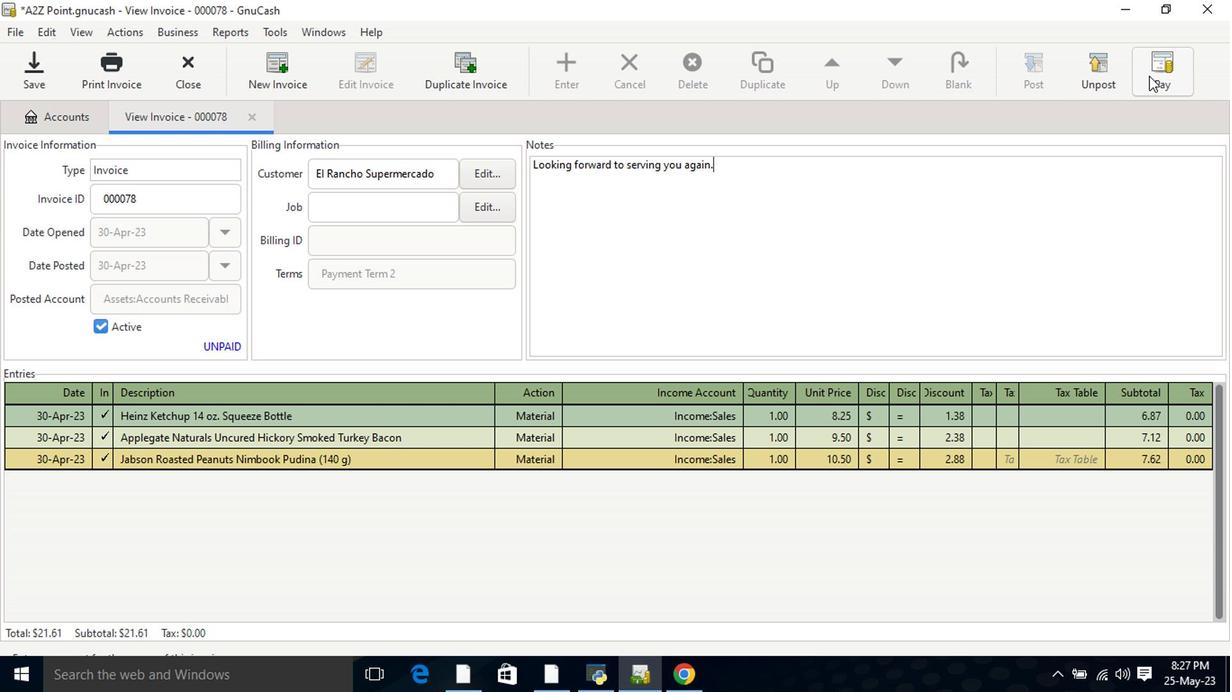 
Action: Mouse pressed left at (1157, 80)
Screenshot: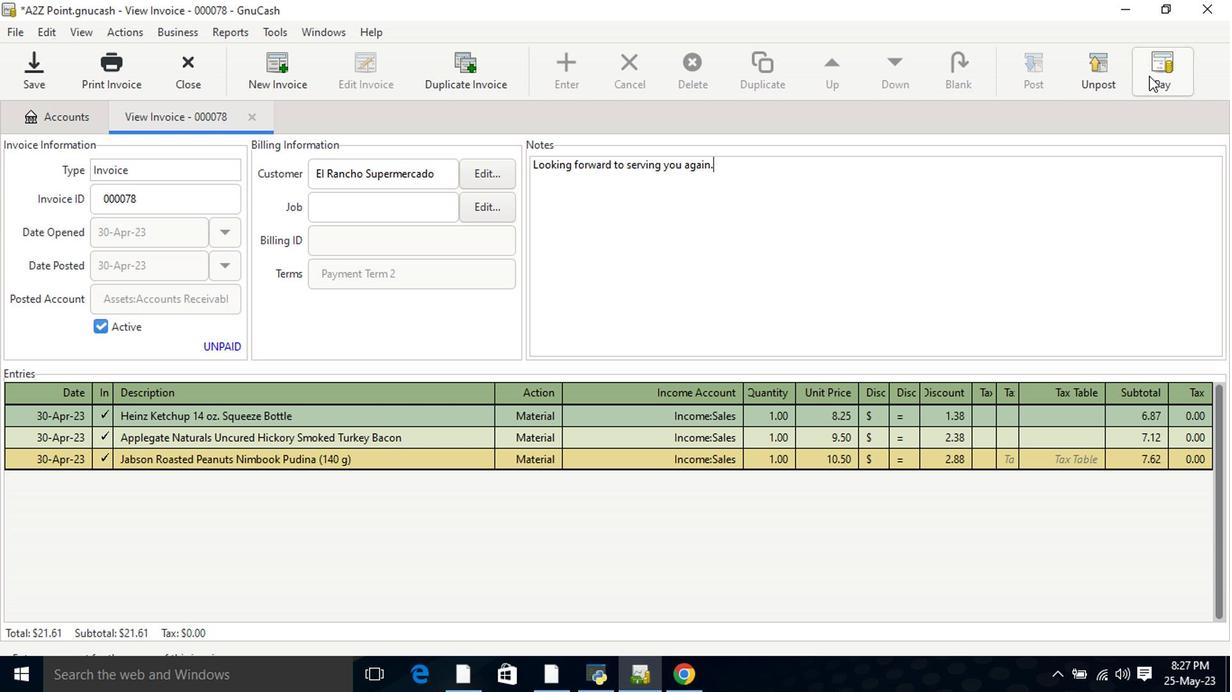 
Action: Mouse moved to (547, 360)
Screenshot: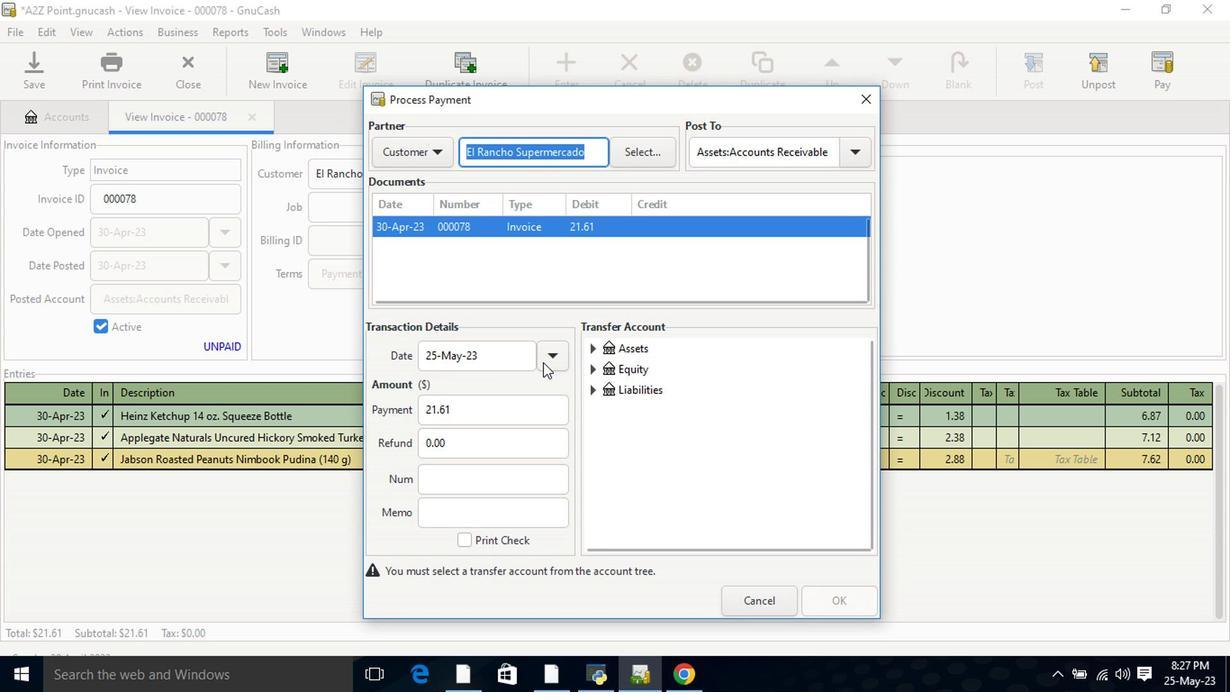 
Action: Mouse pressed left at (547, 360)
Screenshot: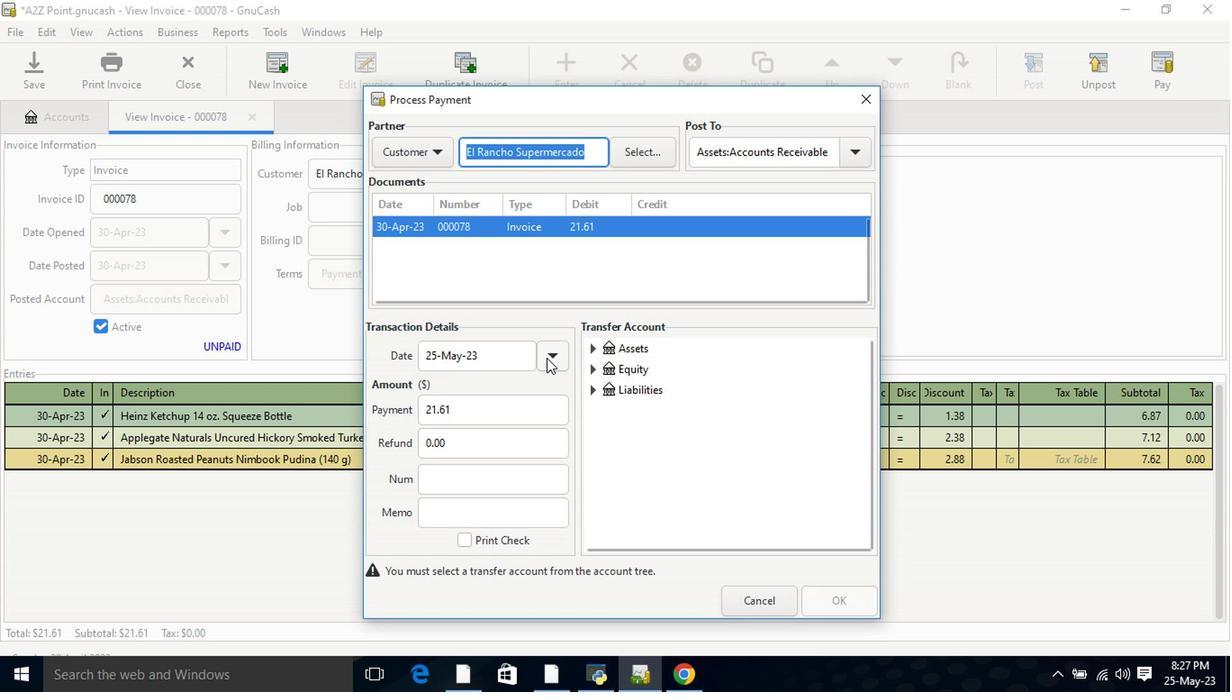 
Action: Mouse moved to (439, 454)
Screenshot: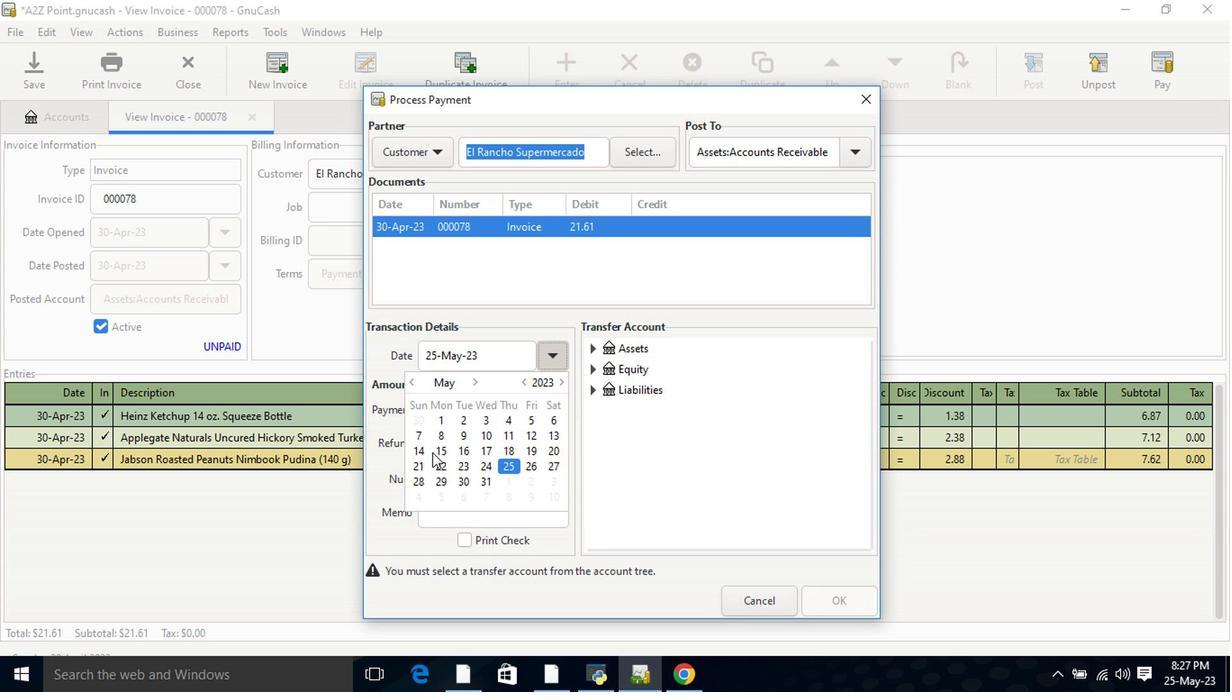 
Action: Mouse pressed left at (439, 454)
Screenshot: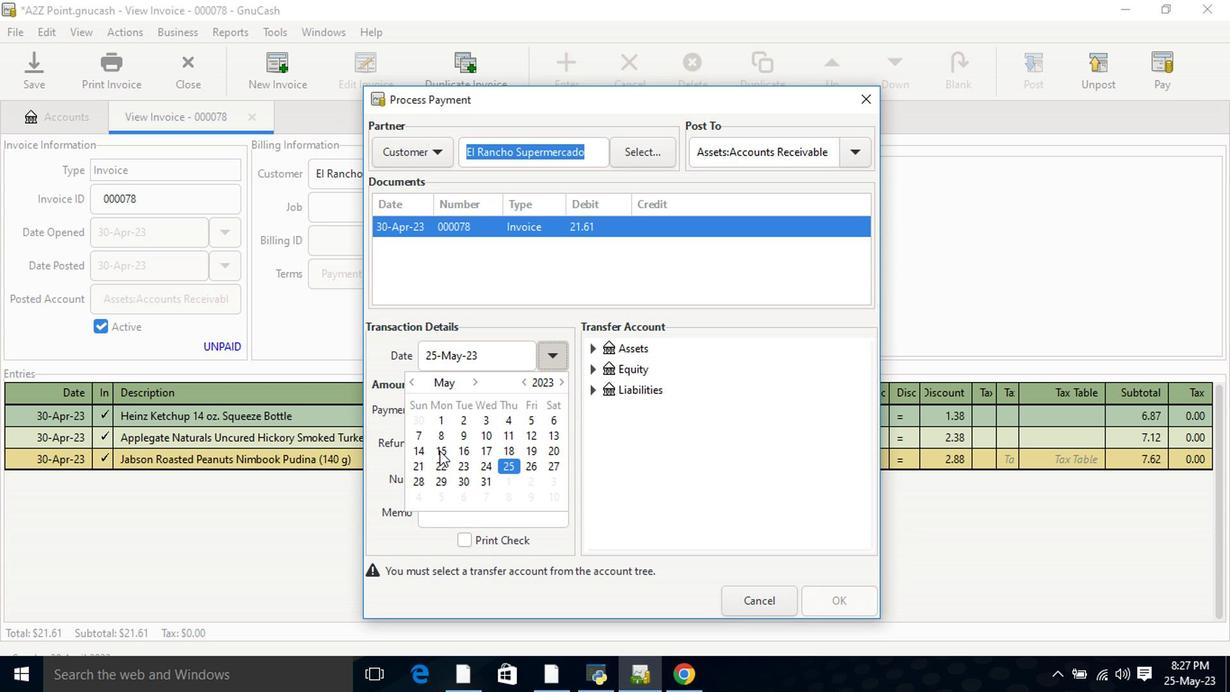 
Action: Mouse pressed left at (439, 454)
Screenshot: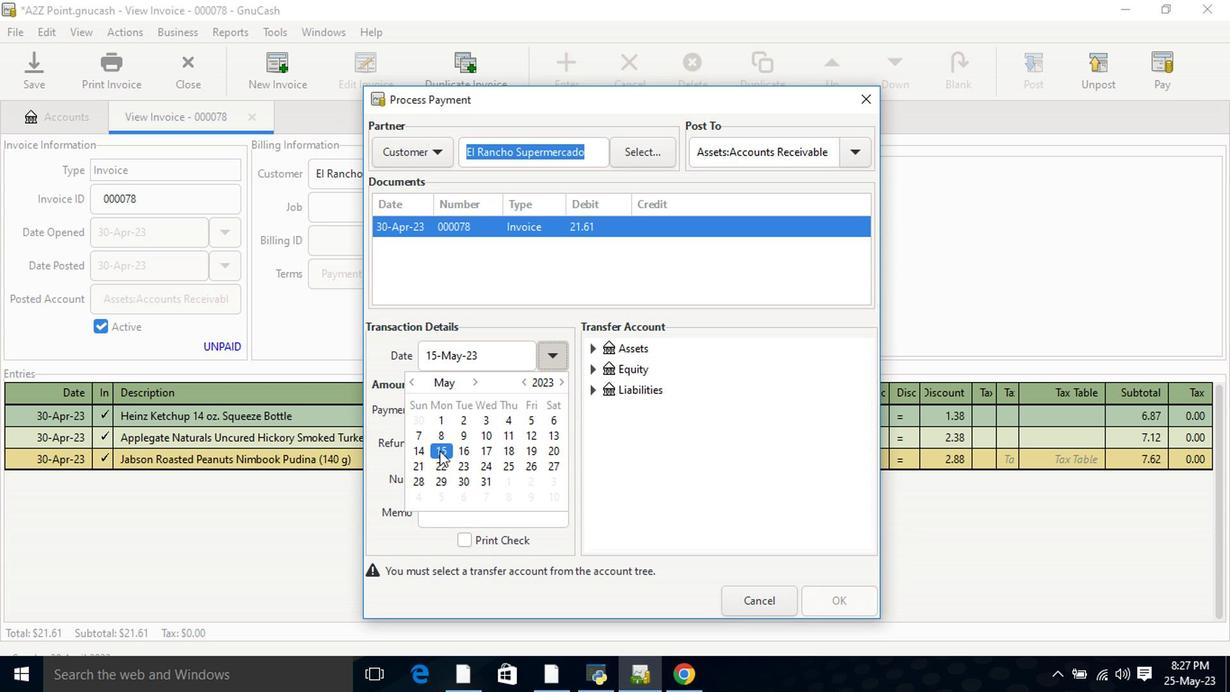 
Action: Mouse moved to (594, 353)
Screenshot: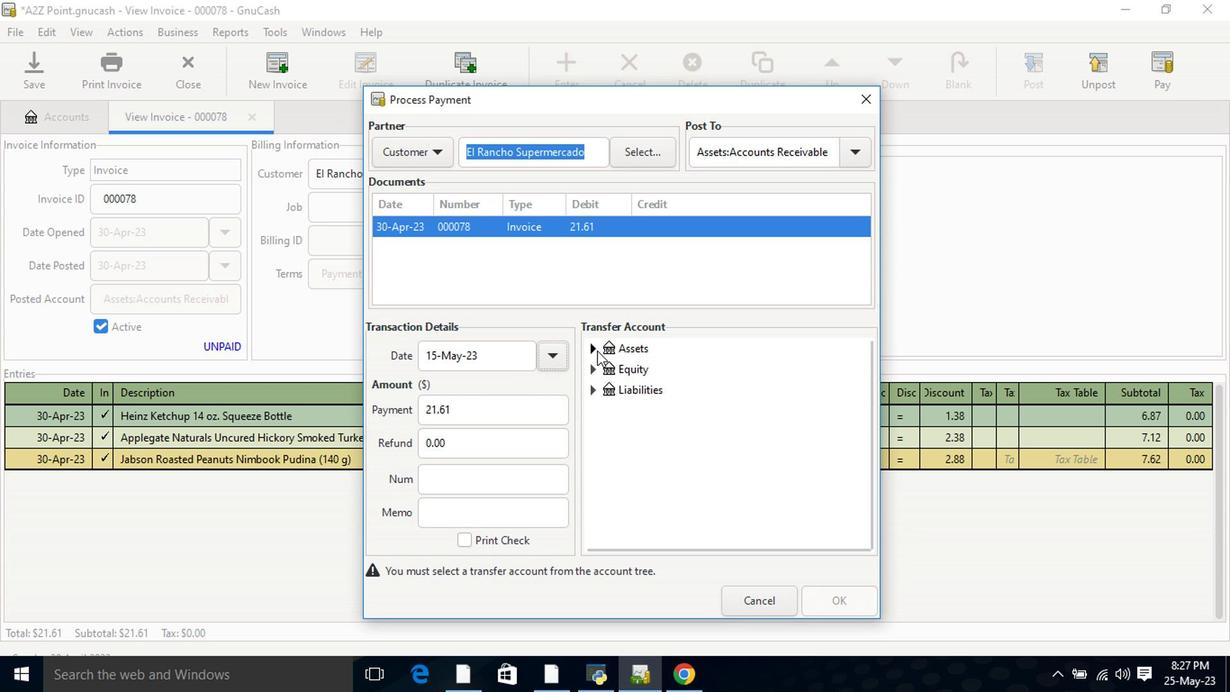 
Action: Mouse pressed left at (594, 353)
Screenshot: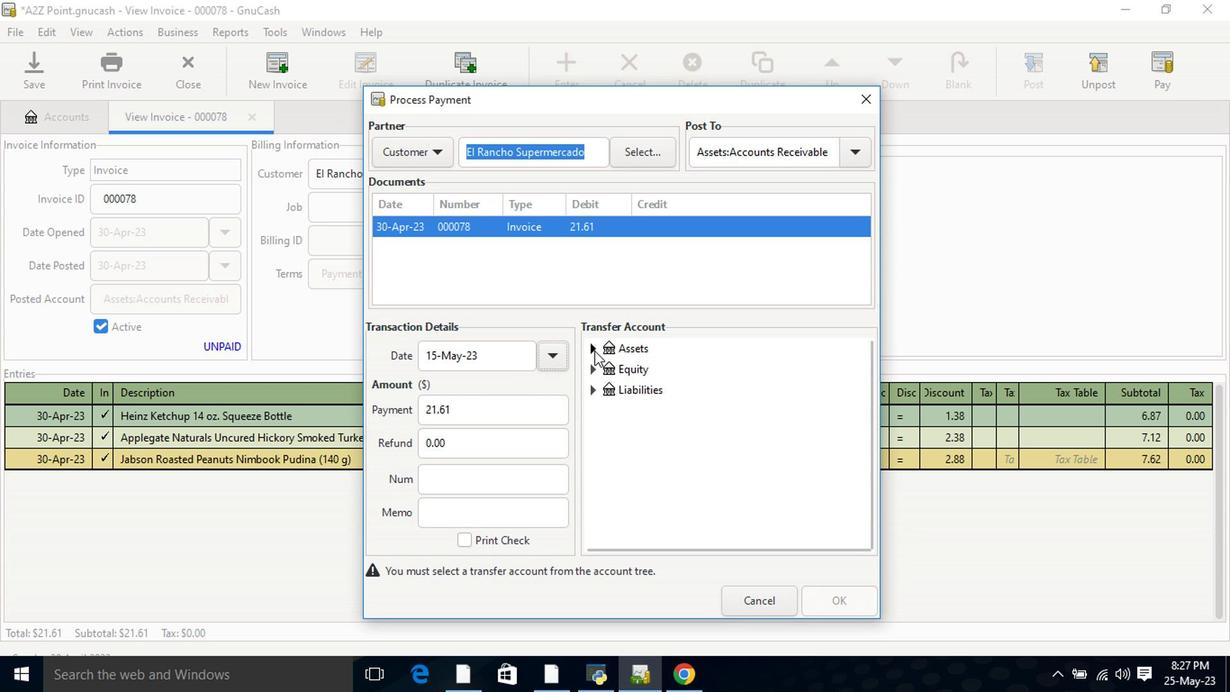 
Action: Mouse moved to (614, 376)
Screenshot: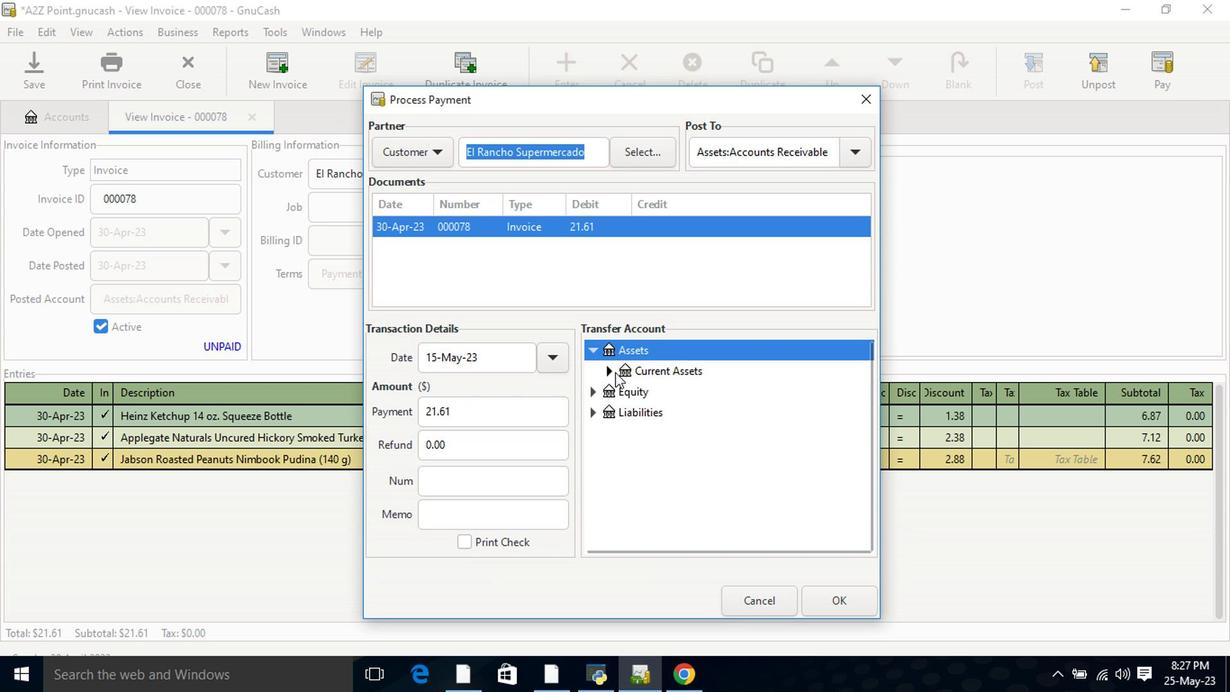 
Action: Mouse pressed left at (614, 376)
Screenshot: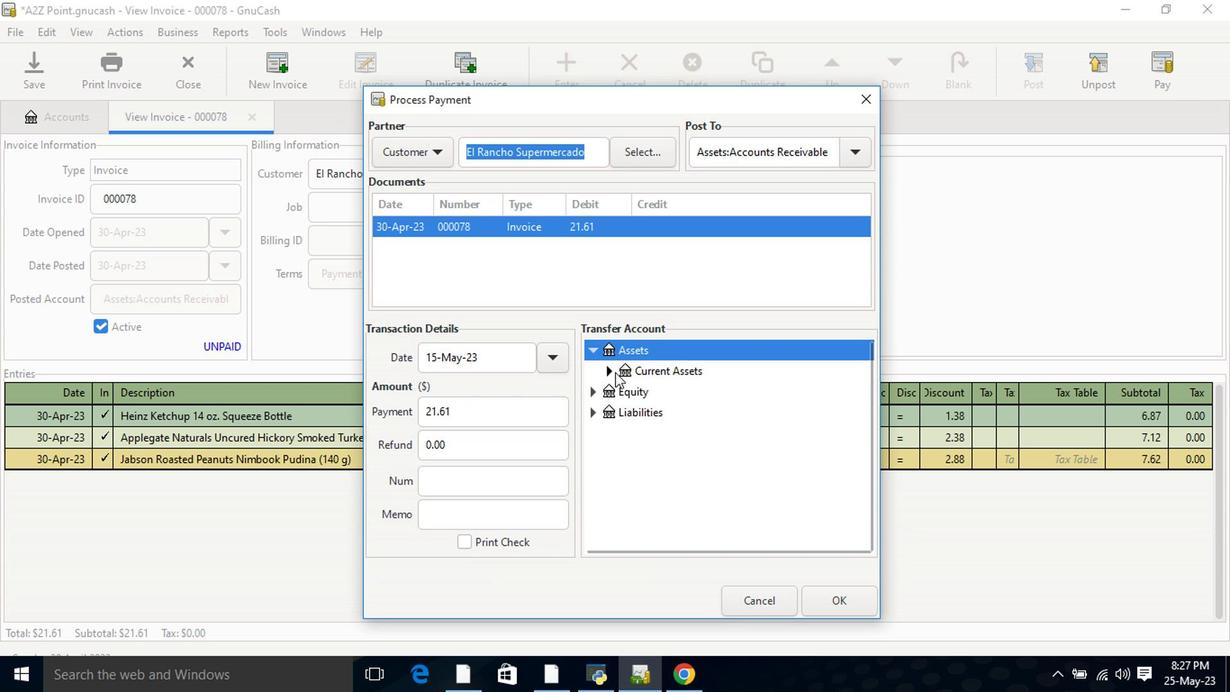 
Action: Mouse moved to (673, 396)
Screenshot: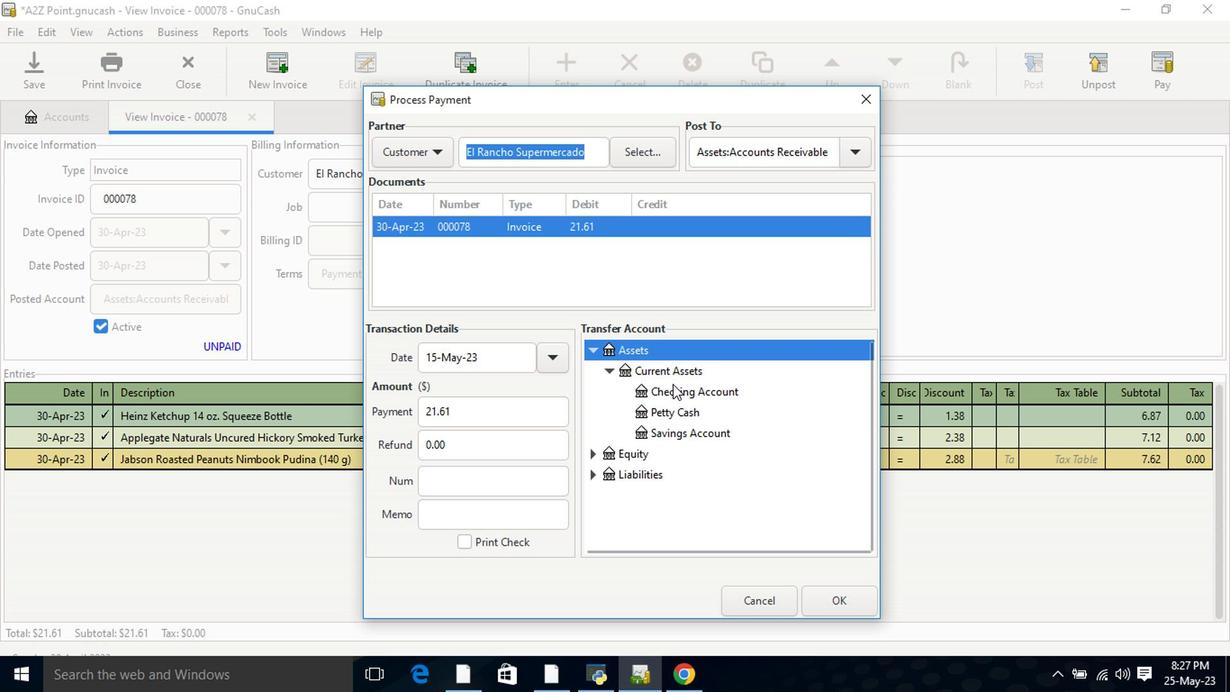 
Action: Mouse pressed left at (673, 396)
Screenshot: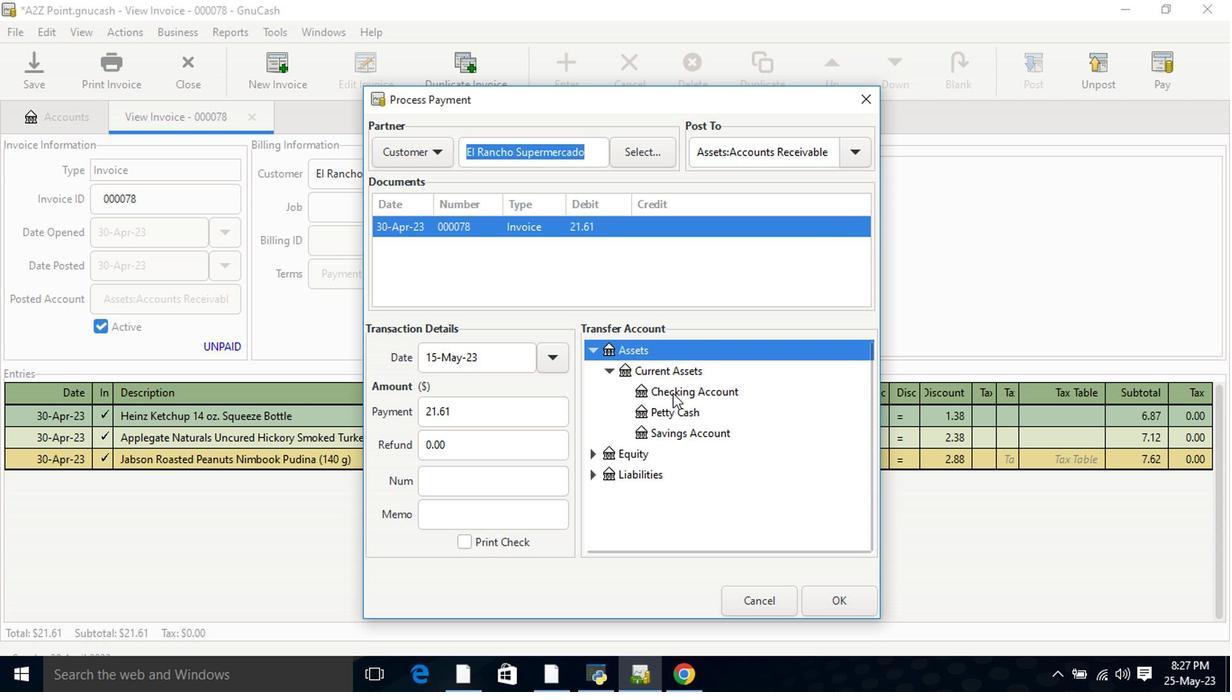 
Action: Mouse moved to (103, 73)
Screenshot: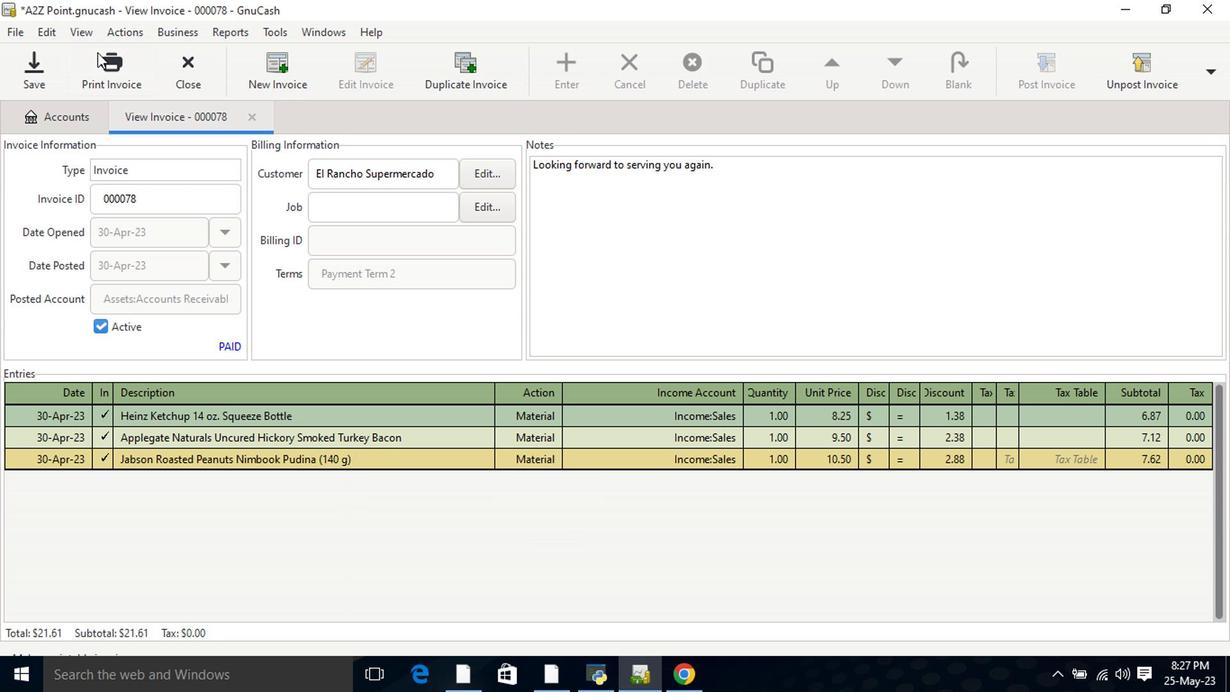 
Action: Mouse pressed left at (103, 73)
Screenshot: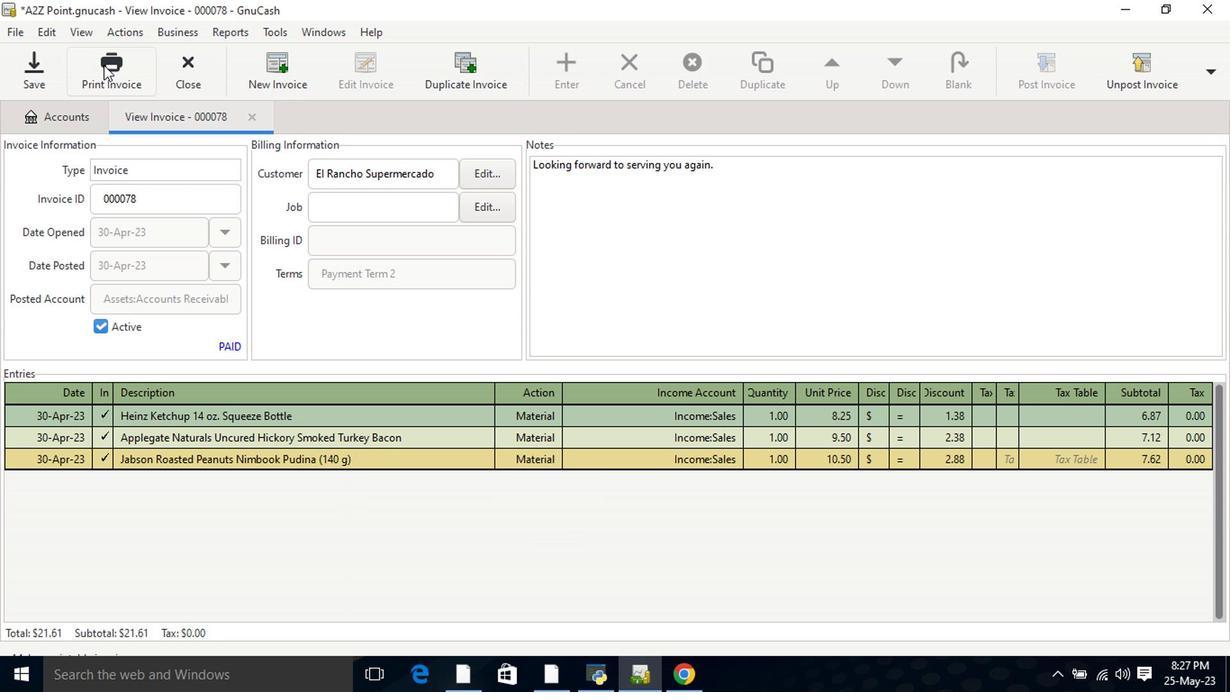 
Action: Mouse moved to (372, 148)
Screenshot: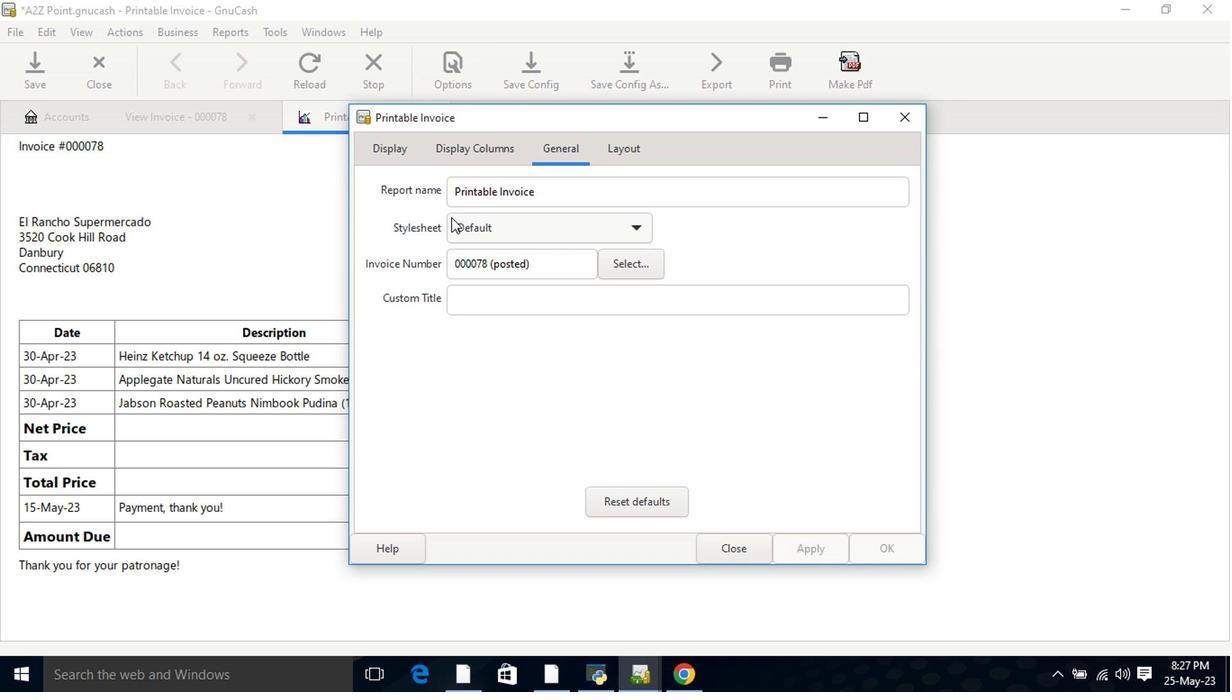 
Action: Mouse pressed left at (372, 148)
Screenshot: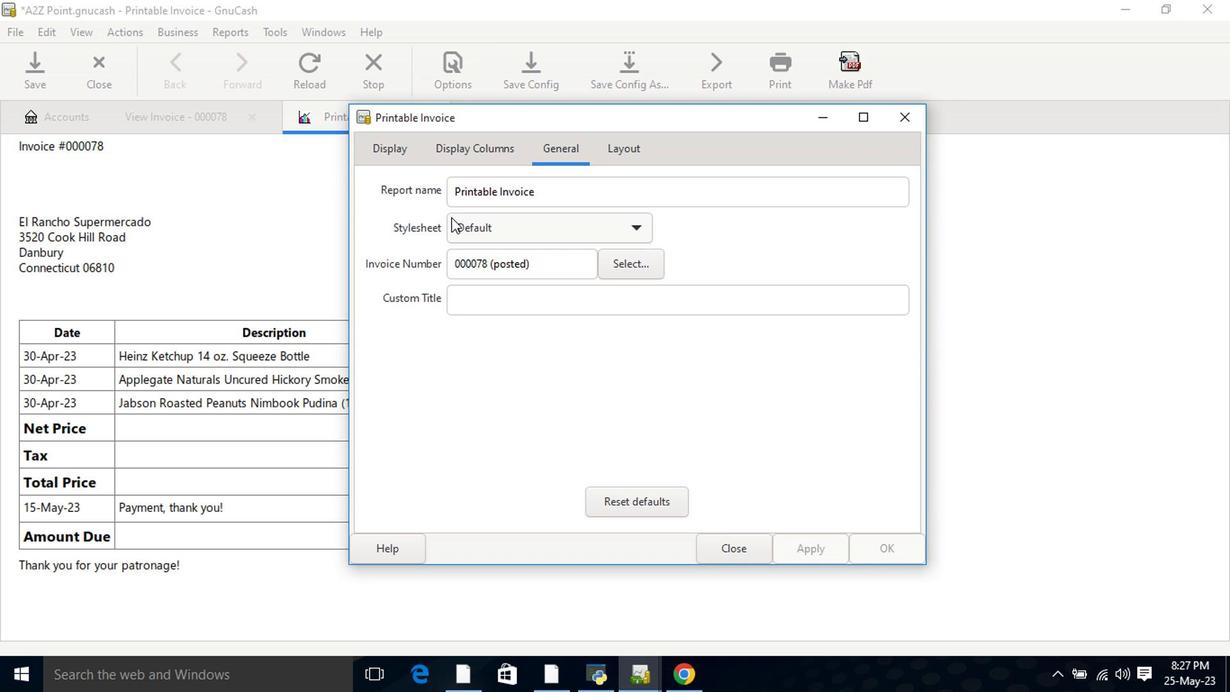 
Action: Mouse moved to (494, 360)
Screenshot: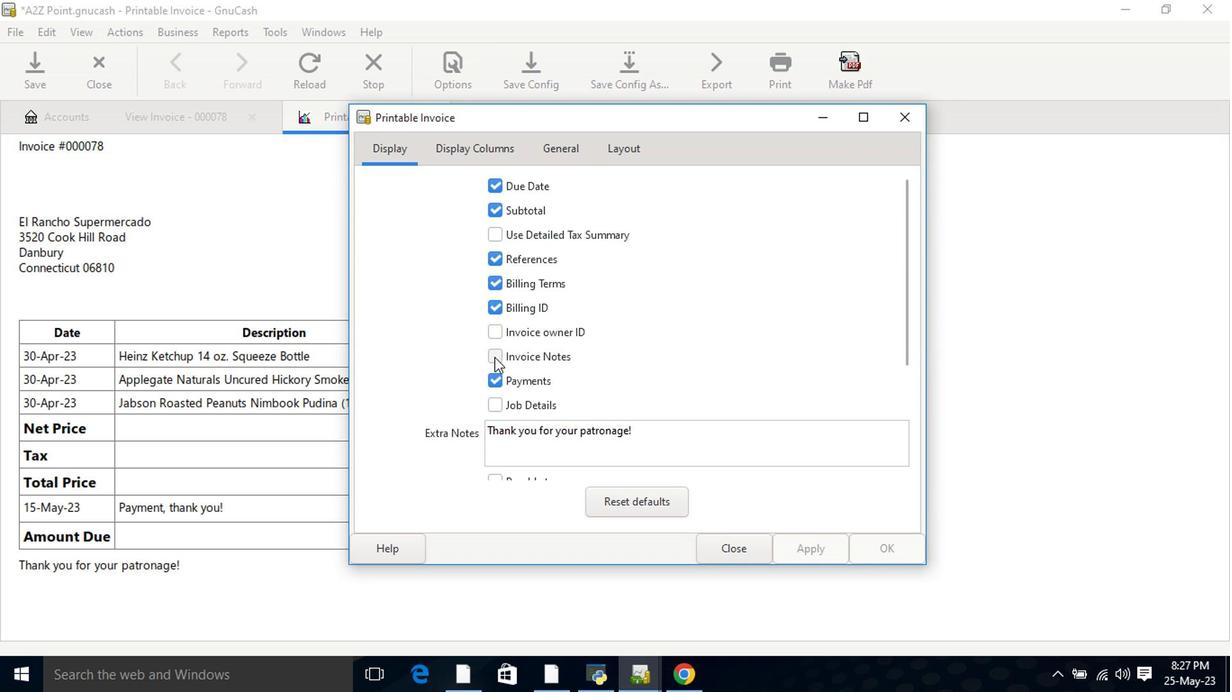 
Action: Mouse pressed left at (494, 360)
Screenshot: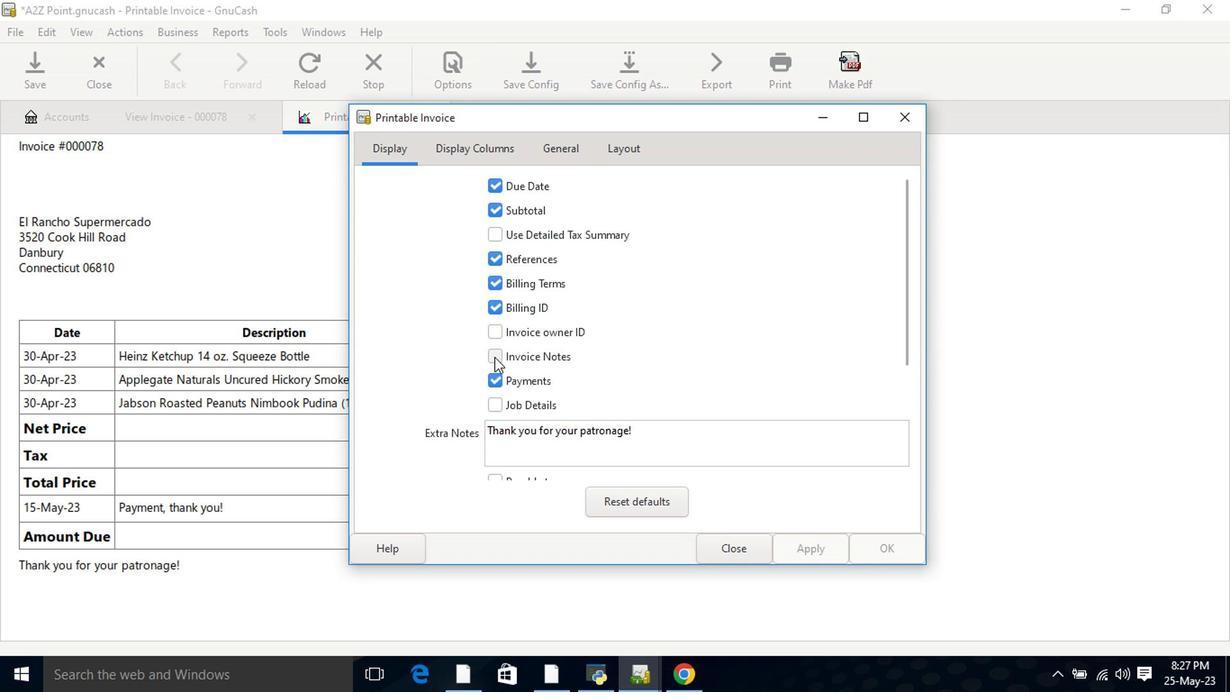 
Action: Mouse moved to (809, 549)
Screenshot: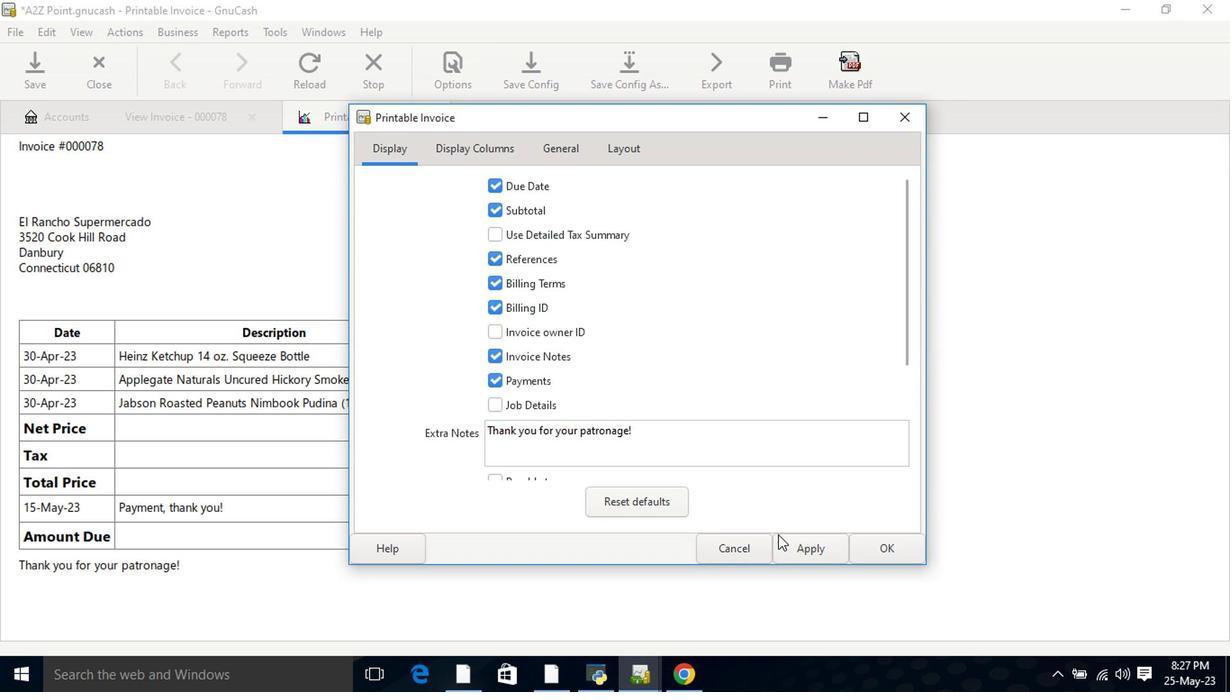 
Action: Mouse pressed left at (809, 549)
Screenshot: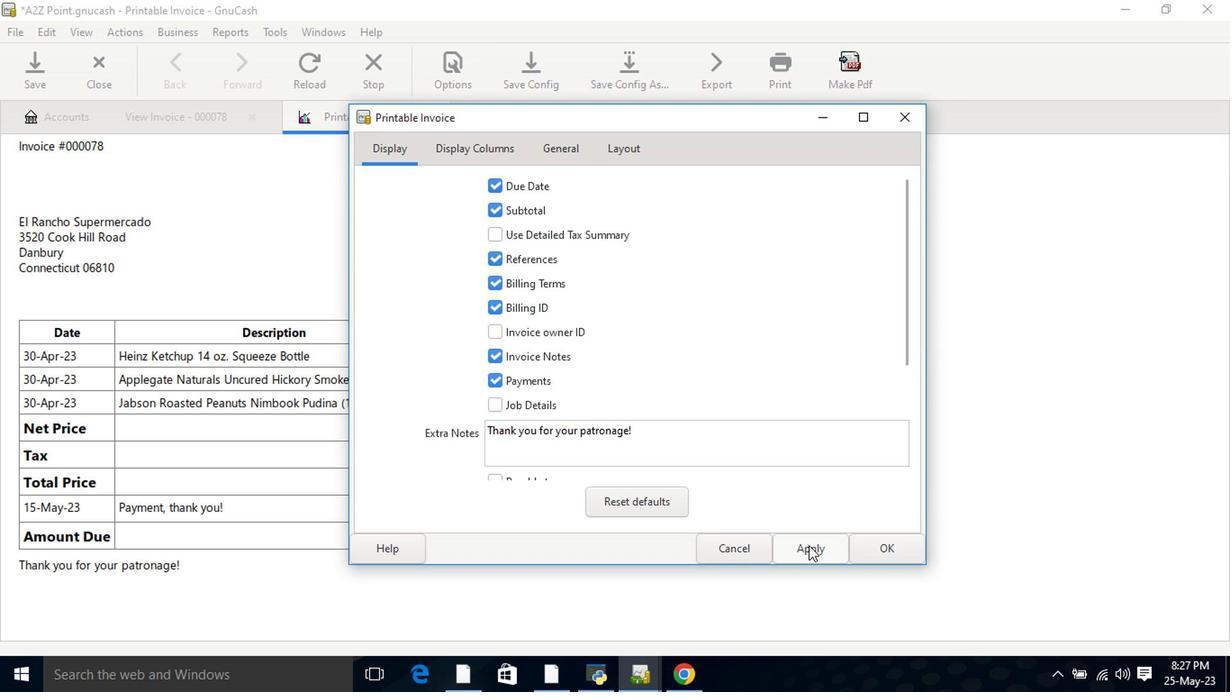 
Action: Mouse moved to (805, 552)
Screenshot: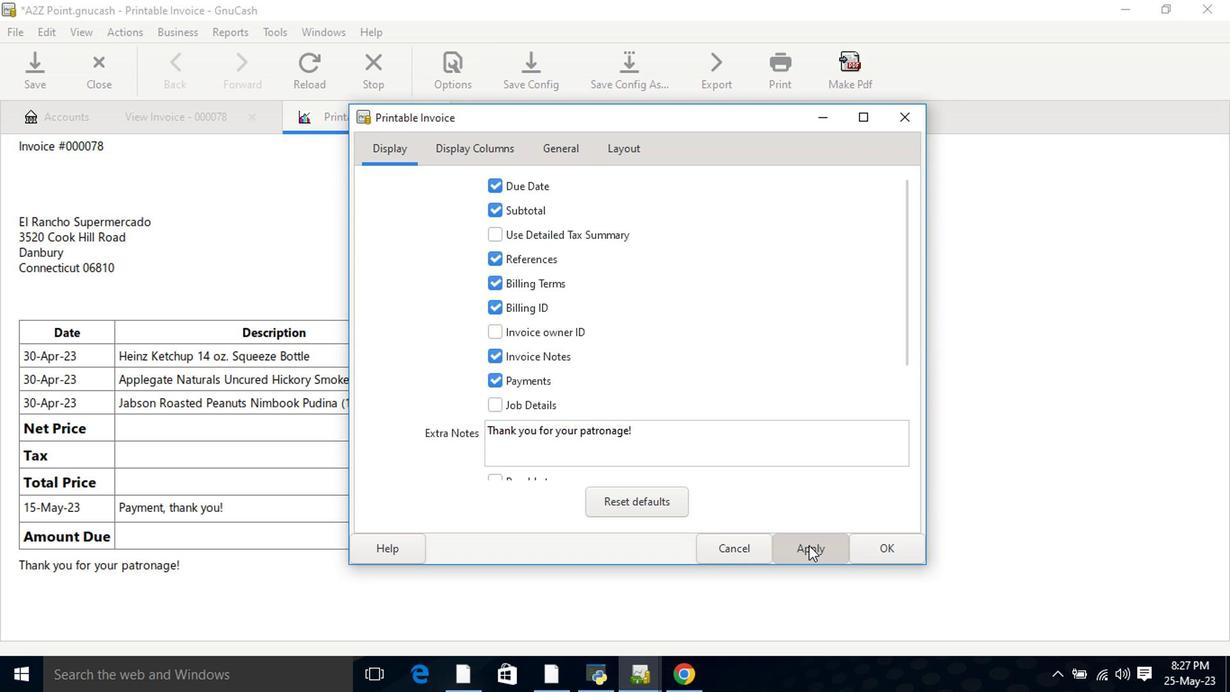 
Action: Mouse pressed left at (708, 553)
Screenshot: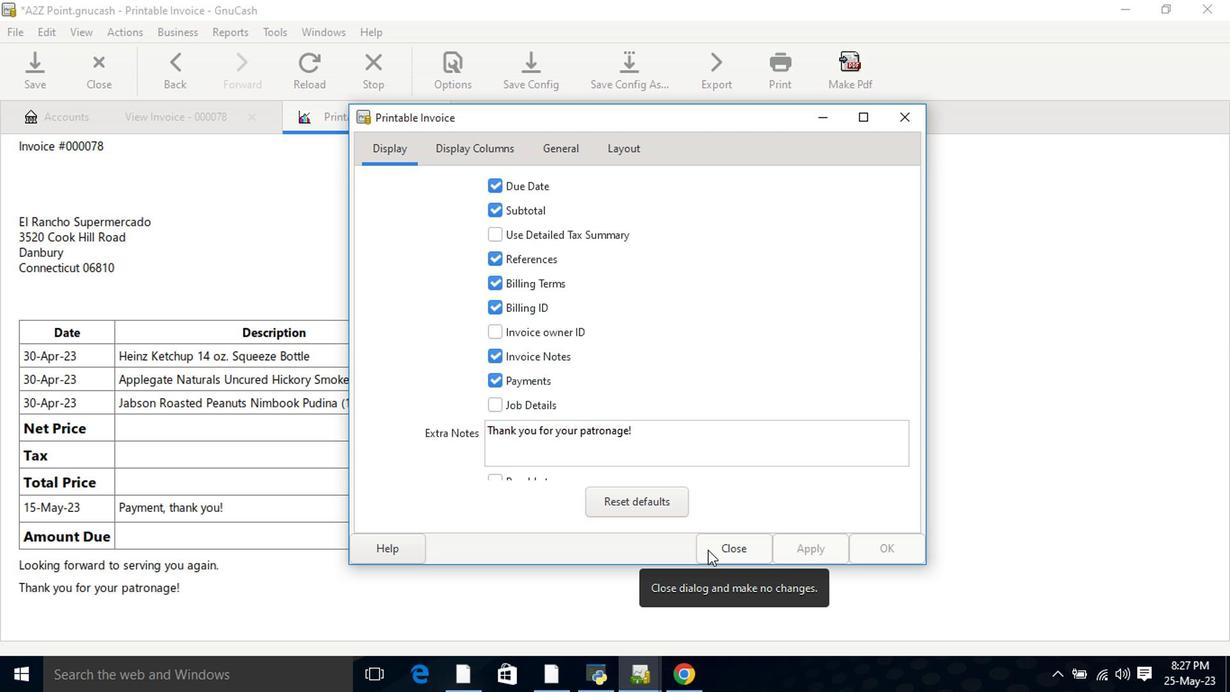 
Action: Mouse moved to (711, 552)
Screenshot: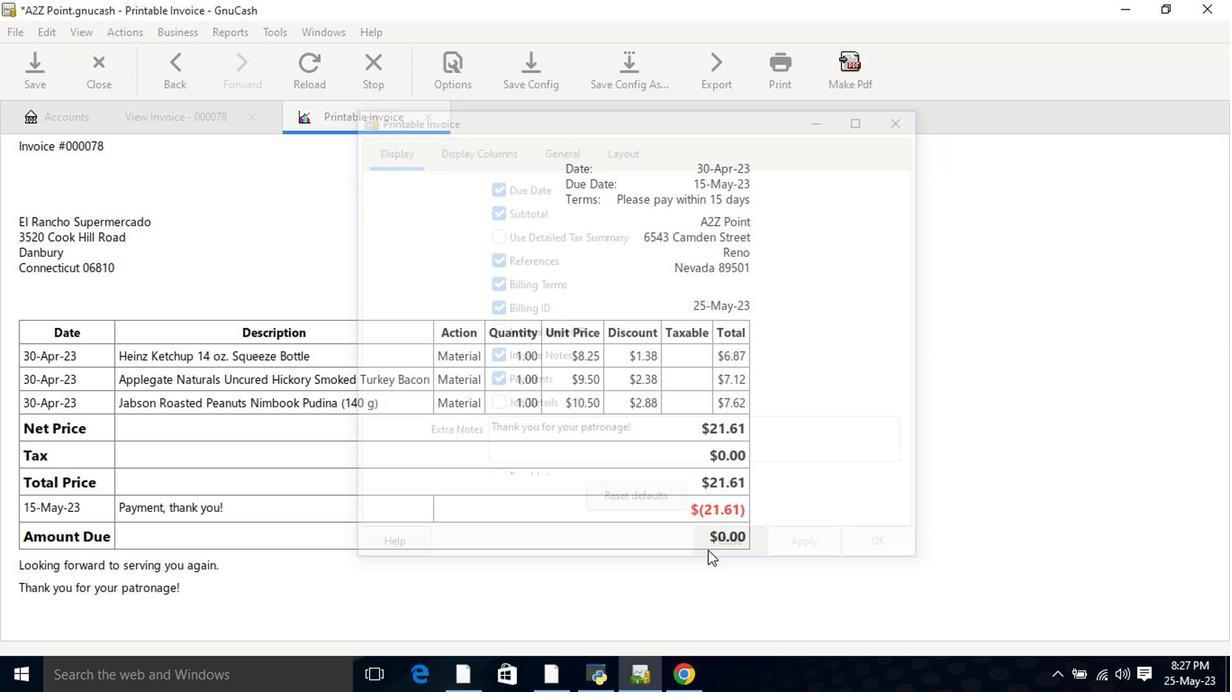 
